 Task: Look for space in Erzurum, Turkey from 8th August, 2023 to 15th August, 2023 for 9 adults in price range Rs.10000 to Rs.14000. Place can be shared room with 5 bedrooms having 9 beds and 5 bathrooms. Property type can be house, flat, guest house. Amenities needed are: wifi, TV, free parkinig on premises, gym, breakfast. Booking option can be shelf check-in. Required host language is English.
Action: Mouse moved to (529, 132)
Screenshot: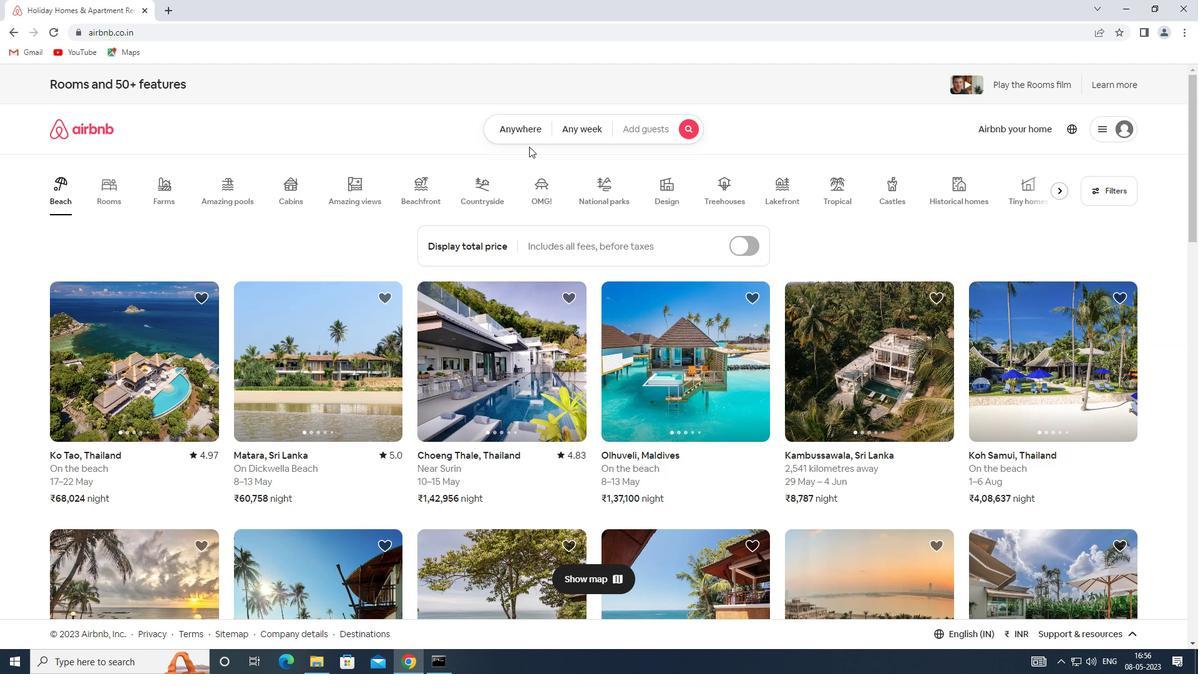 
Action: Mouse pressed left at (529, 132)
Screenshot: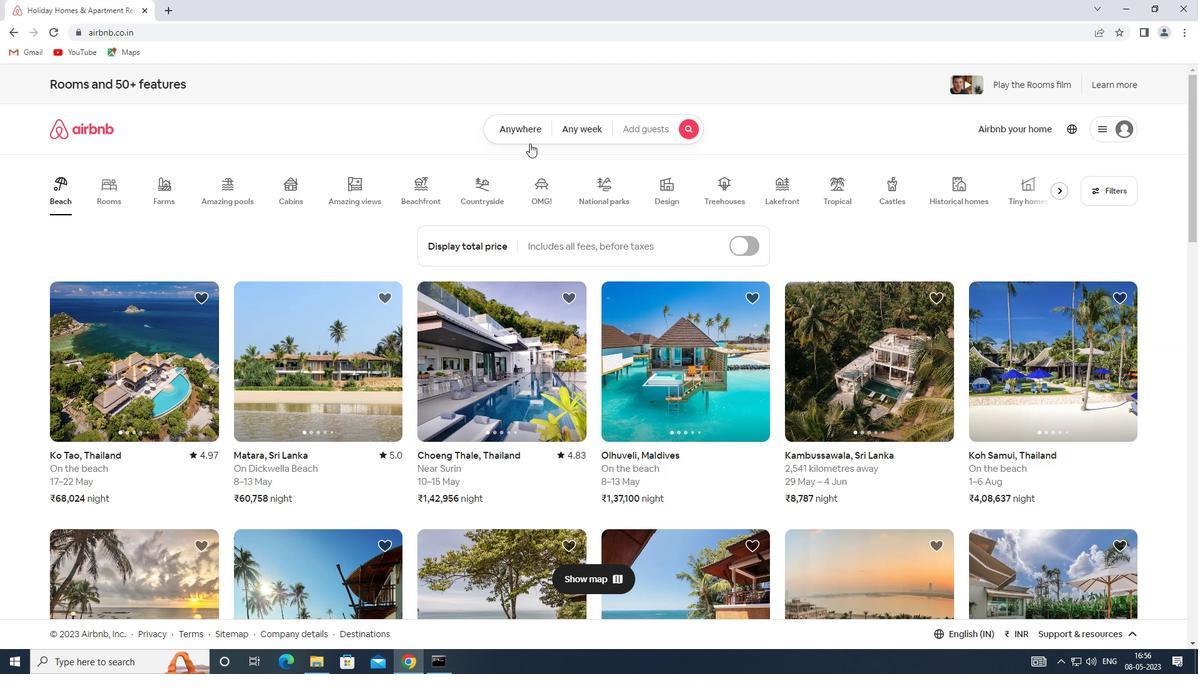 
Action: Mouse moved to (392, 185)
Screenshot: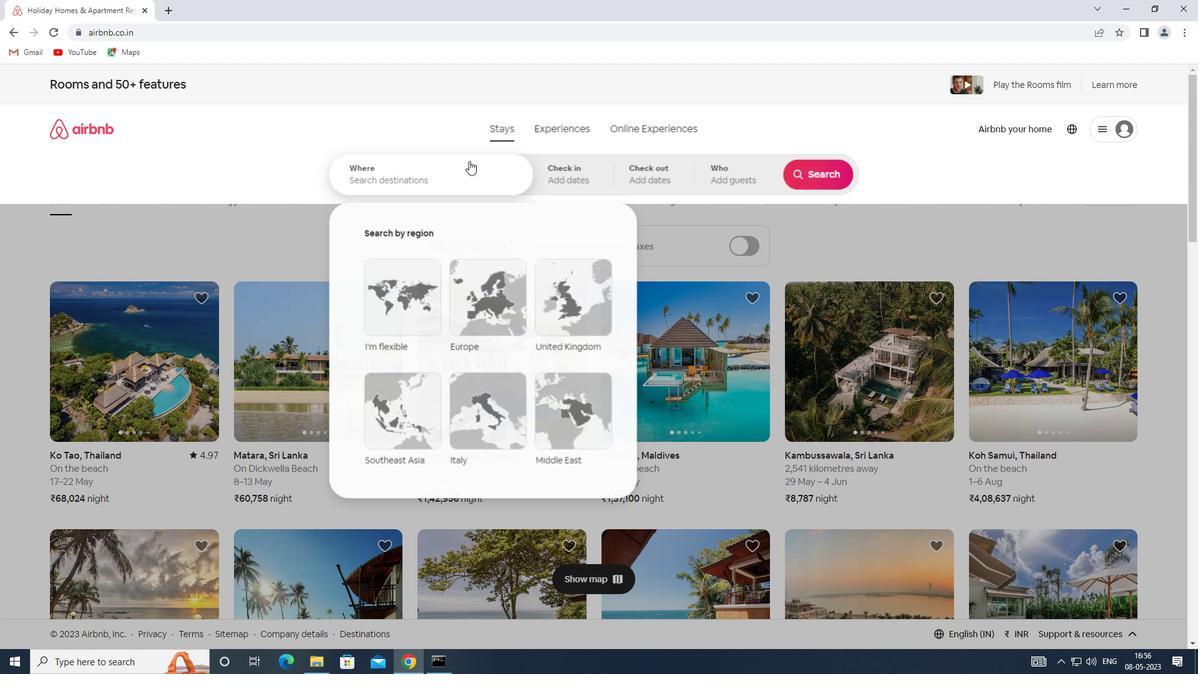 
Action: Mouse pressed left at (392, 185)
Screenshot: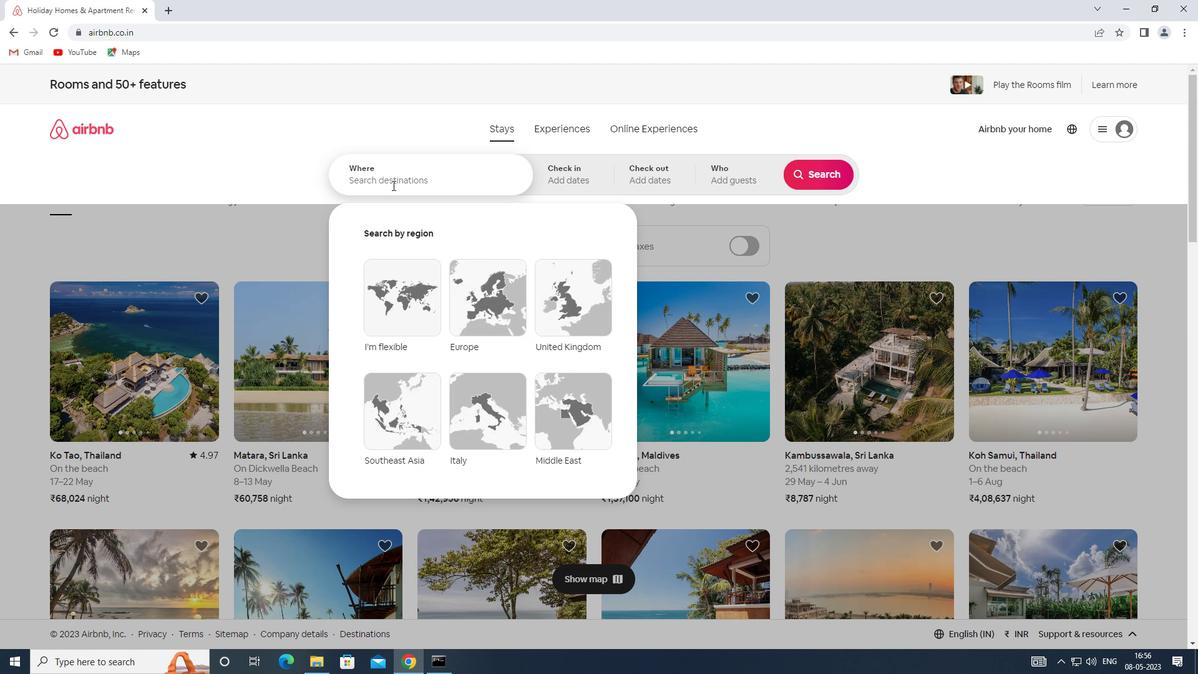 
Action: Key pressed <Key.shift>SPACE<Key.space>IN<Key.space><Key.shift><Key.shift>ERZURUM,<Key.shift>TURKEY
Screenshot: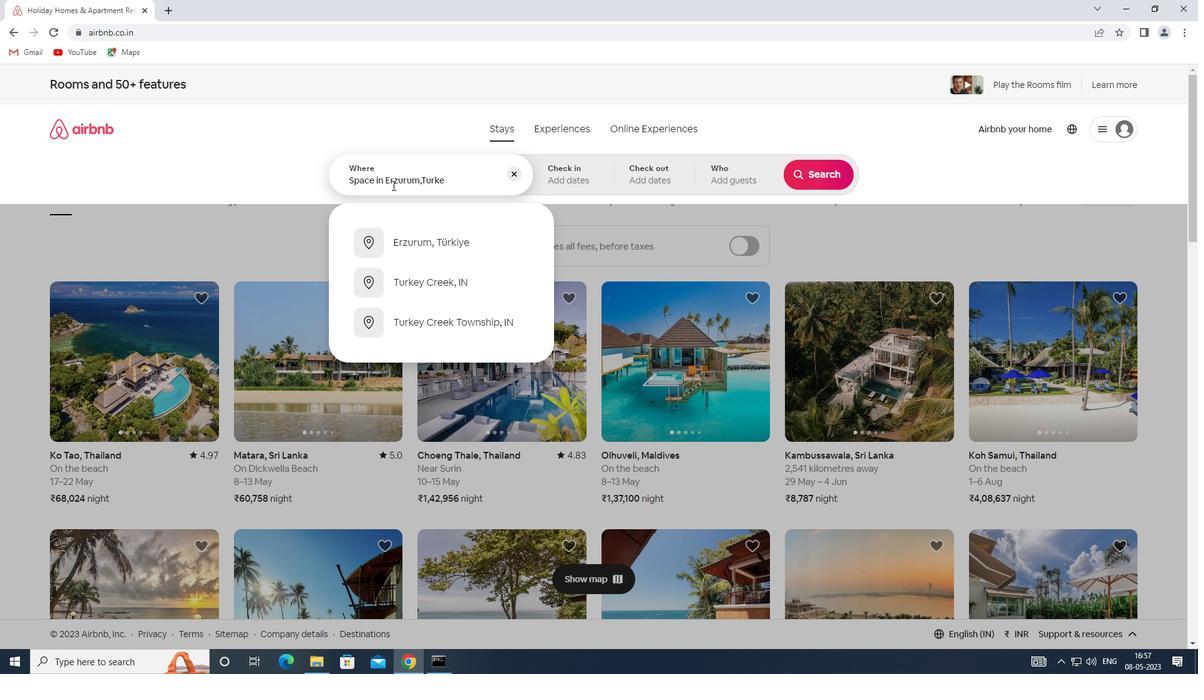 
Action: Mouse moved to (581, 174)
Screenshot: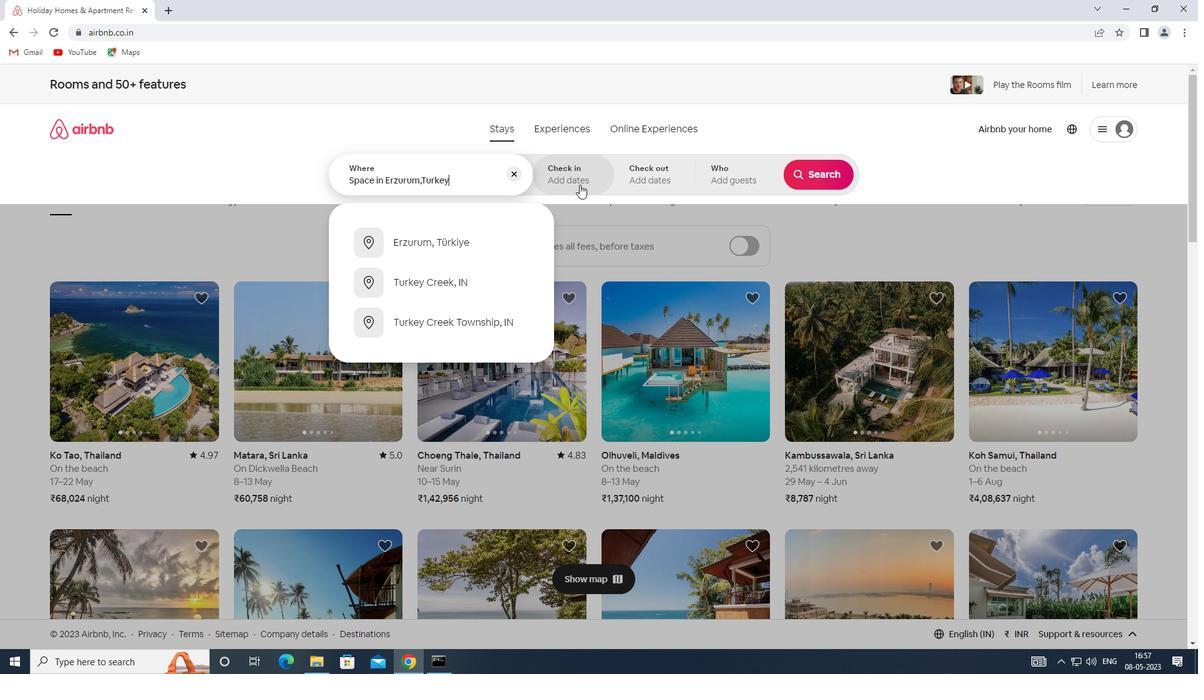
Action: Mouse pressed left at (581, 174)
Screenshot: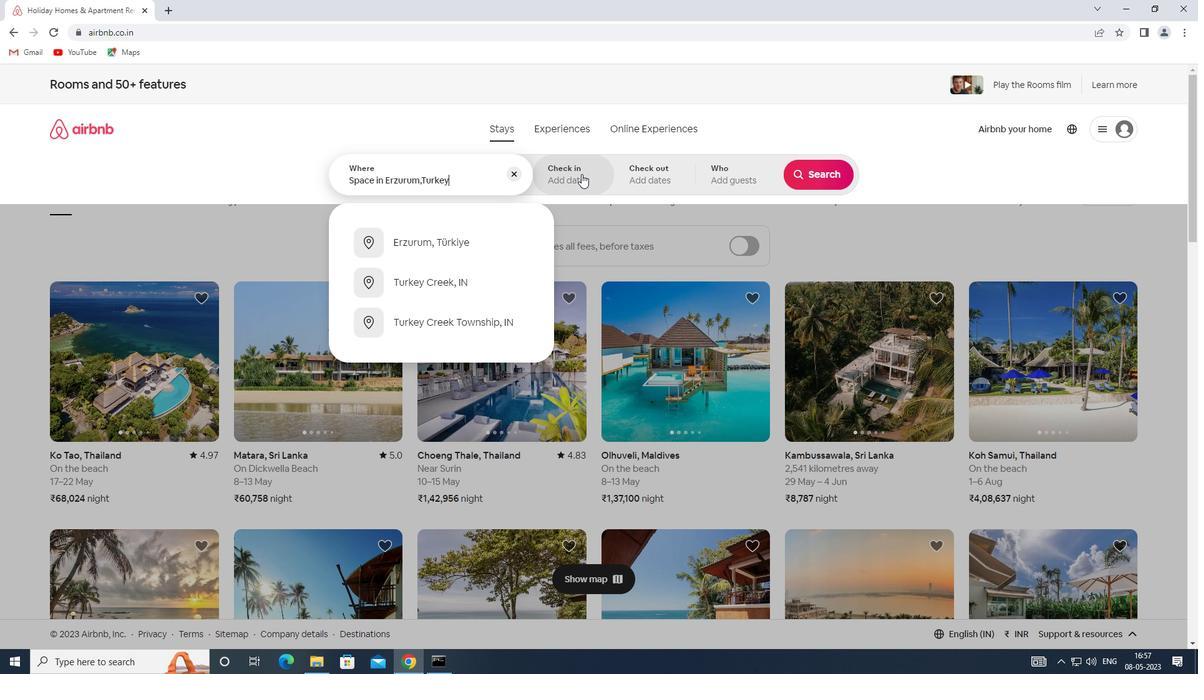 
Action: Mouse moved to (813, 268)
Screenshot: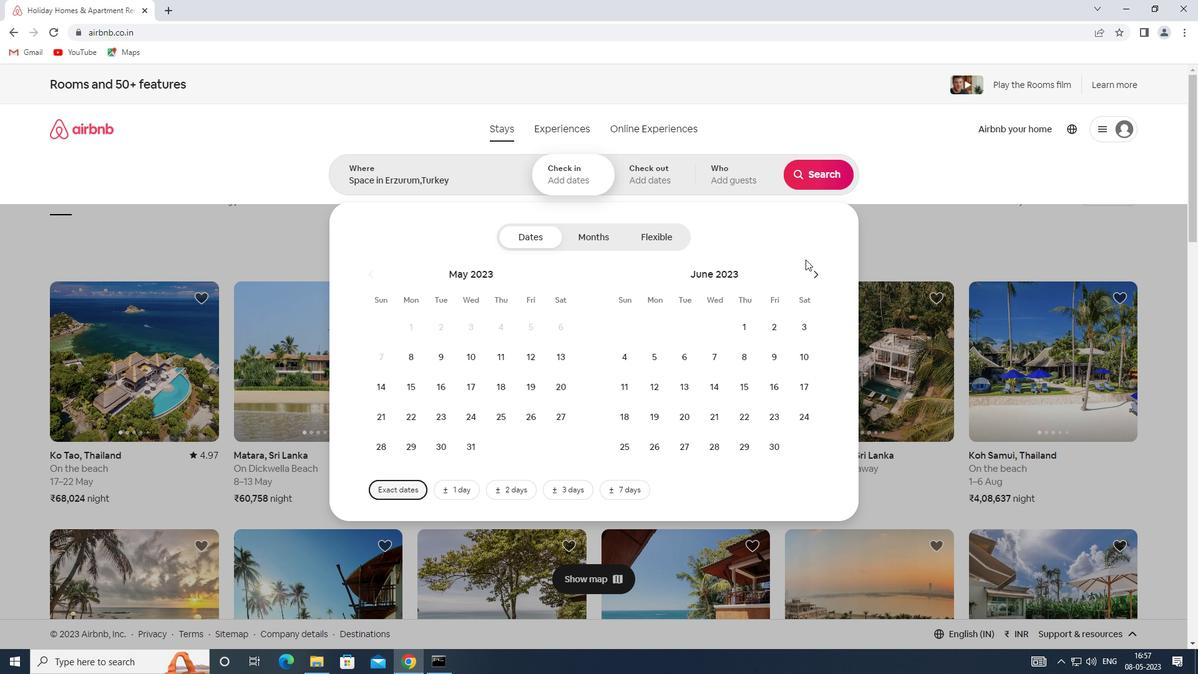 
Action: Mouse pressed left at (813, 268)
Screenshot: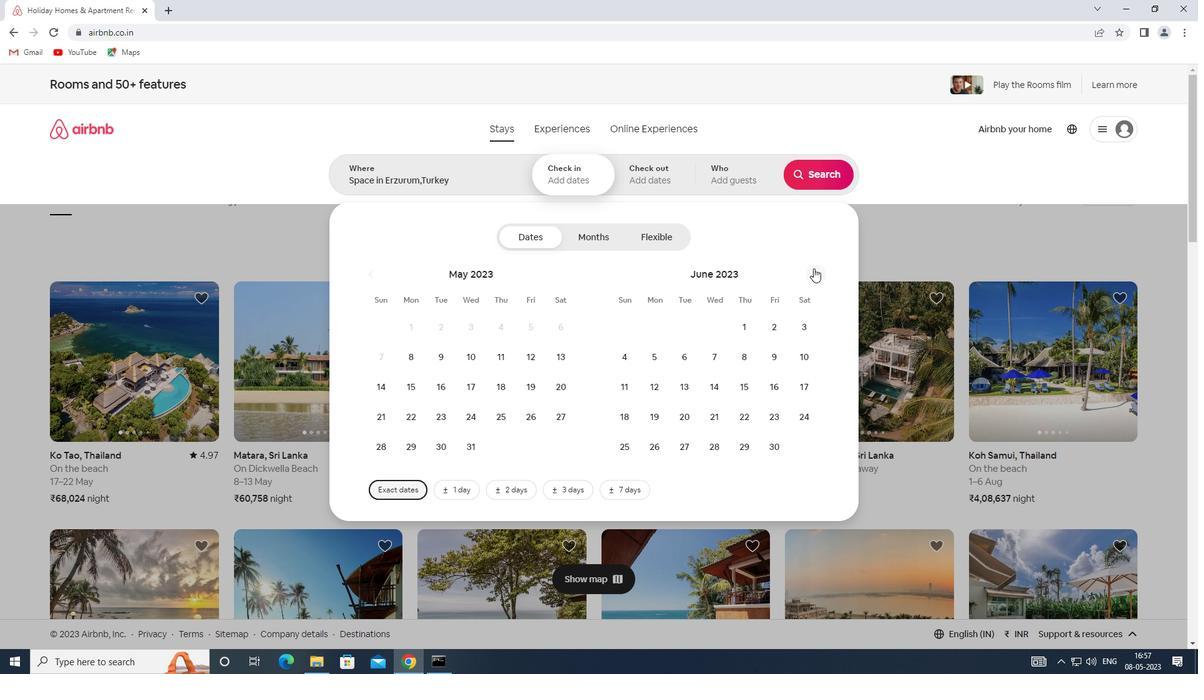 
Action: Mouse pressed left at (813, 268)
Screenshot: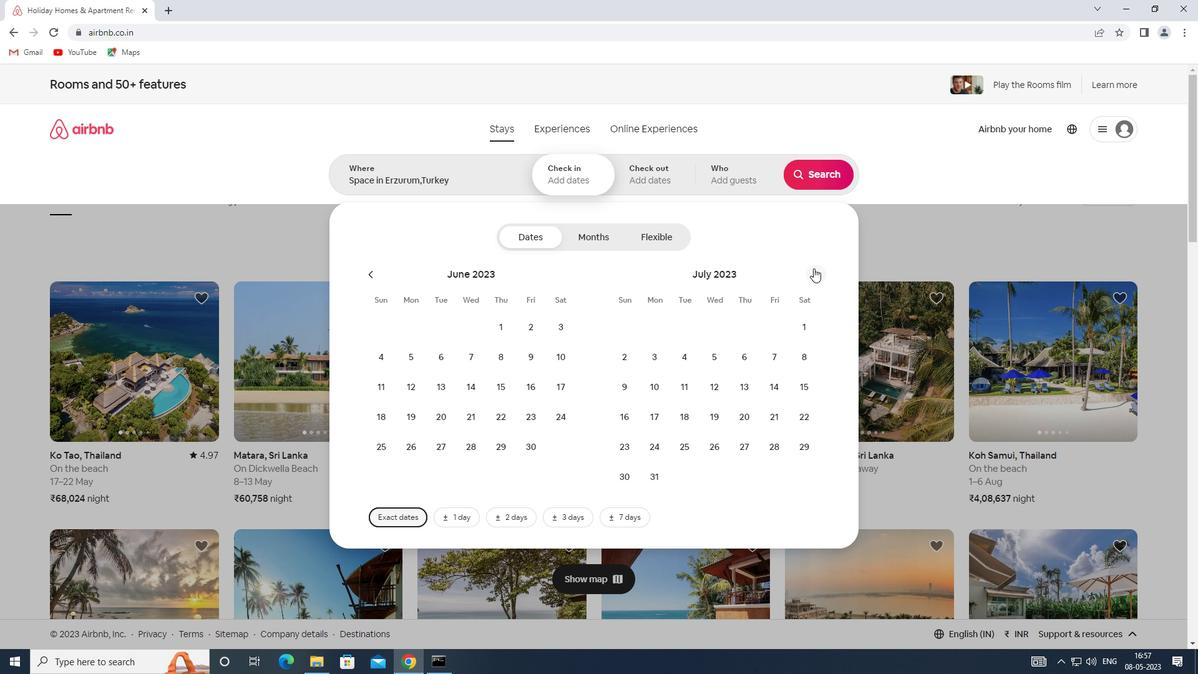 
Action: Mouse moved to (806, 274)
Screenshot: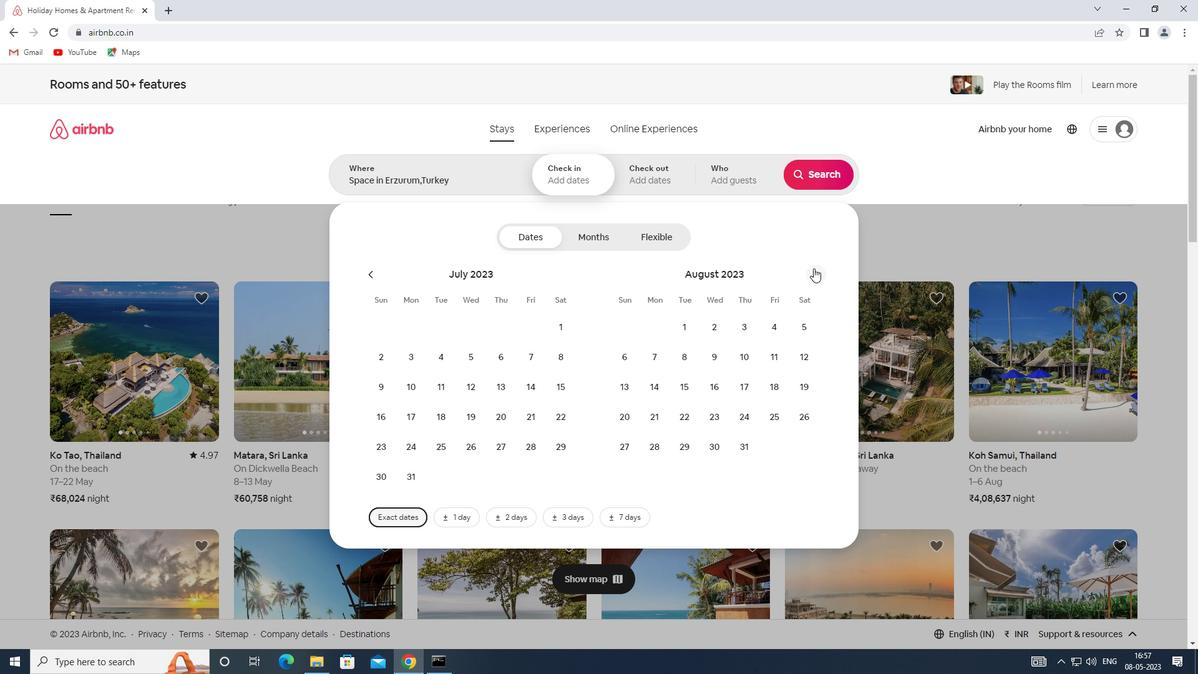 
Action: Mouse pressed left at (806, 274)
Screenshot: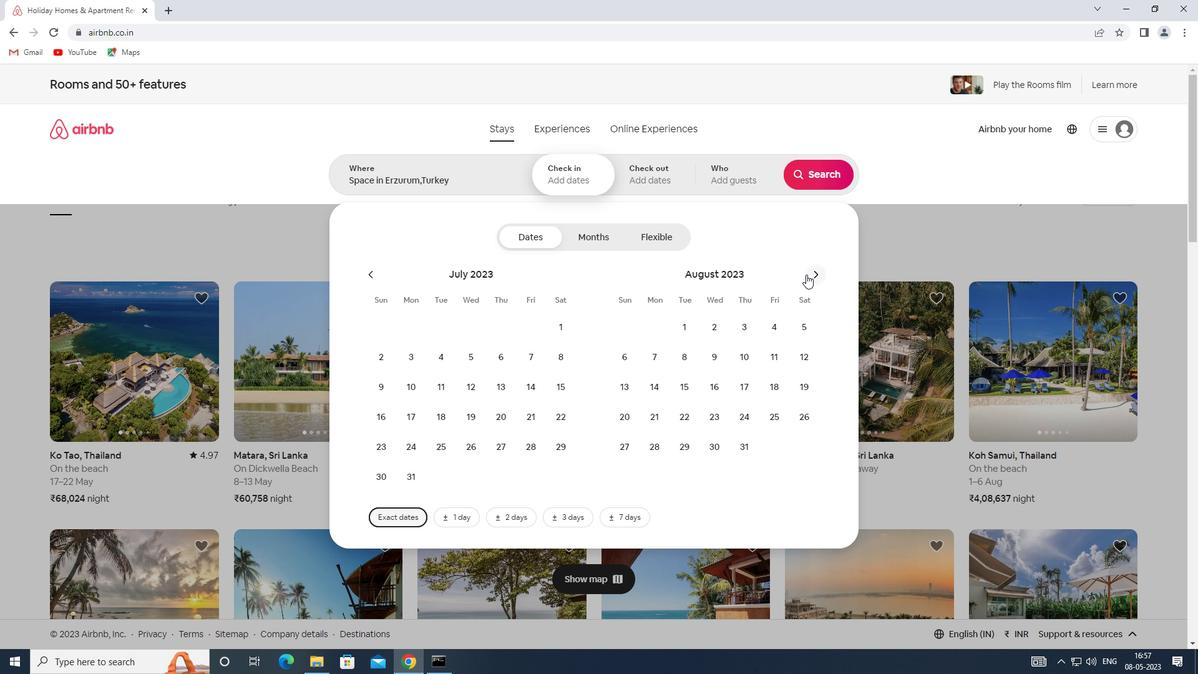 
Action: Mouse moved to (691, 362)
Screenshot: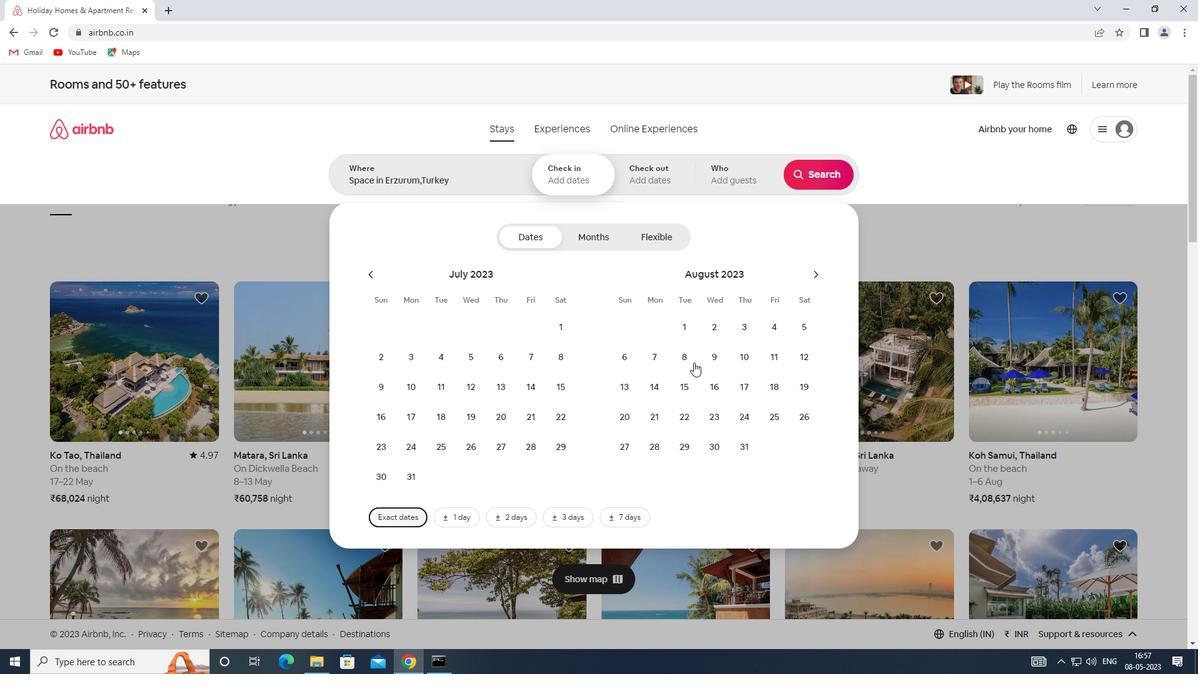 
Action: Mouse pressed left at (691, 362)
Screenshot: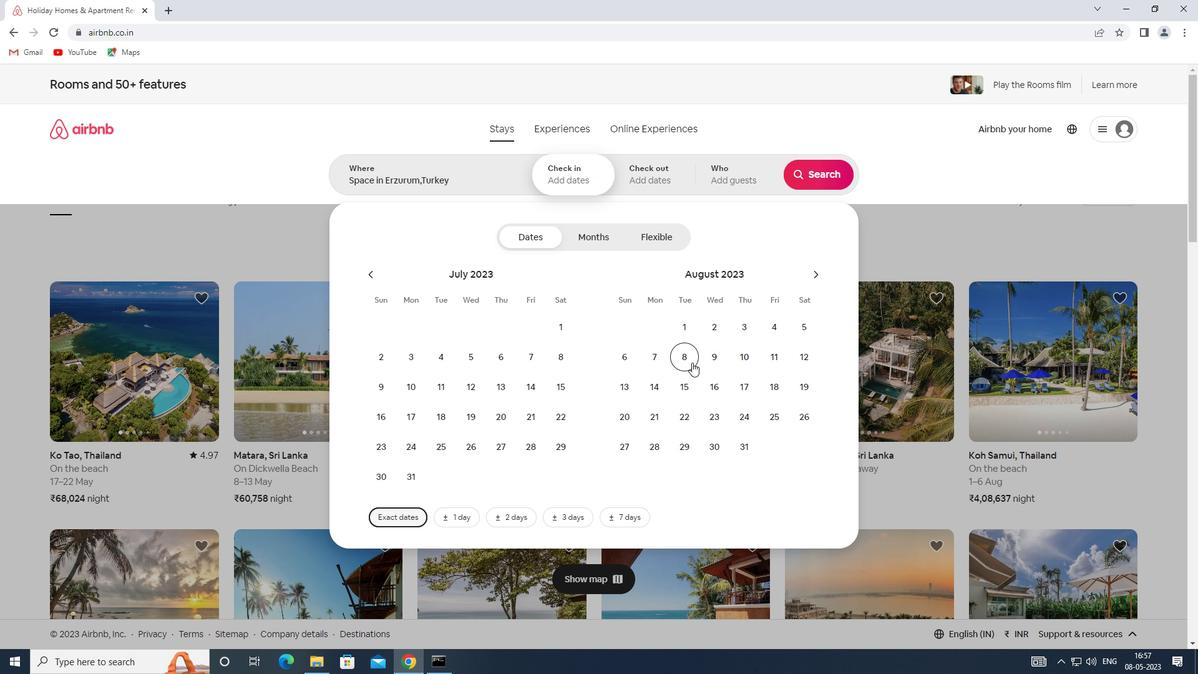 
Action: Mouse moved to (685, 383)
Screenshot: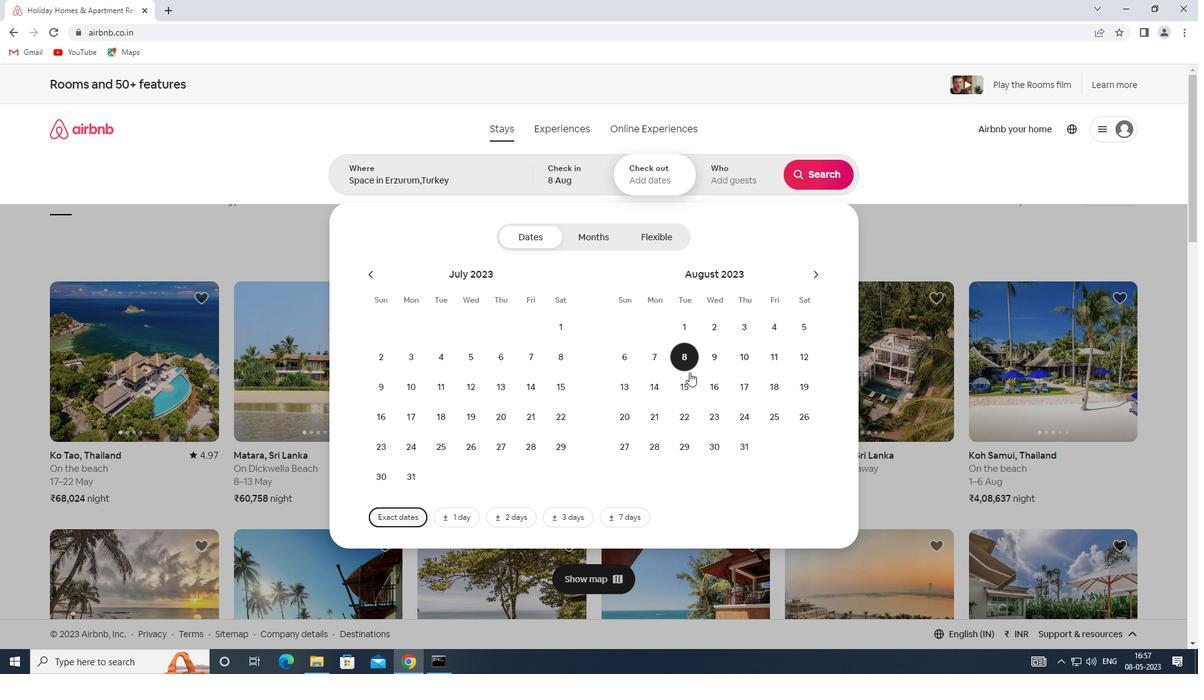 
Action: Mouse pressed left at (685, 383)
Screenshot: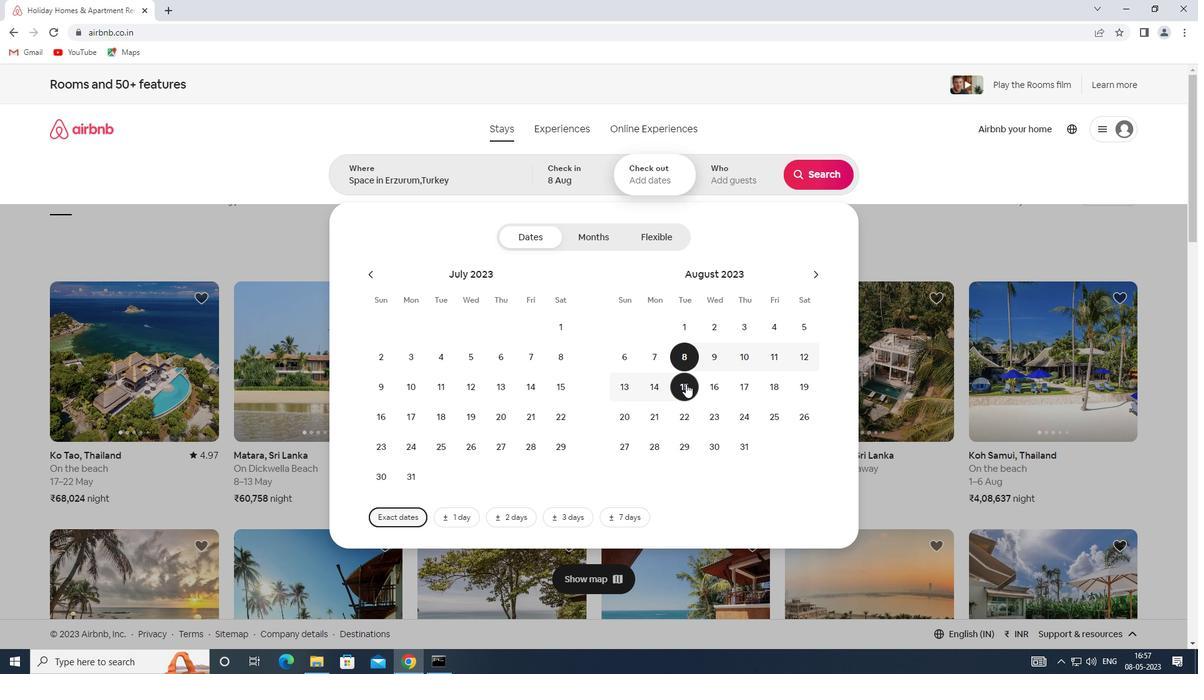 
Action: Mouse moved to (724, 167)
Screenshot: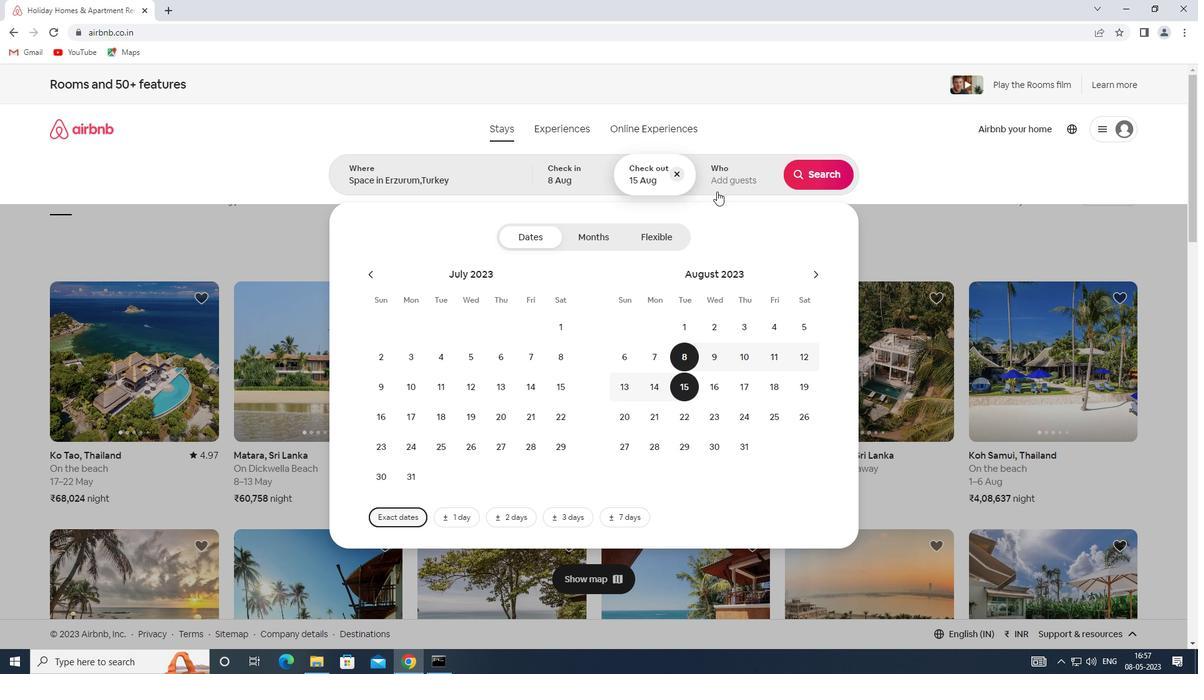 
Action: Mouse pressed left at (724, 167)
Screenshot: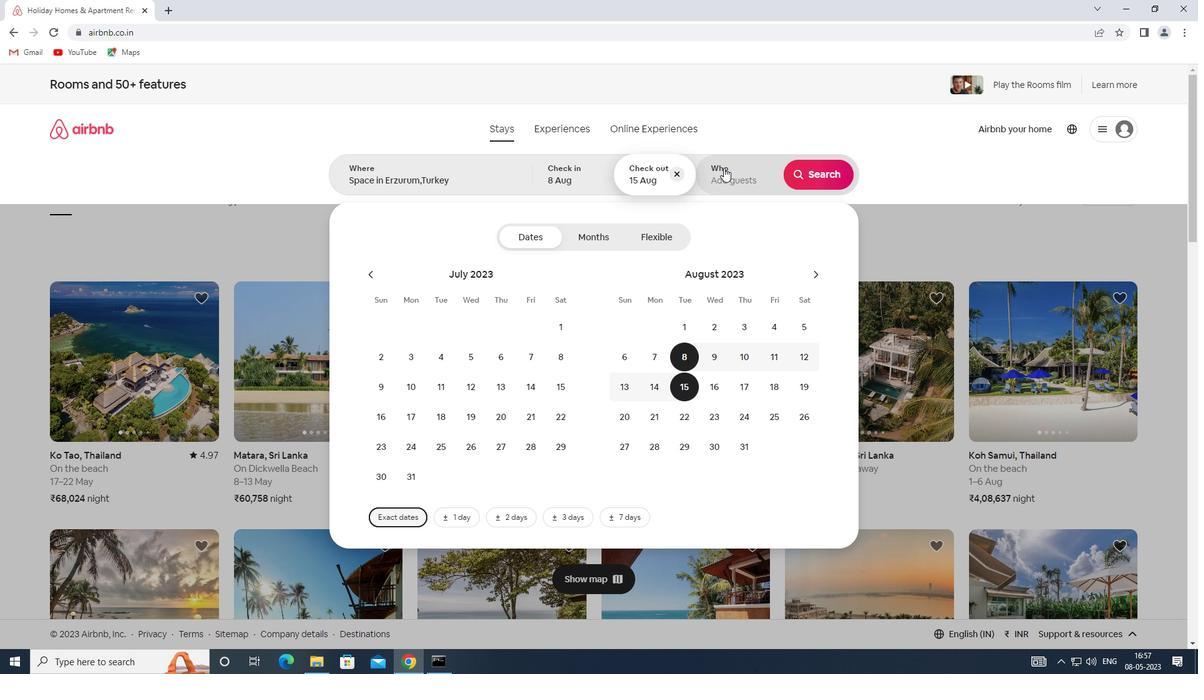 
Action: Mouse moved to (815, 242)
Screenshot: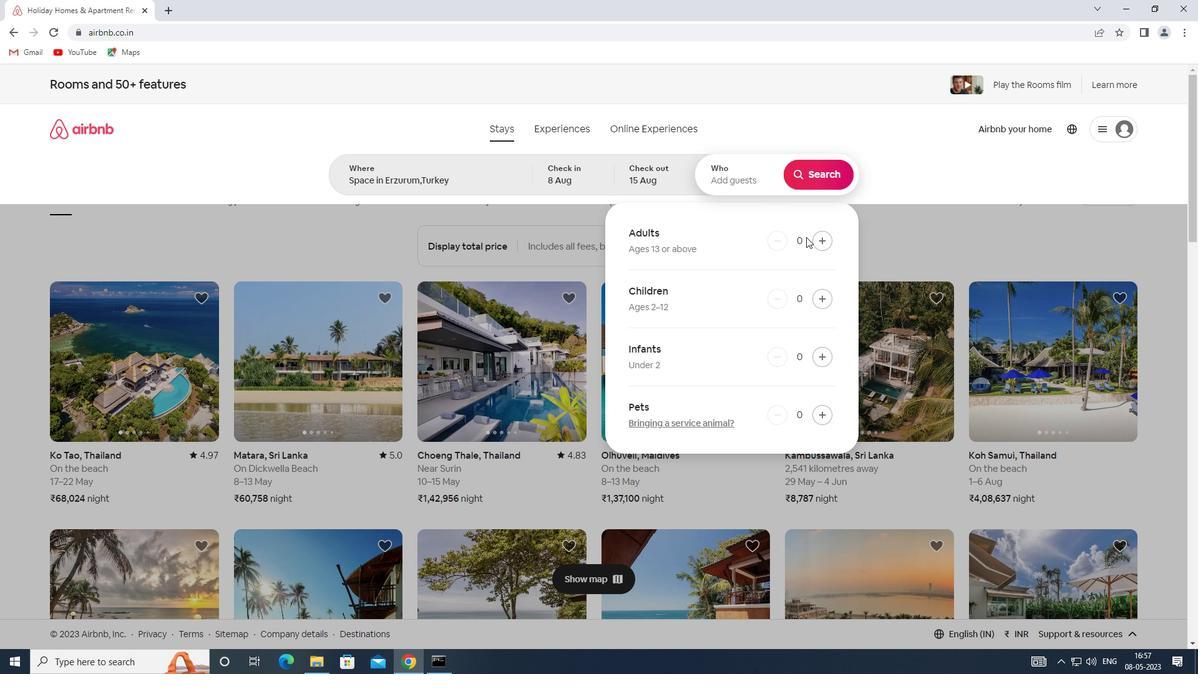 
Action: Mouse pressed left at (815, 242)
Screenshot: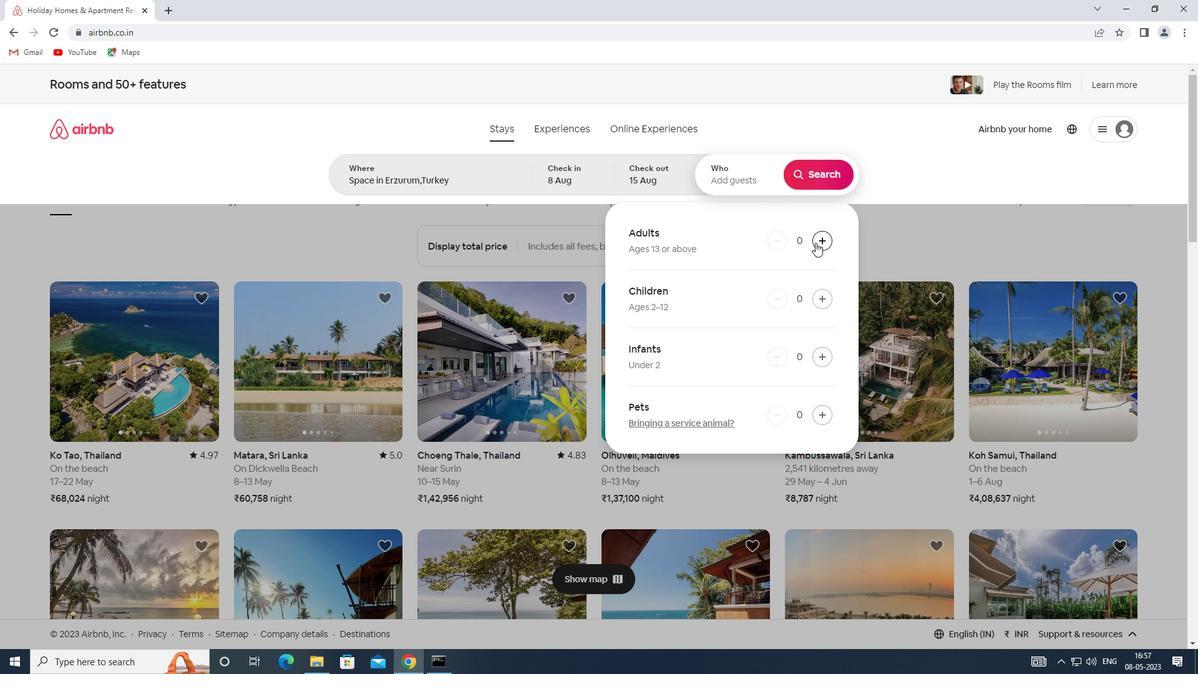 
Action: Mouse pressed left at (815, 242)
Screenshot: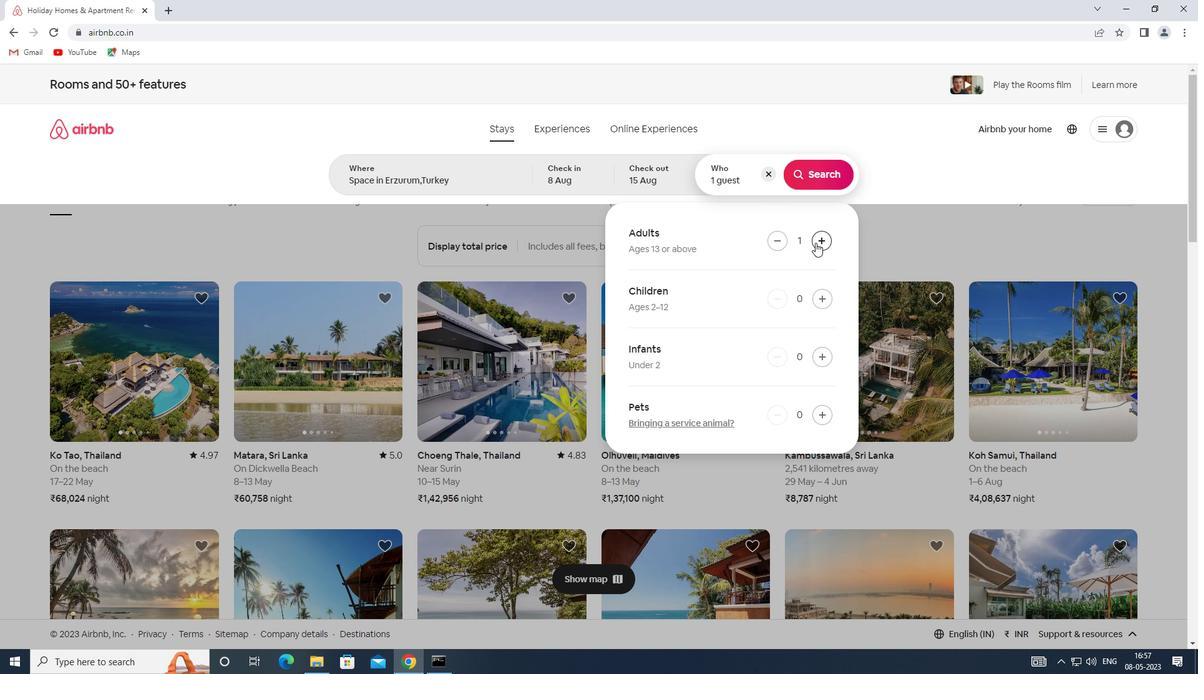 
Action: Mouse pressed left at (815, 242)
Screenshot: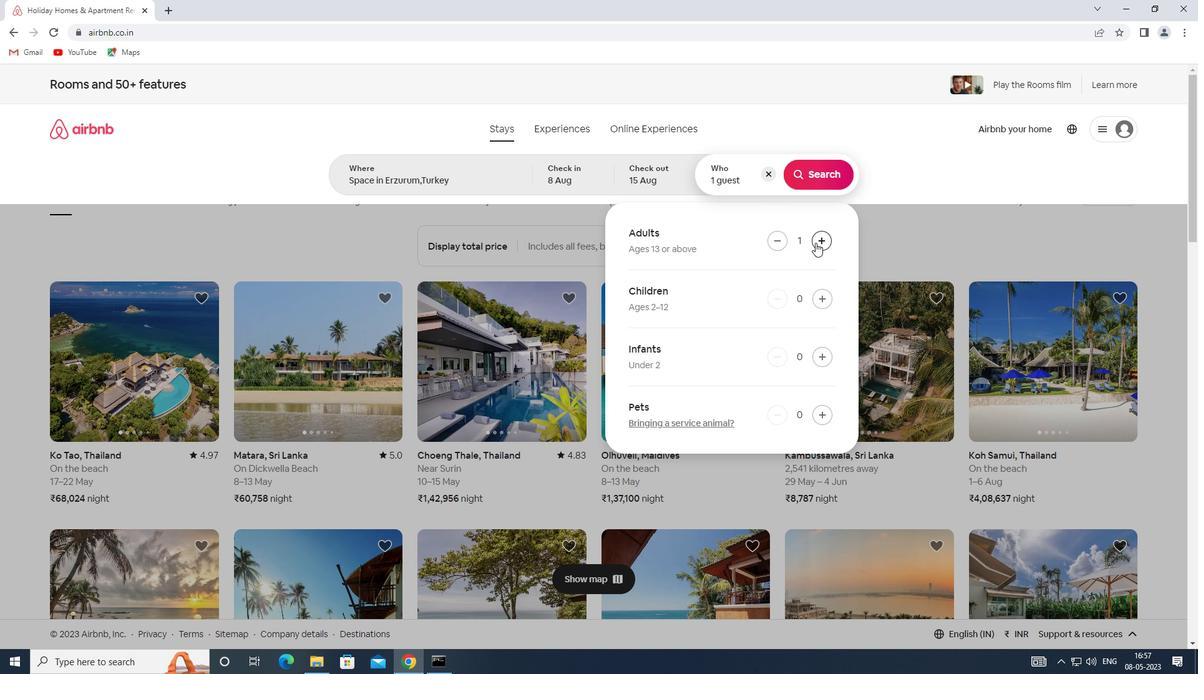 
Action: Mouse pressed left at (815, 242)
Screenshot: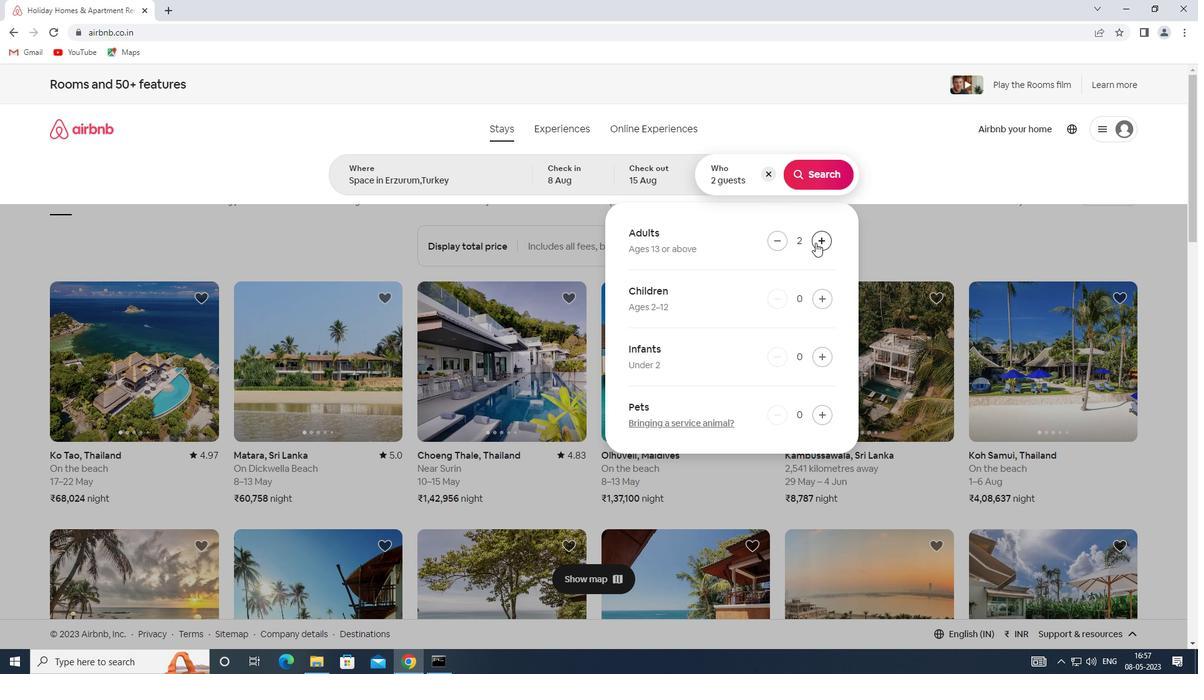 
Action: Mouse pressed left at (815, 242)
Screenshot: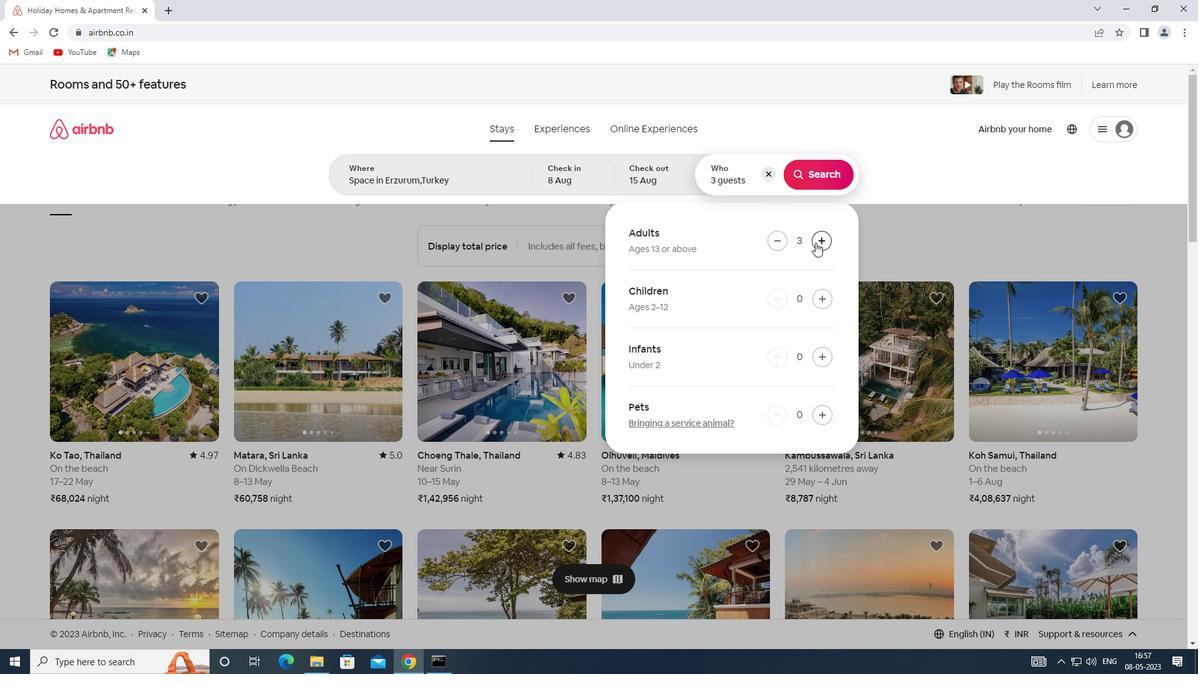 
Action: Mouse pressed left at (815, 242)
Screenshot: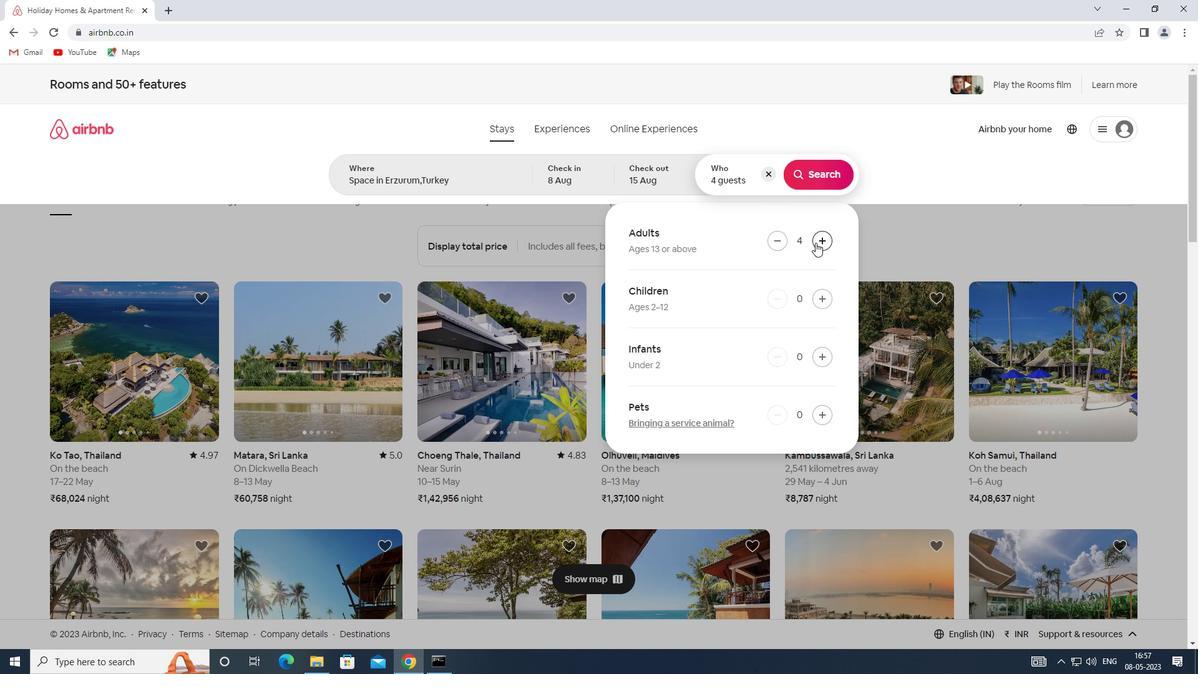 
Action: Mouse pressed left at (815, 242)
Screenshot: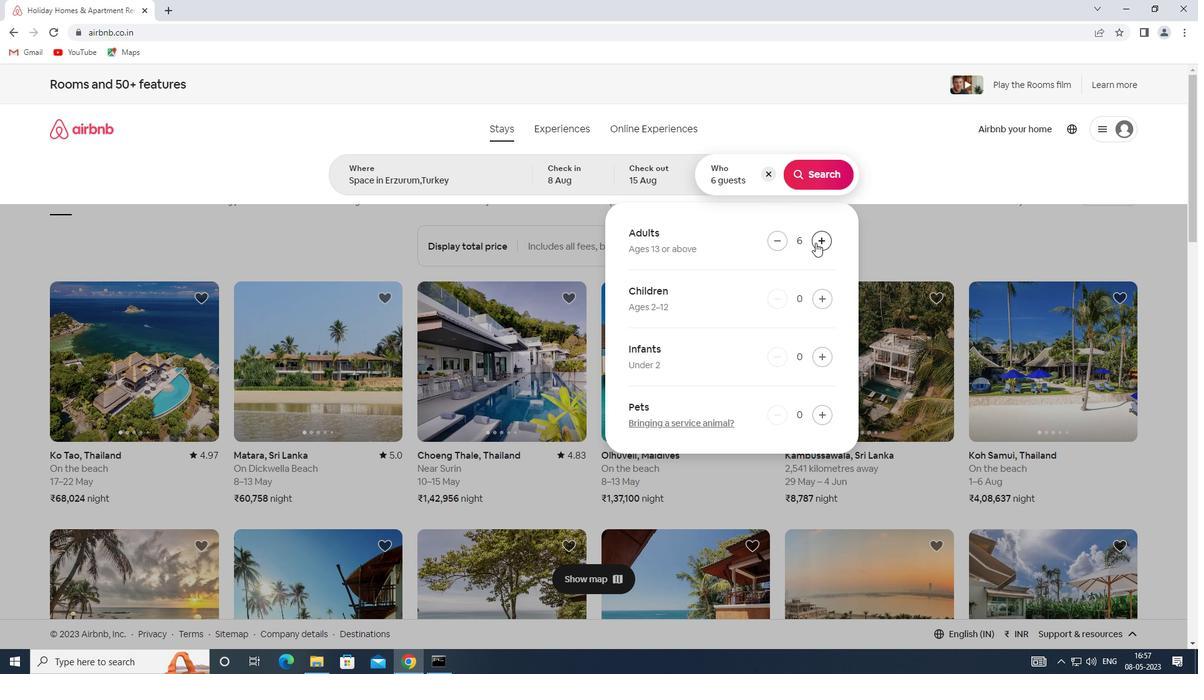 
Action: Mouse pressed left at (815, 242)
Screenshot: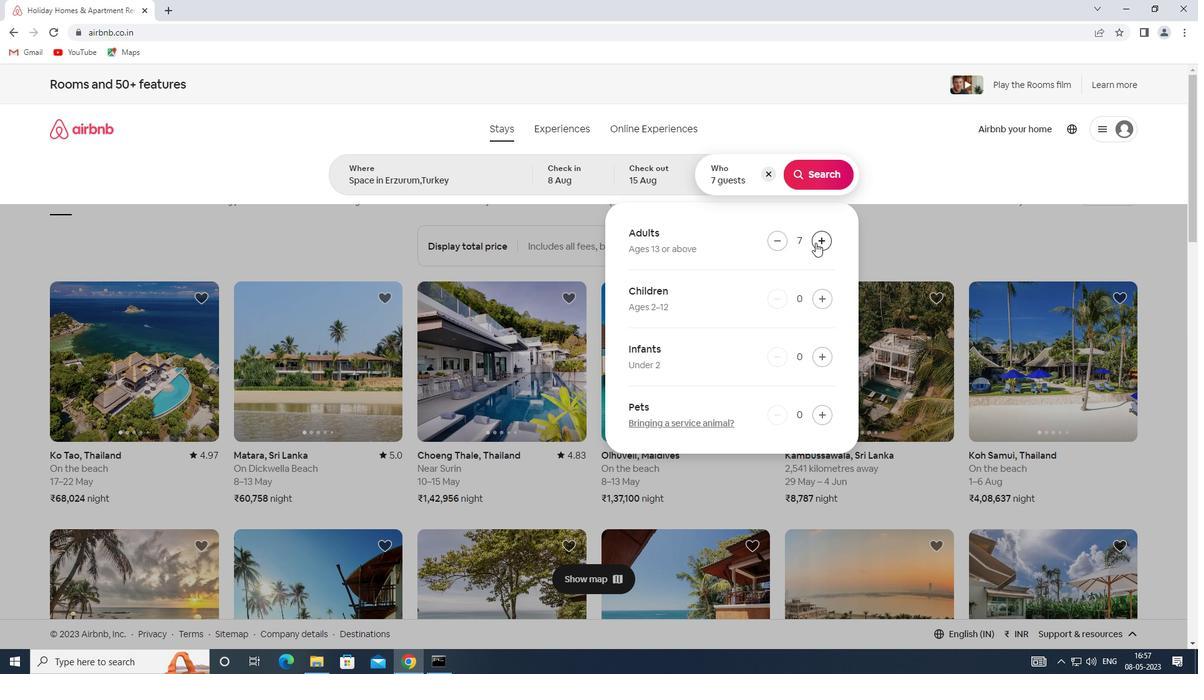 
Action: Mouse pressed left at (815, 242)
Screenshot: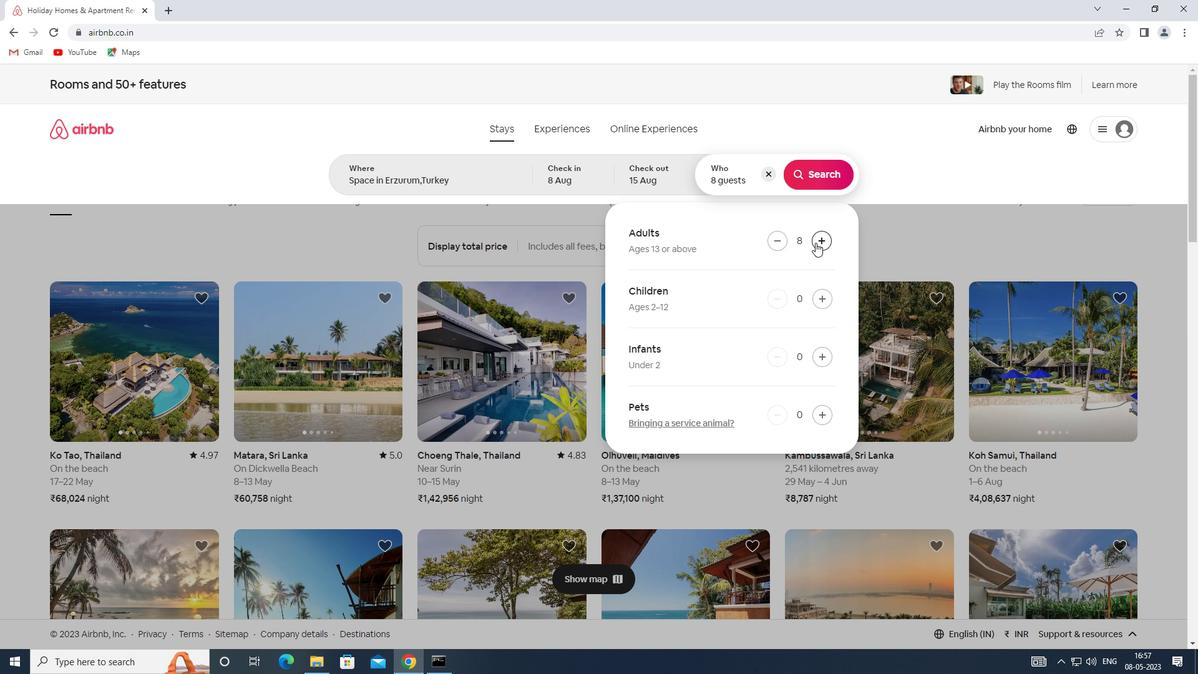 
Action: Mouse moved to (820, 168)
Screenshot: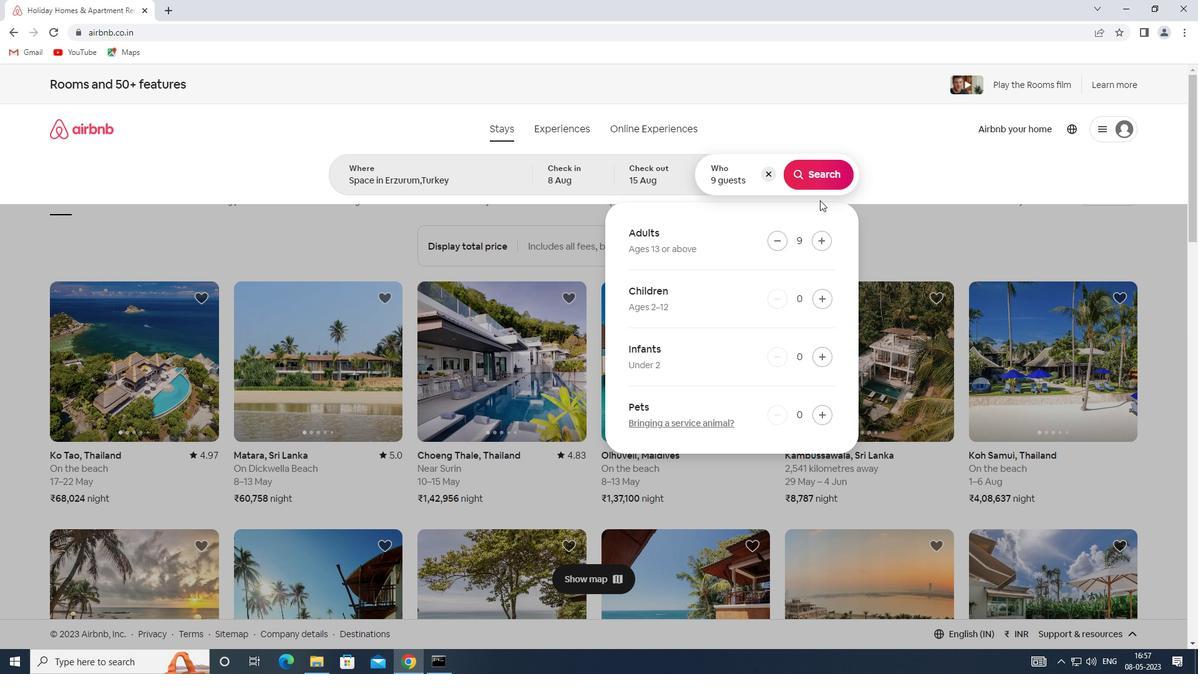 
Action: Mouse pressed left at (820, 168)
Screenshot: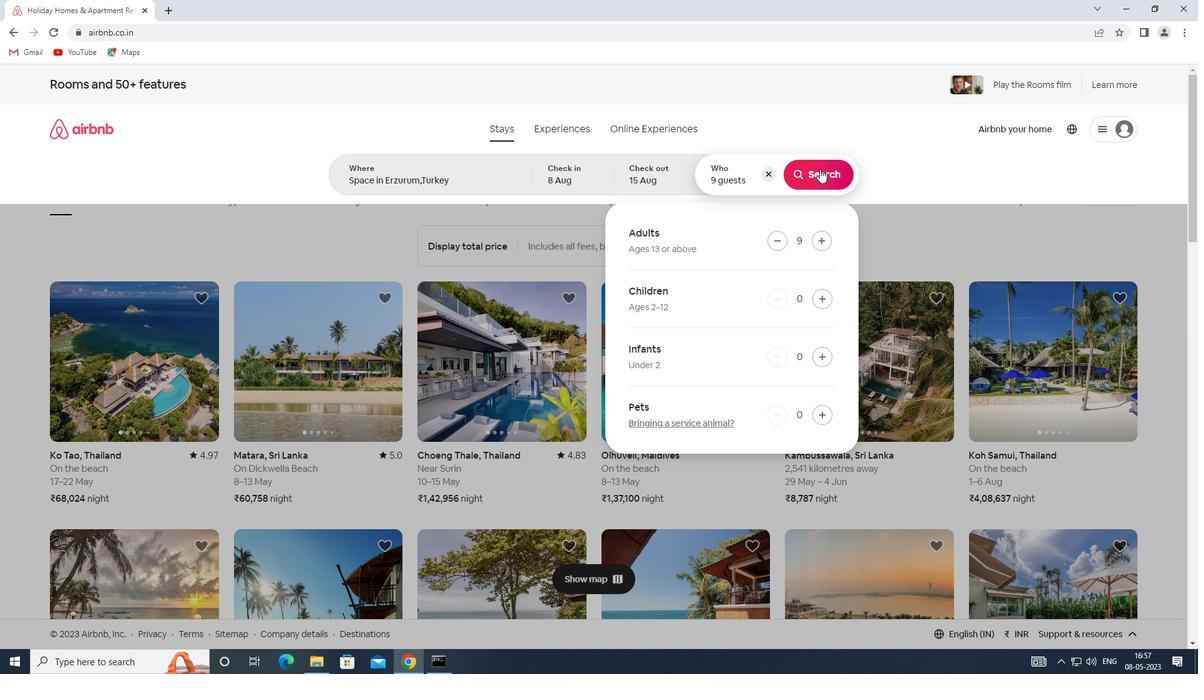 
Action: Mouse moved to (1130, 136)
Screenshot: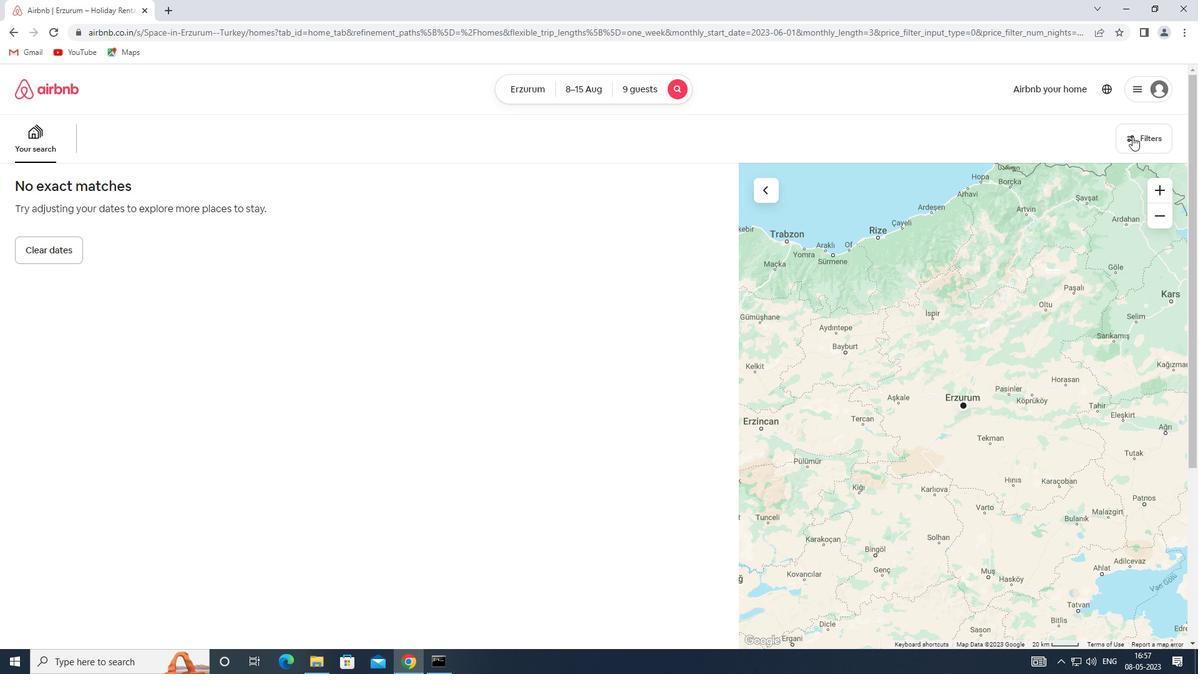
Action: Mouse pressed left at (1130, 136)
Screenshot: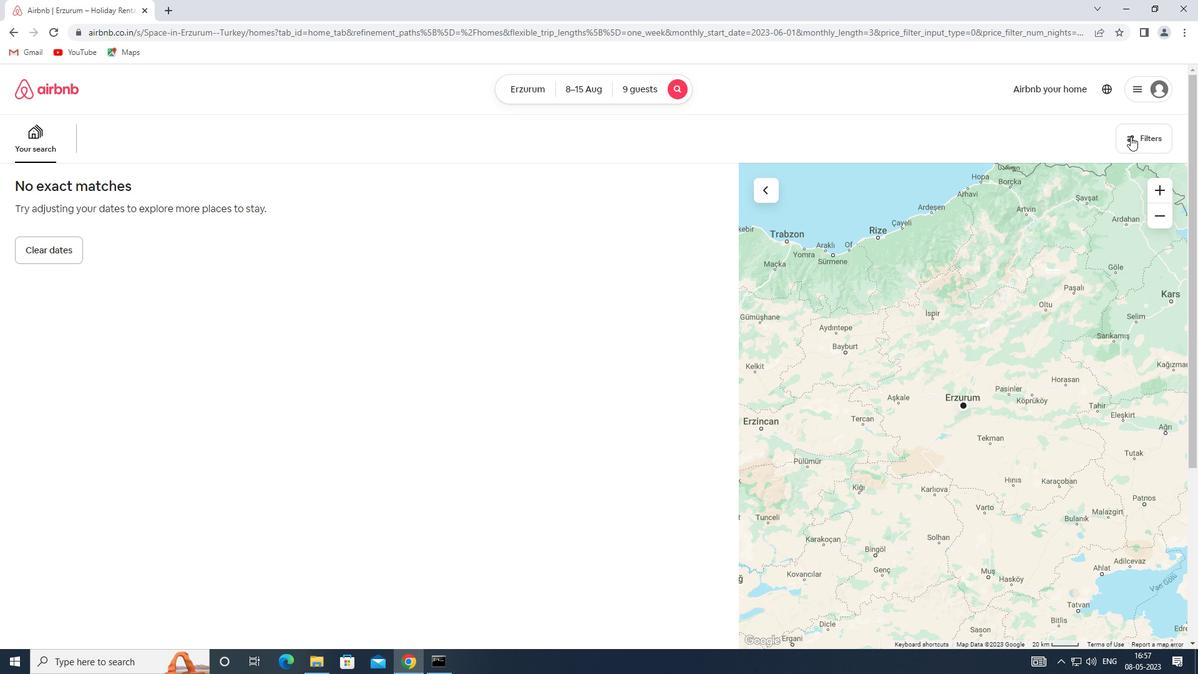
Action: Mouse moved to (429, 443)
Screenshot: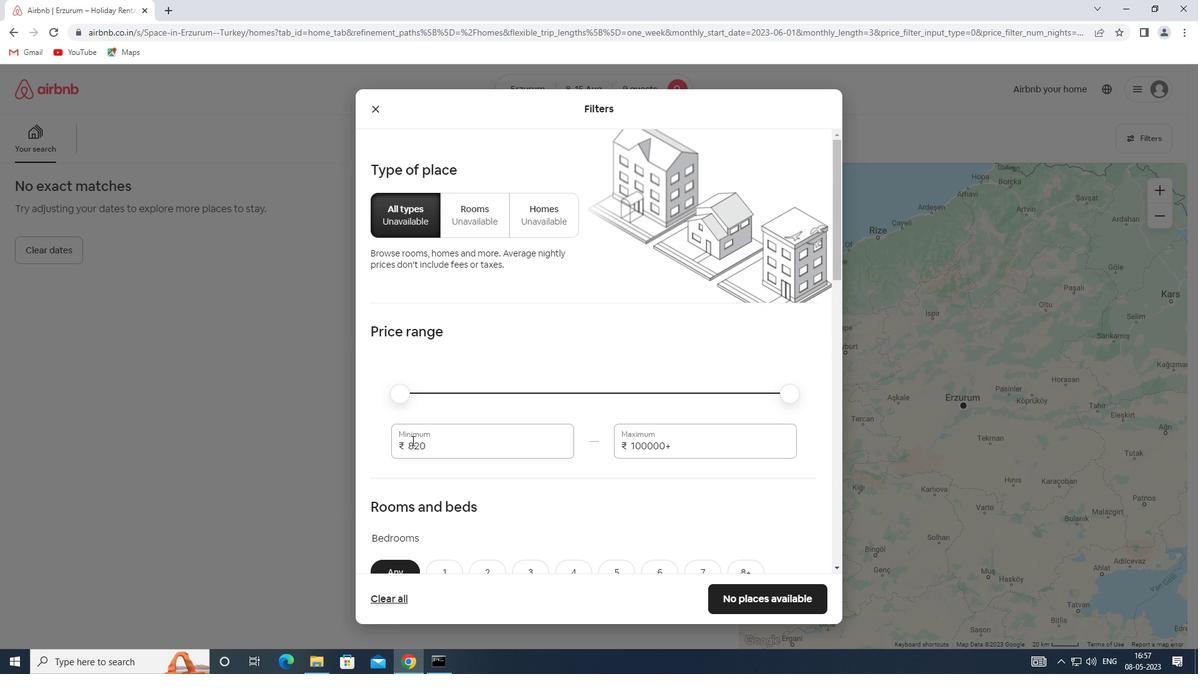 
Action: Mouse pressed left at (429, 443)
Screenshot: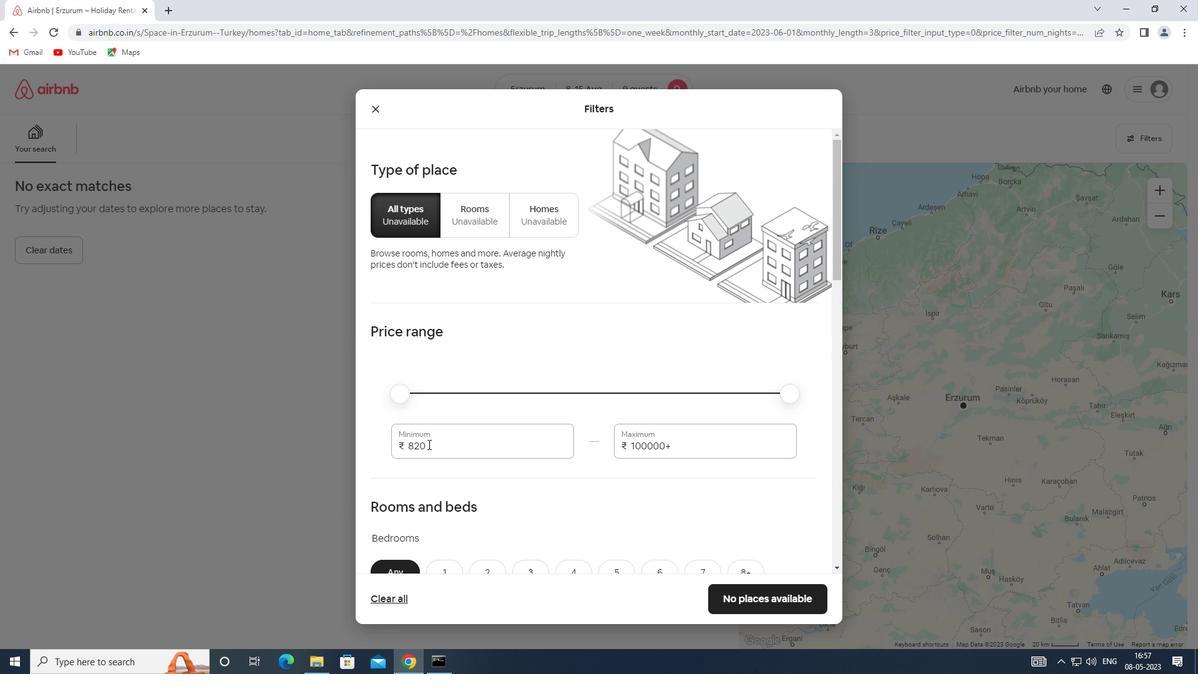 
Action: Mouse moved to (394, 434)
Screenshot: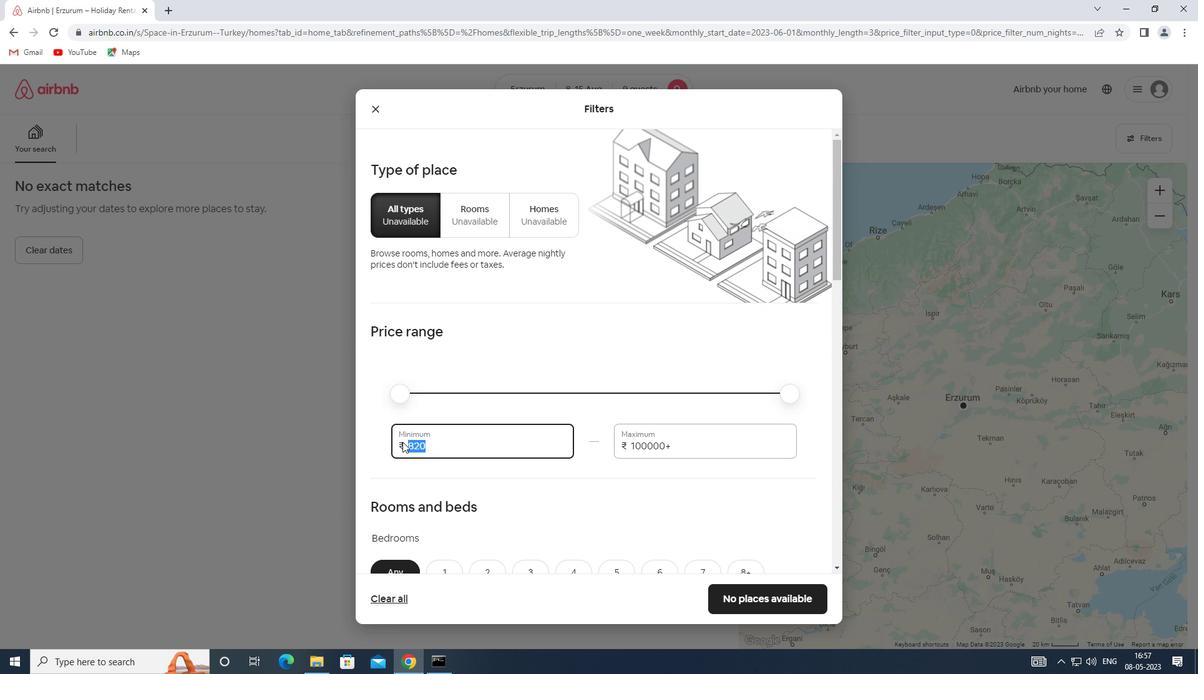
Action: Key pressed 10000
Screenshot: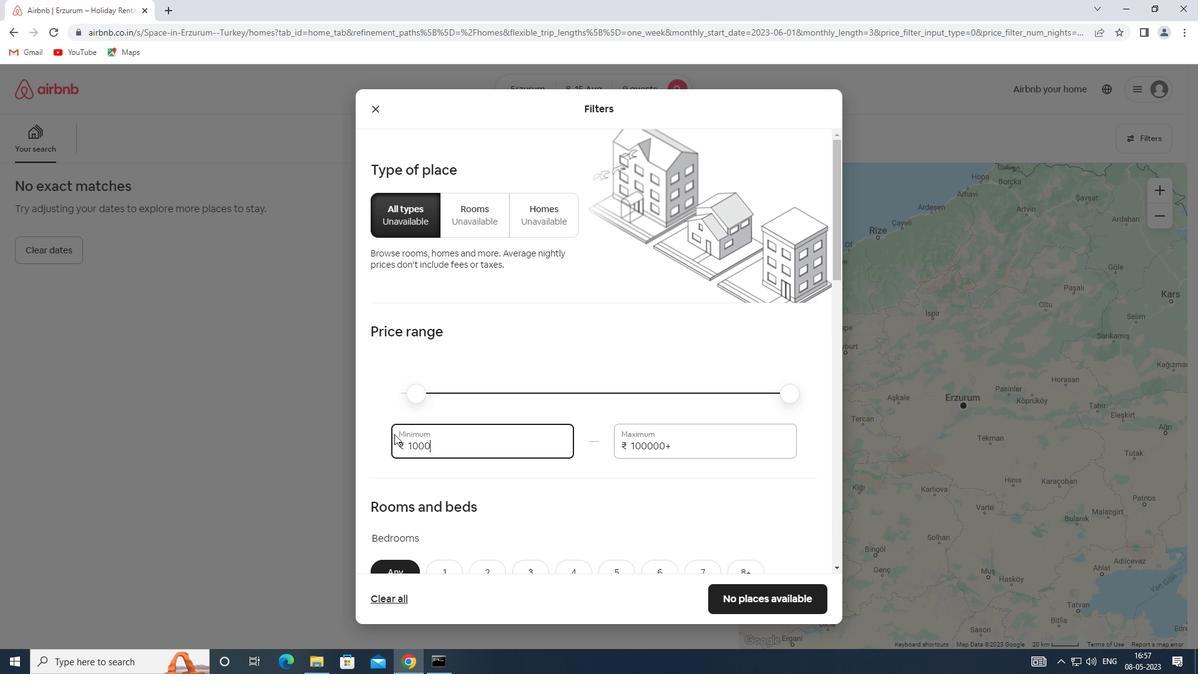 
Action: Mouse moved to (682, 448)
Screenshot: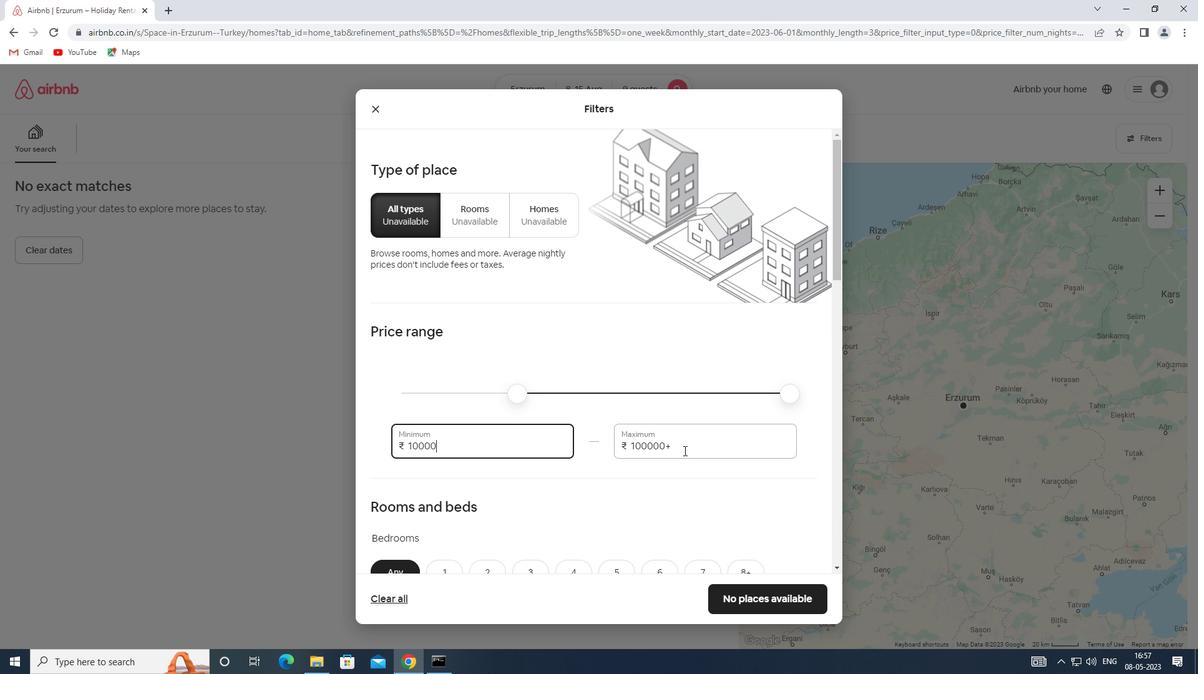 
Action: Mouse pressed left at (682, 448)
Screenshot: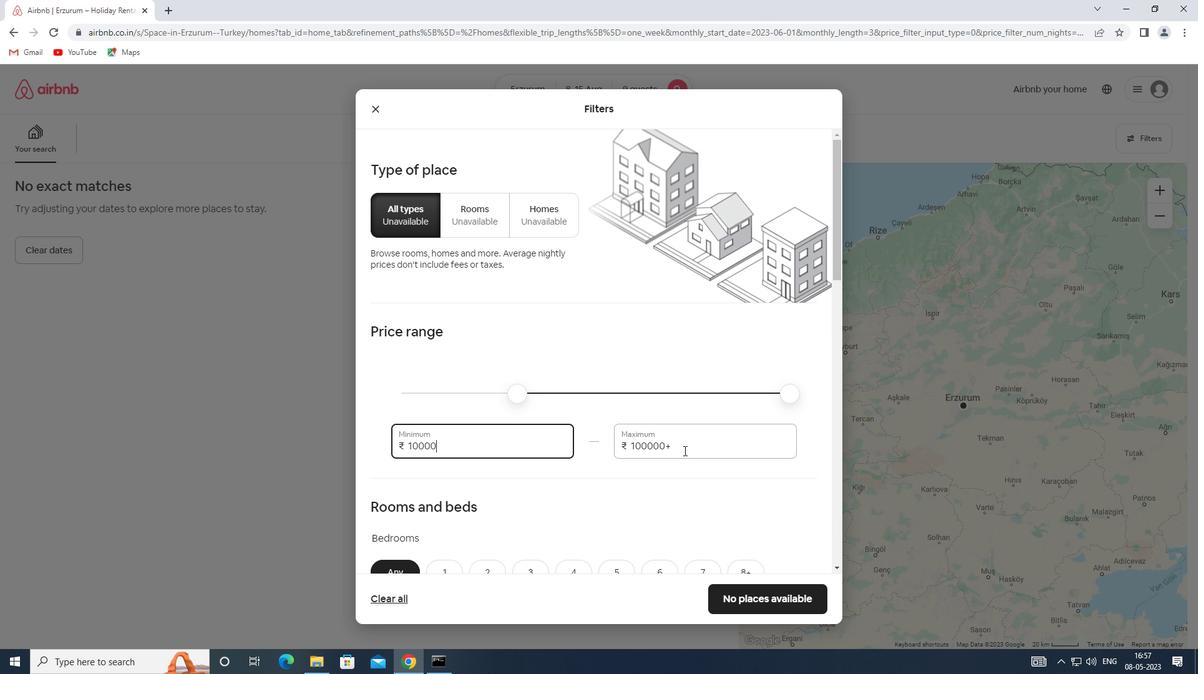 
Action: Mouse moved to (603, 443)
Screenshot: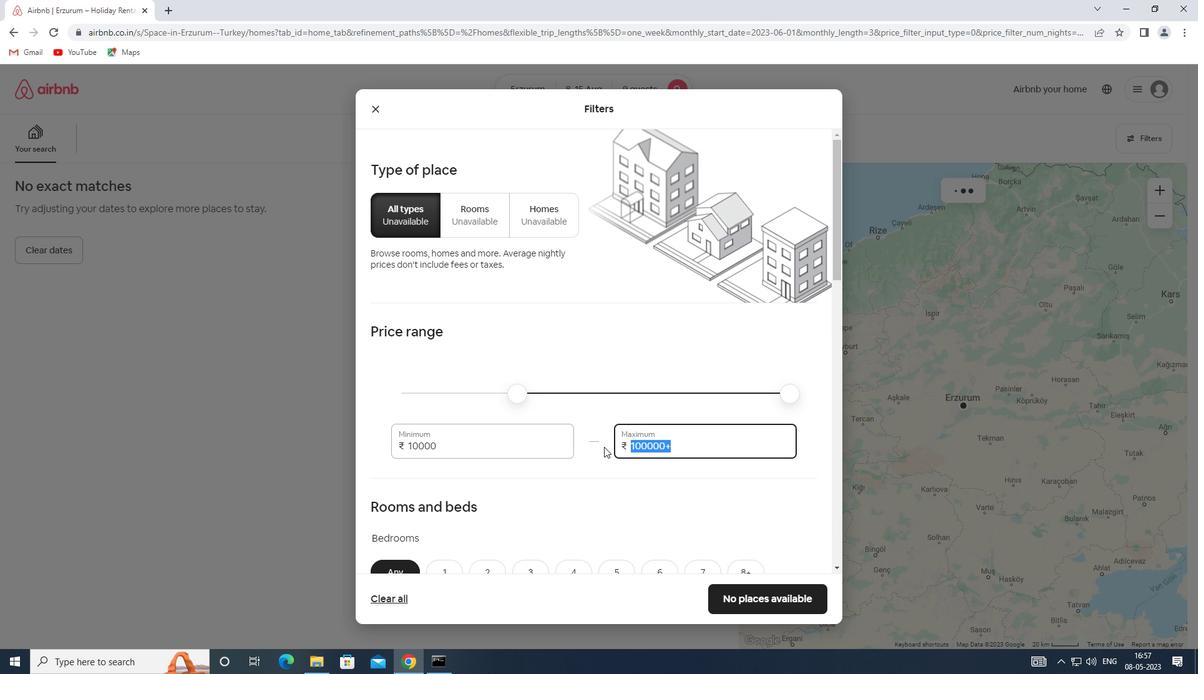 
Action: Key pressed 140000<Key.backspace>
Screenshot: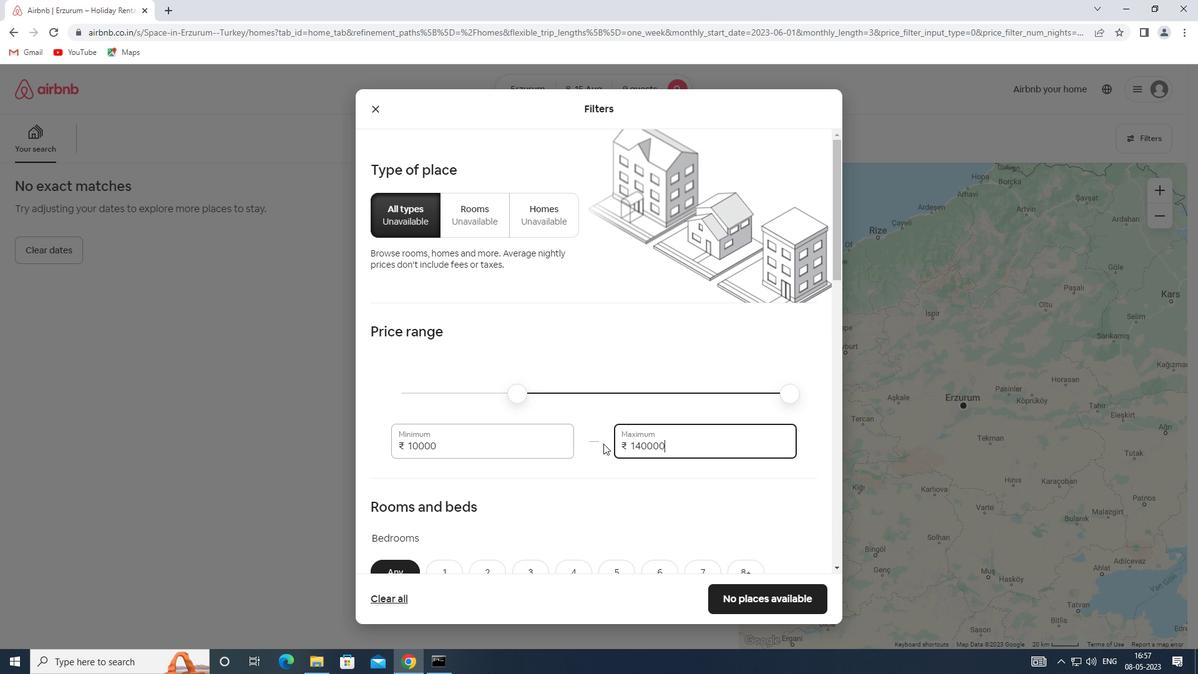 
Action: Mouse moved to (11, 157)
Screenshot: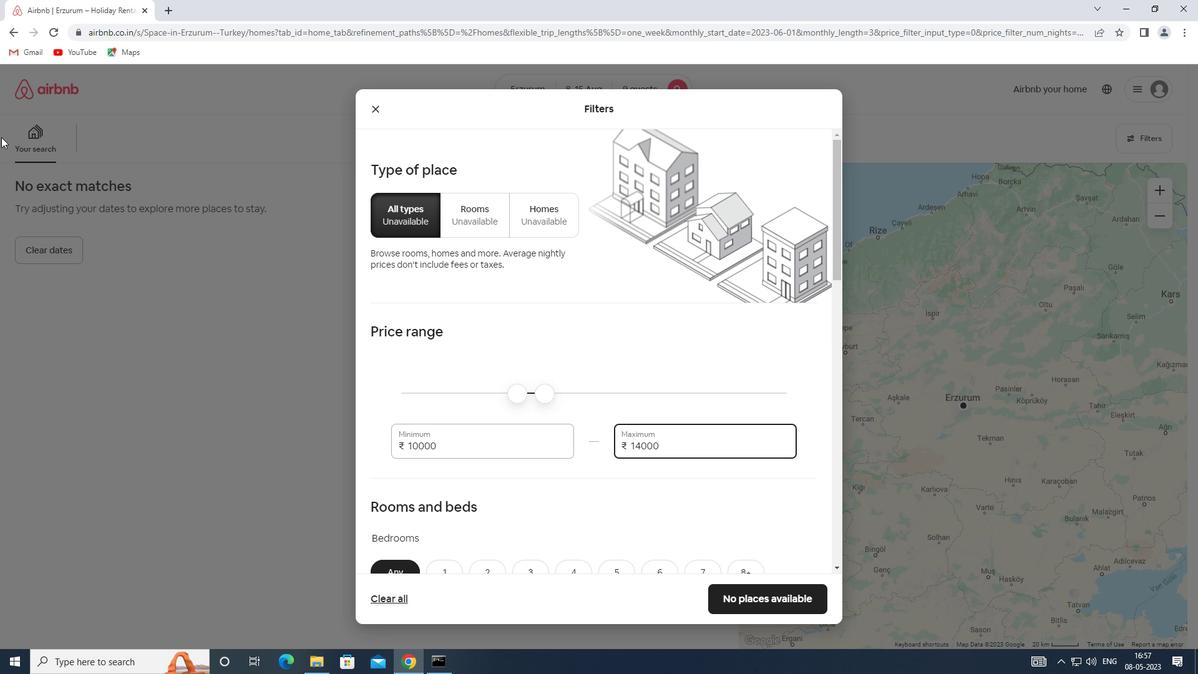 
Action: Mouse scrolled (11, 156) with delta (0, 0)
Screenshot: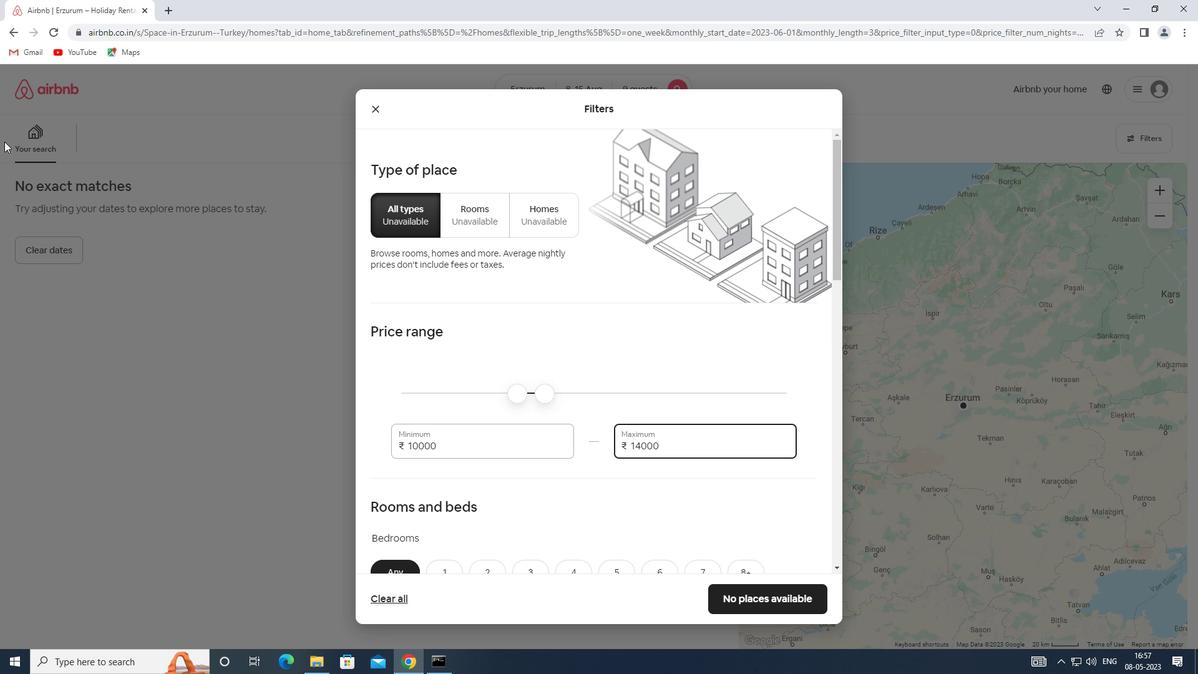 
Action: Mouse moved to (11, 157)
Screenshot: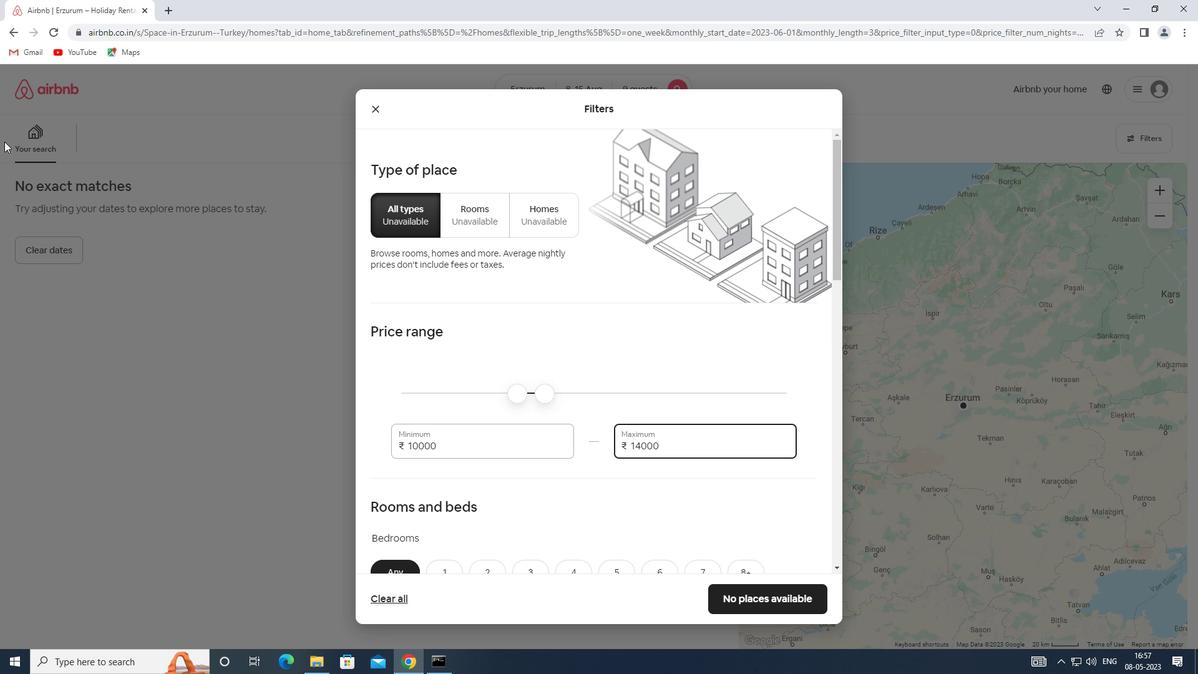 
Action: Mouse scrolled (11, 157) with delta (0, 0)
Screenshot: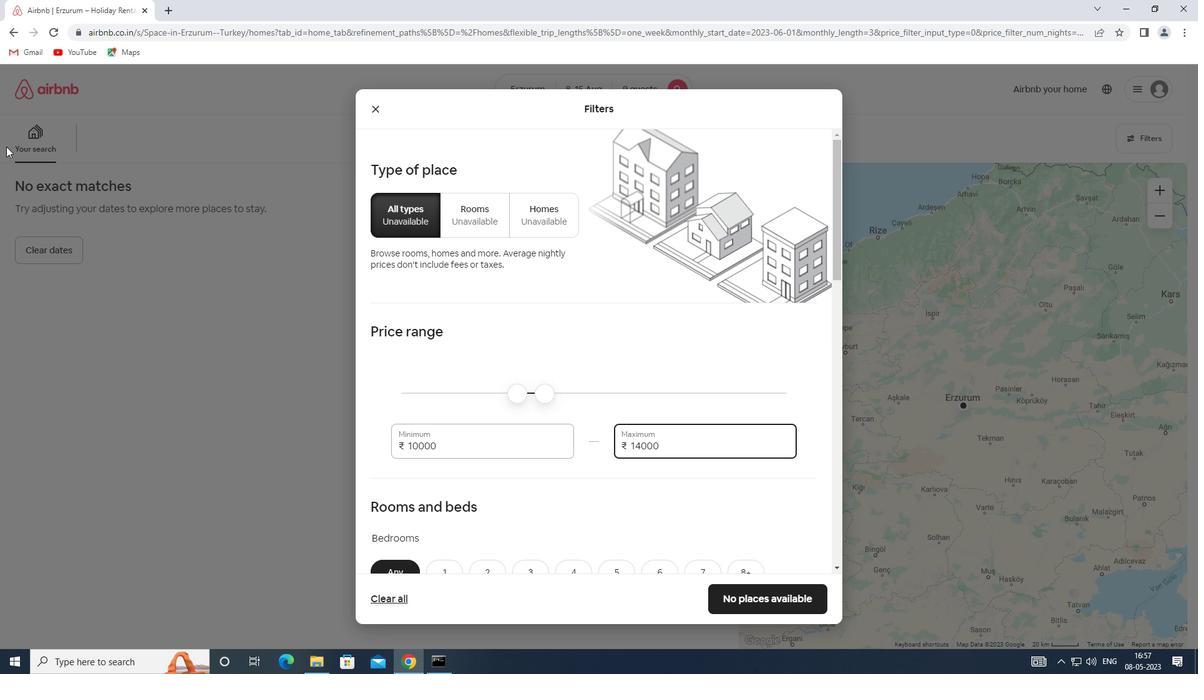 
Action: Mouse moved to (22, 132)
Screenshot: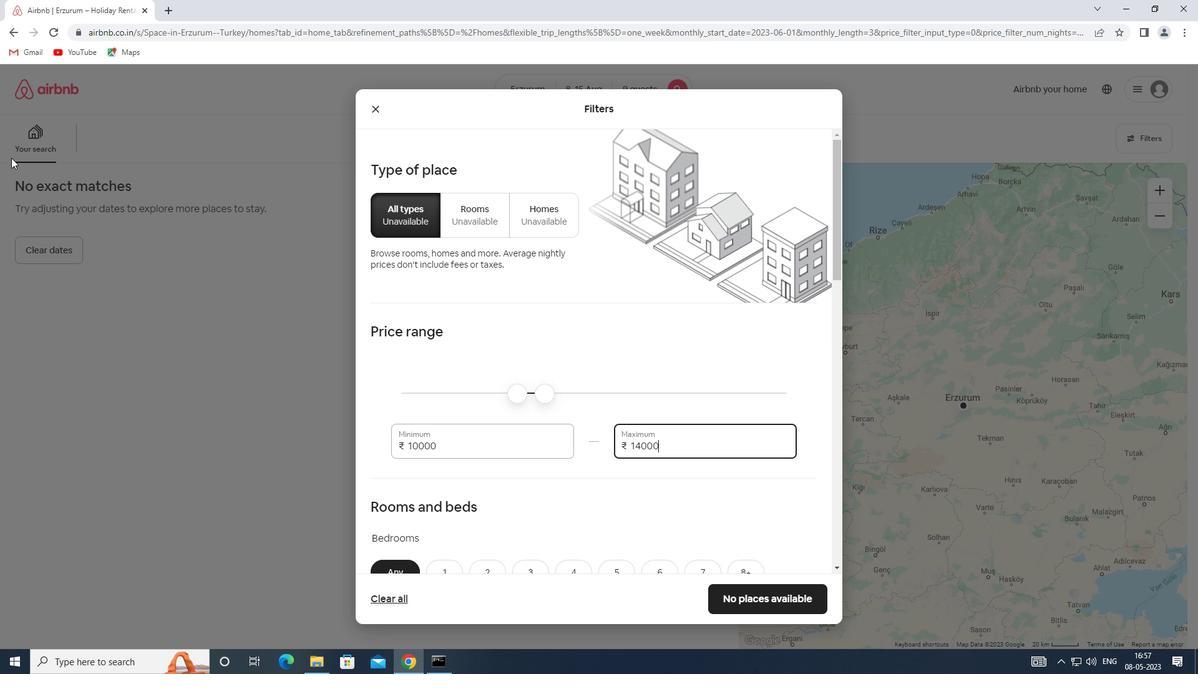 
Action: Mouse scrolled (22, 131) with delta (0, 0)
Screenshot: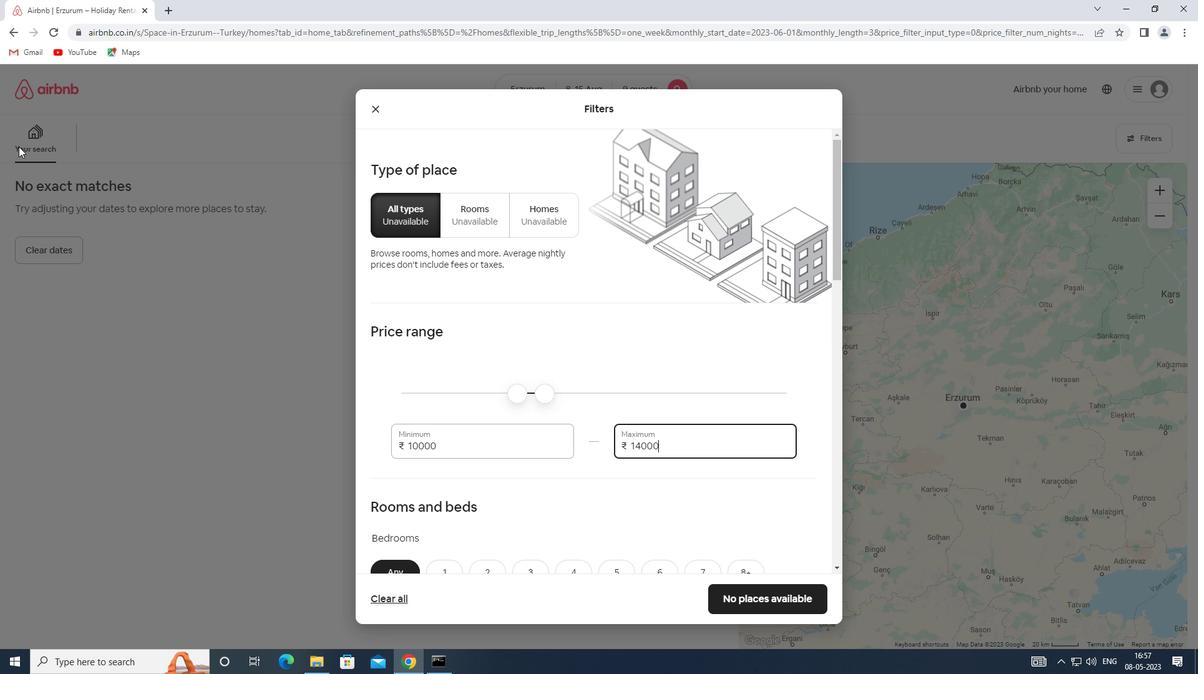 
Action: Mouse moved to (23, 132)
Screenshot: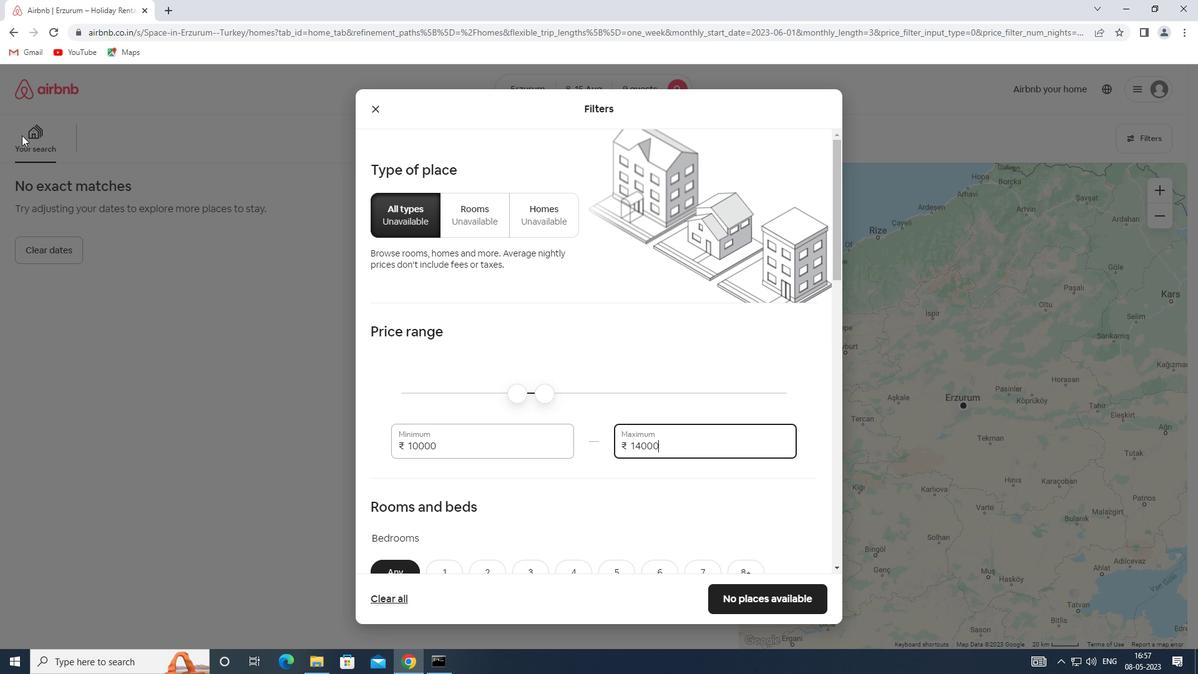 
Action: Mouse scrolled (23, 131) with delta (0, 0)
Screenshot: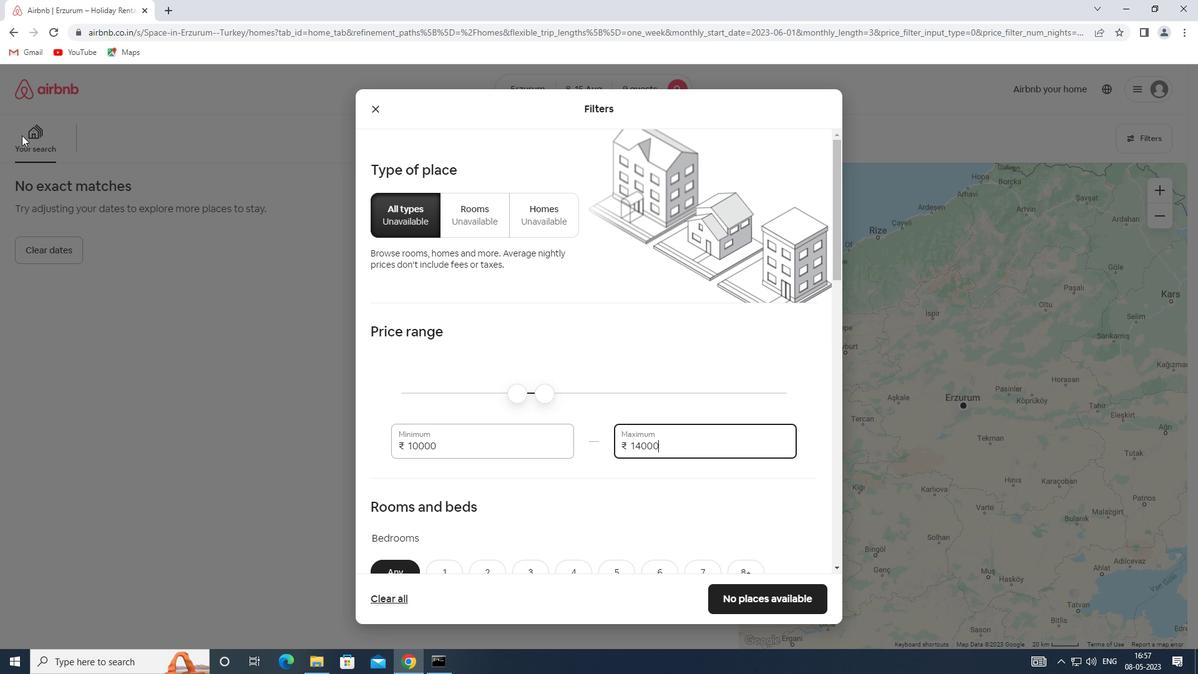 
Action: Mouse moved to (443, 283)
Screenshot: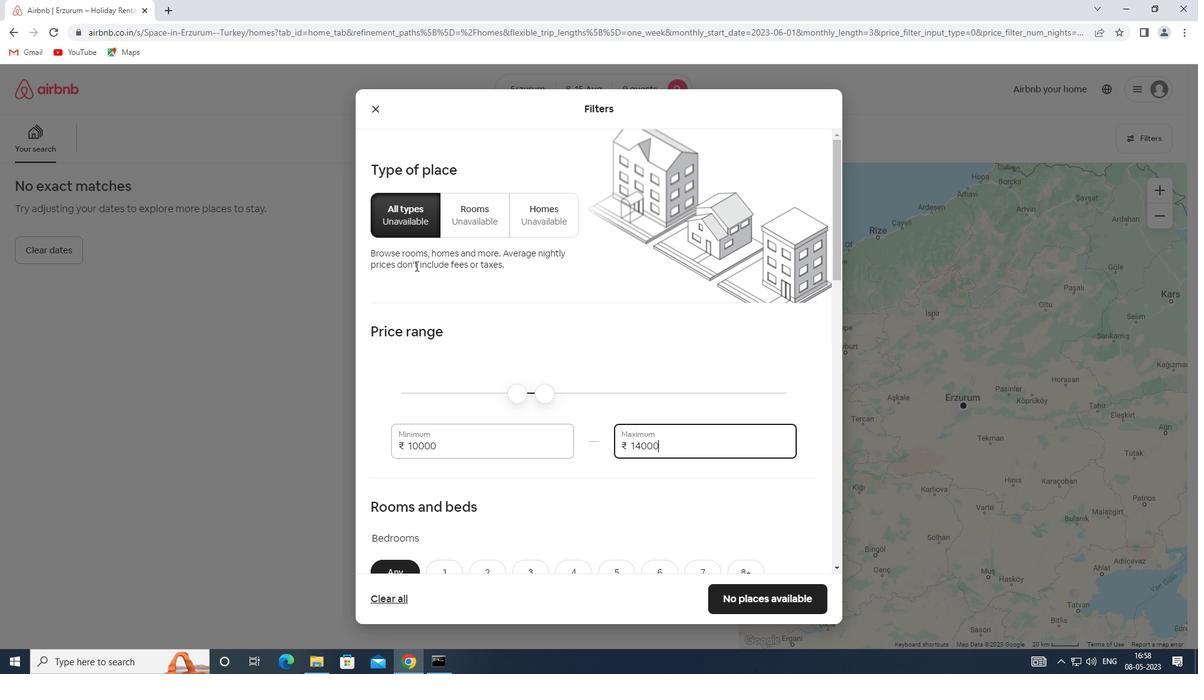 
Action: Mouse scrolled (443, 283) with delta (0, 0)
Screenshot: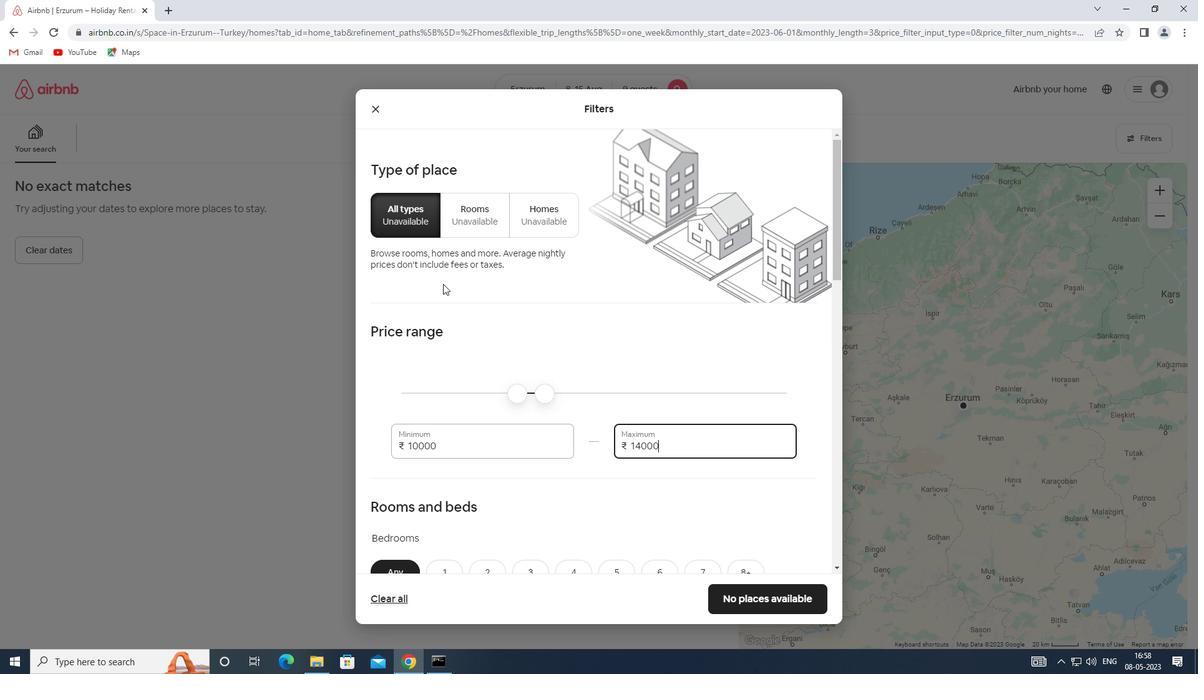 
Action: Mouse scrolled (443, 283) with delta (0, 0)
Screenshot: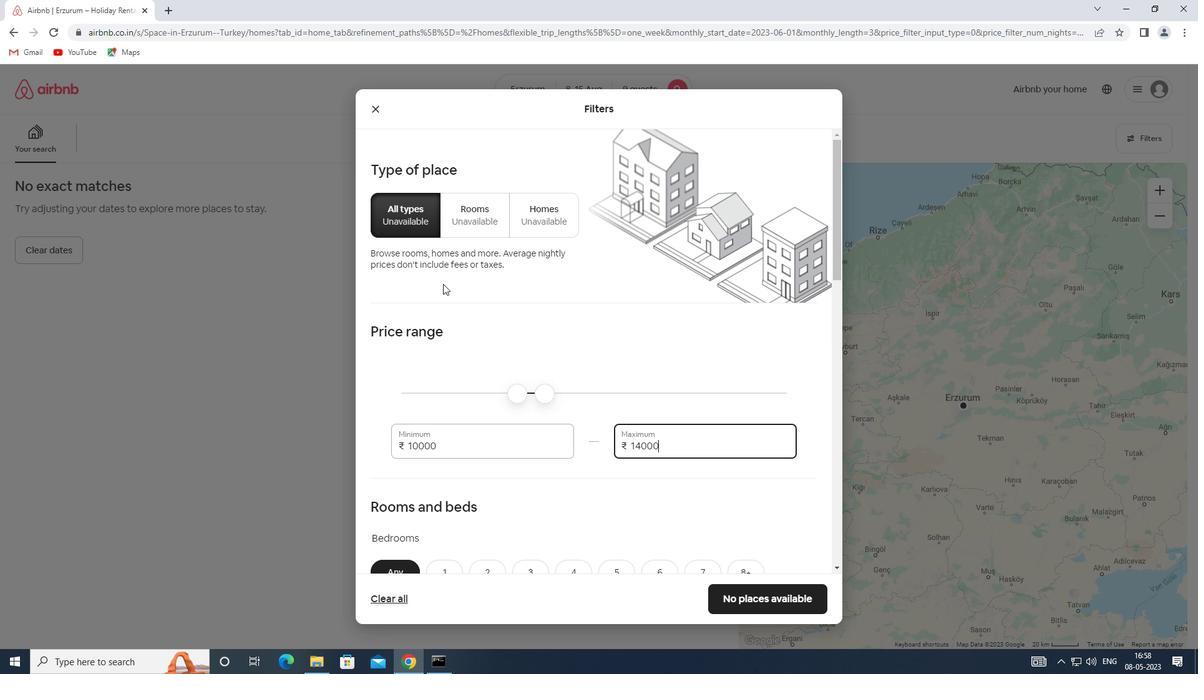 
Action: Mouse moved to (444, 282)
Screenshot: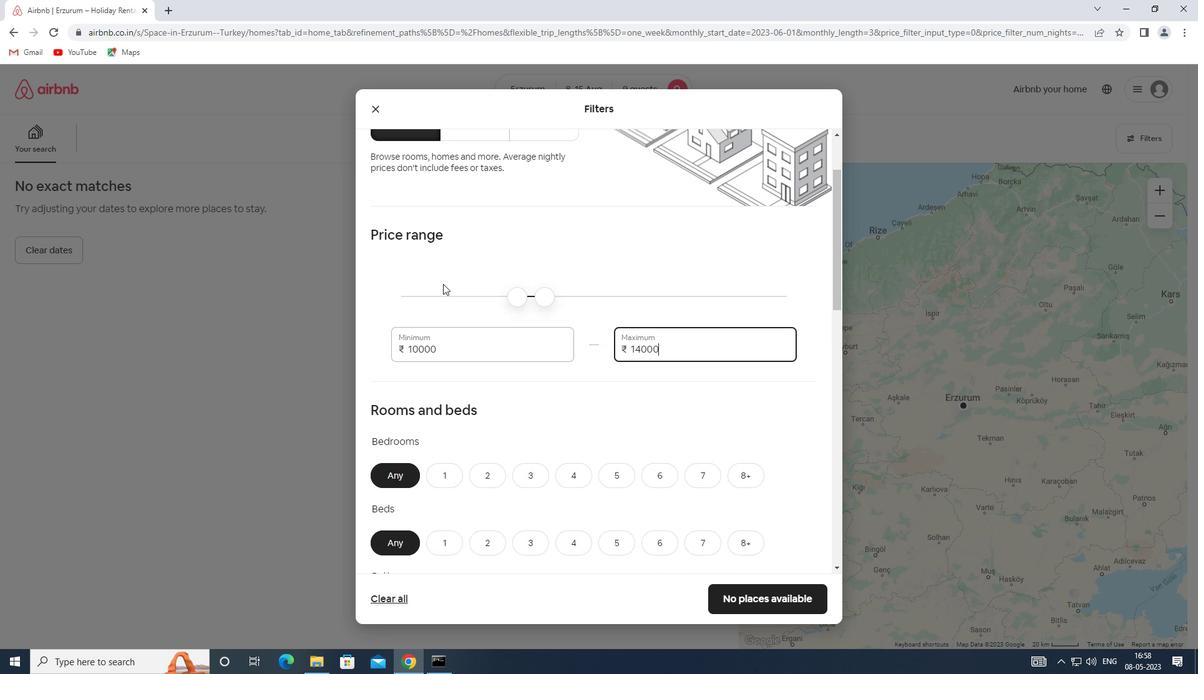 
Action: Mouse scrolled (444, 281) with delta (0, 0)
Screenshot: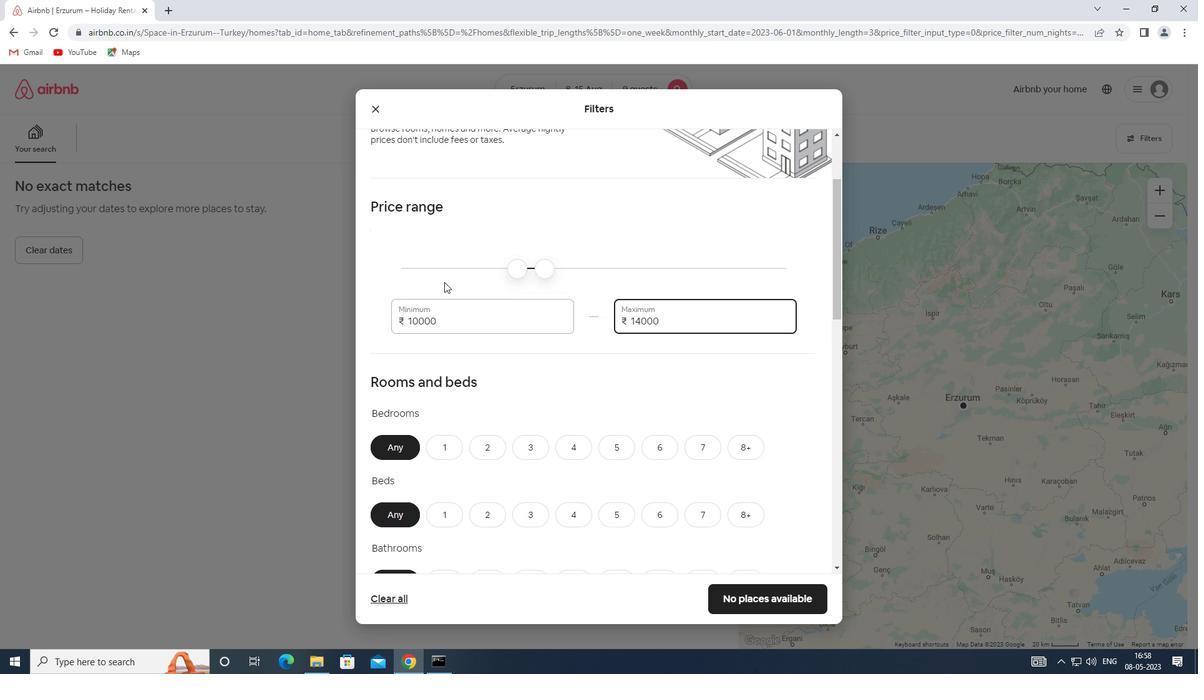 
Action: Mouse scrolled (444, 281) with delta (0, 0)
Screenshot: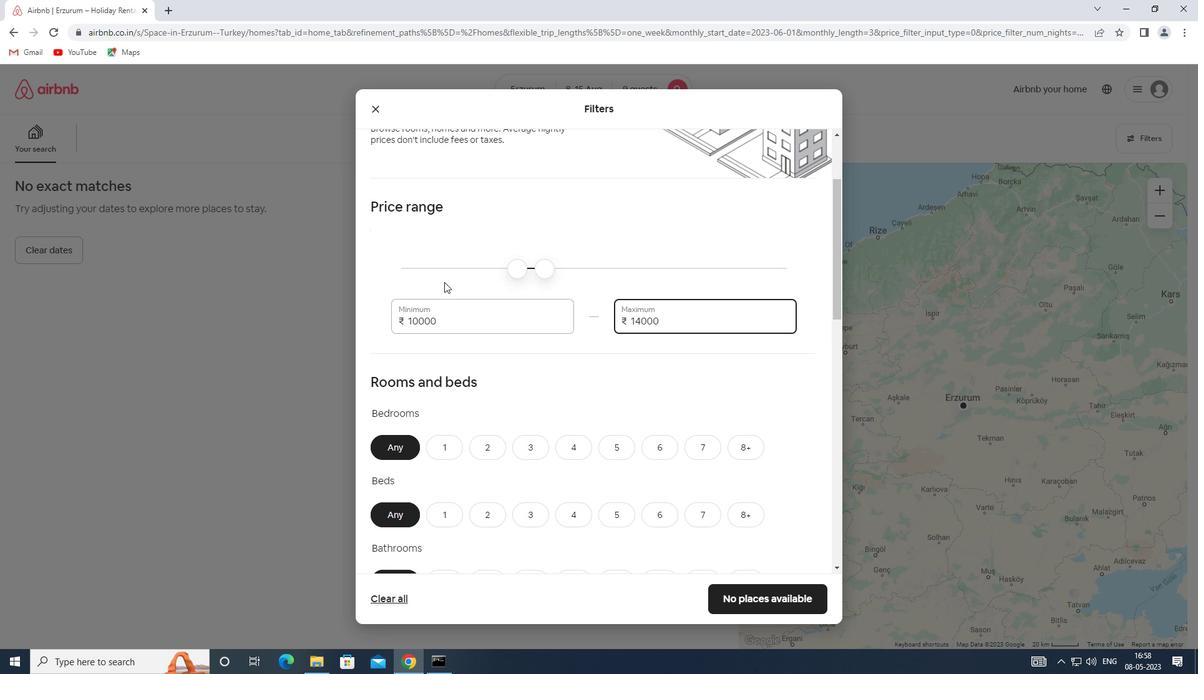 
Action: Mouse moved to (611, 315)
Screenshot: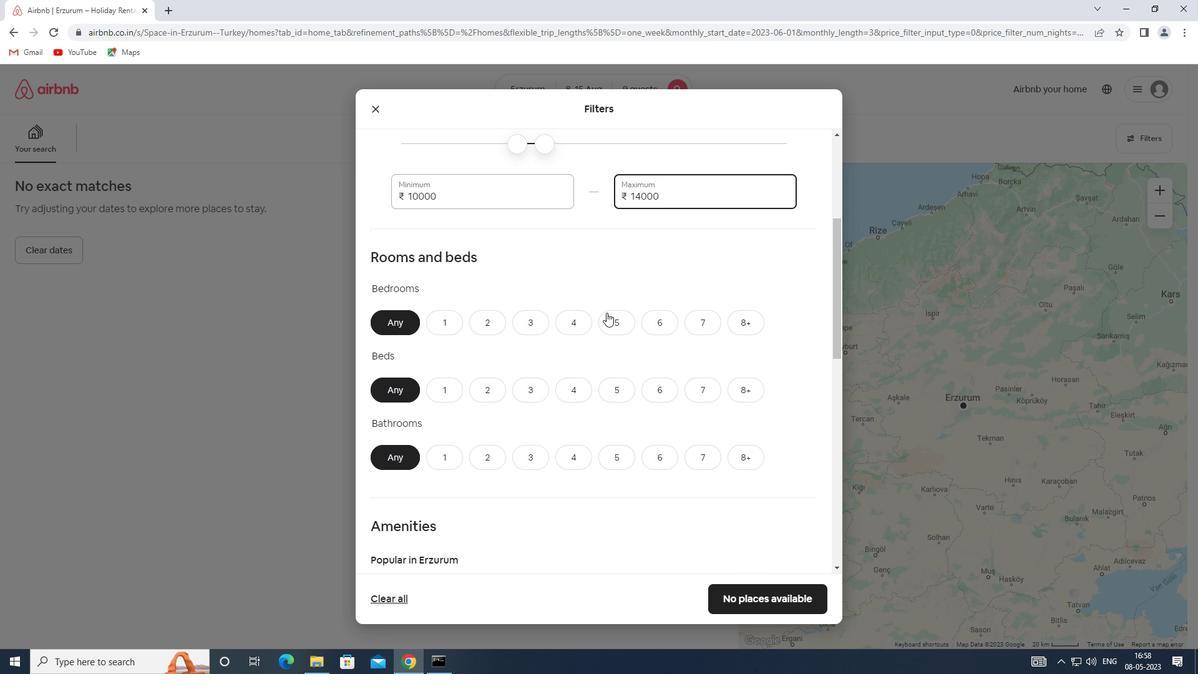 
Action: Mouse pressed left at (611, 315)
Screenshot: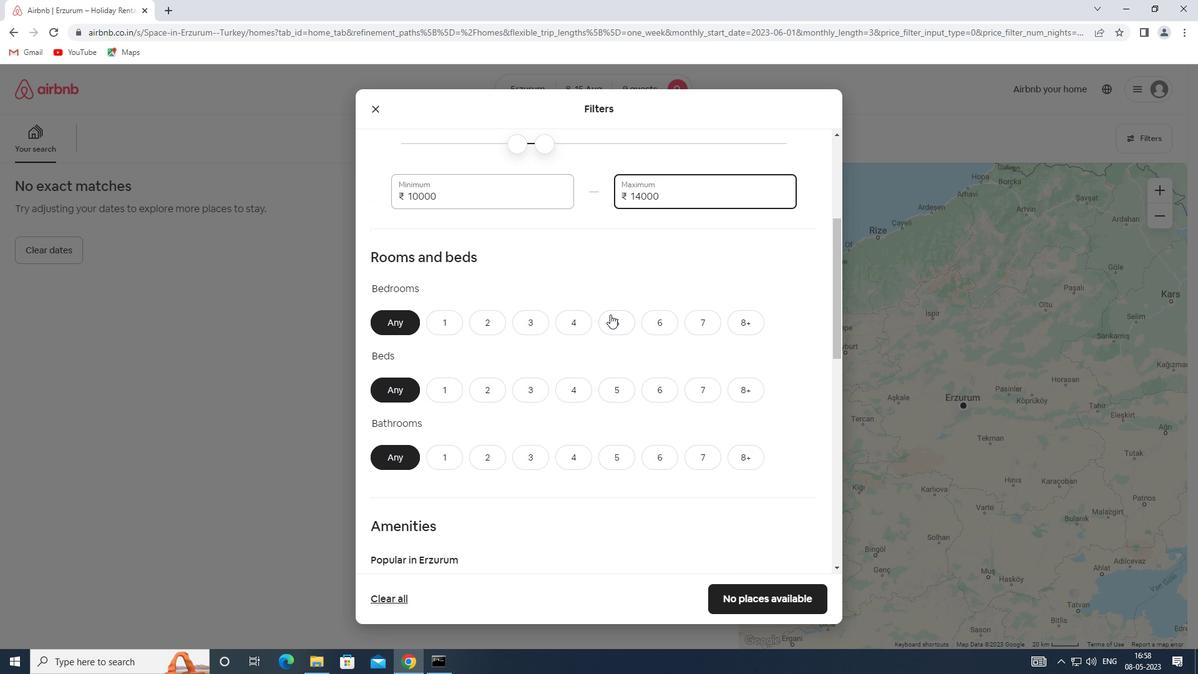 
Action: Mouse moved to (751, 386)
Screenshot: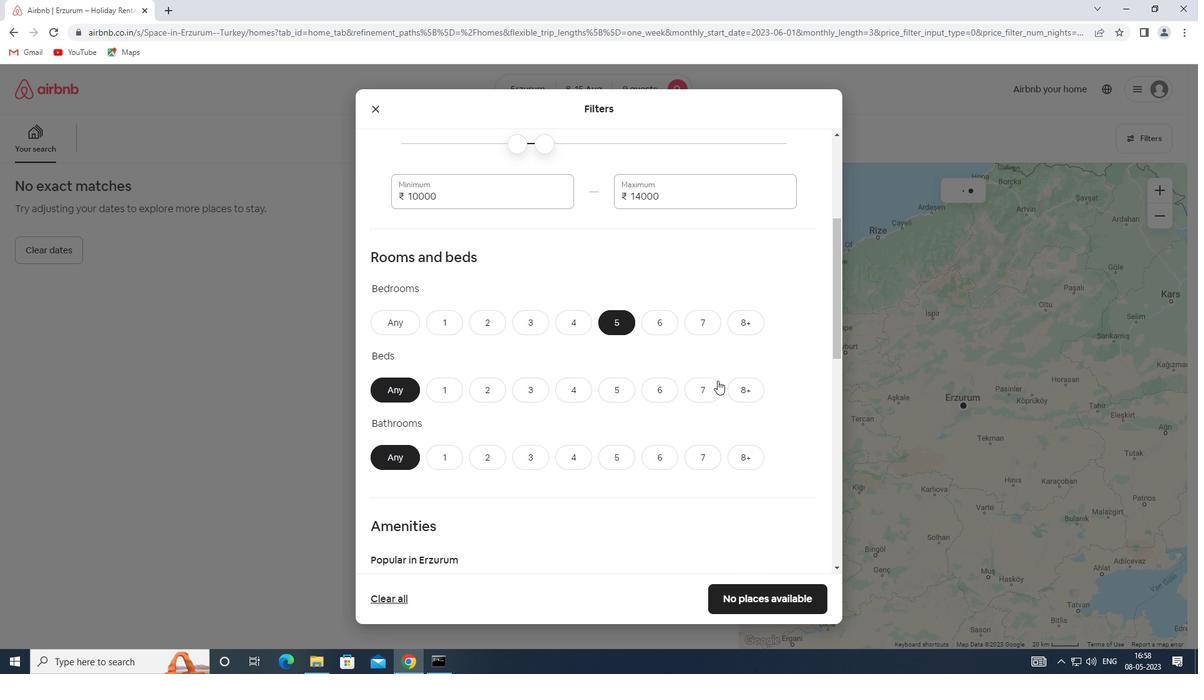 
Action: Mouse pressed left at (751, 386)
Screenshot: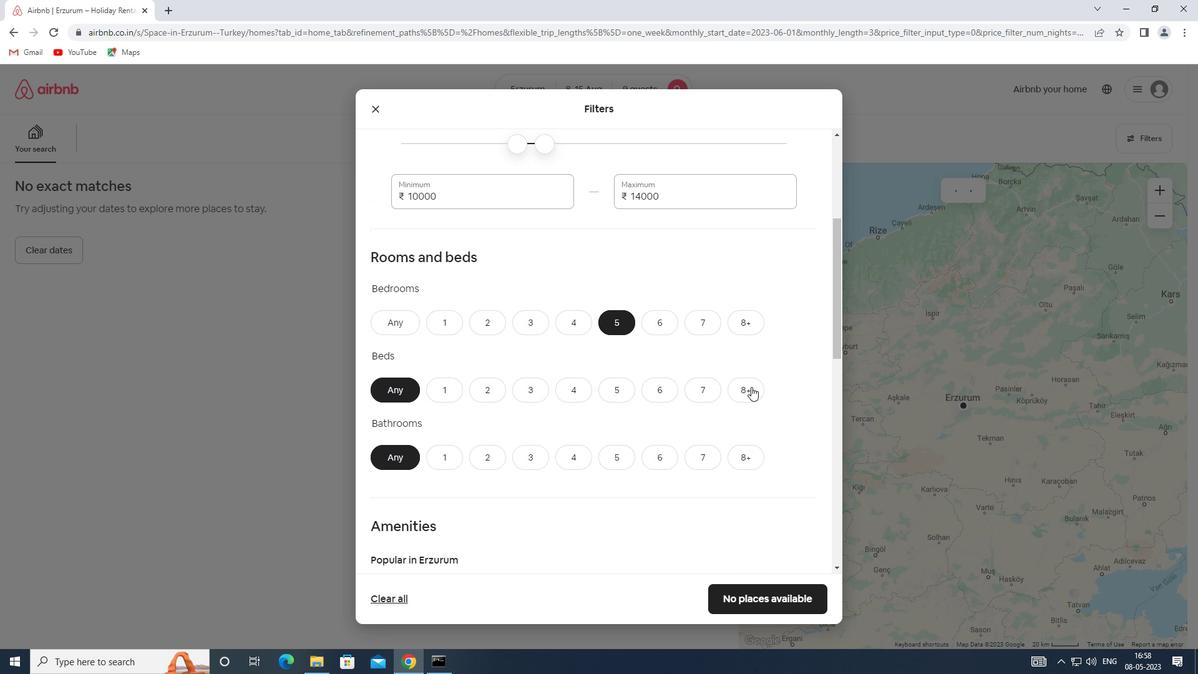 
Action: Mouse moved to (626, 453)
Screenshot: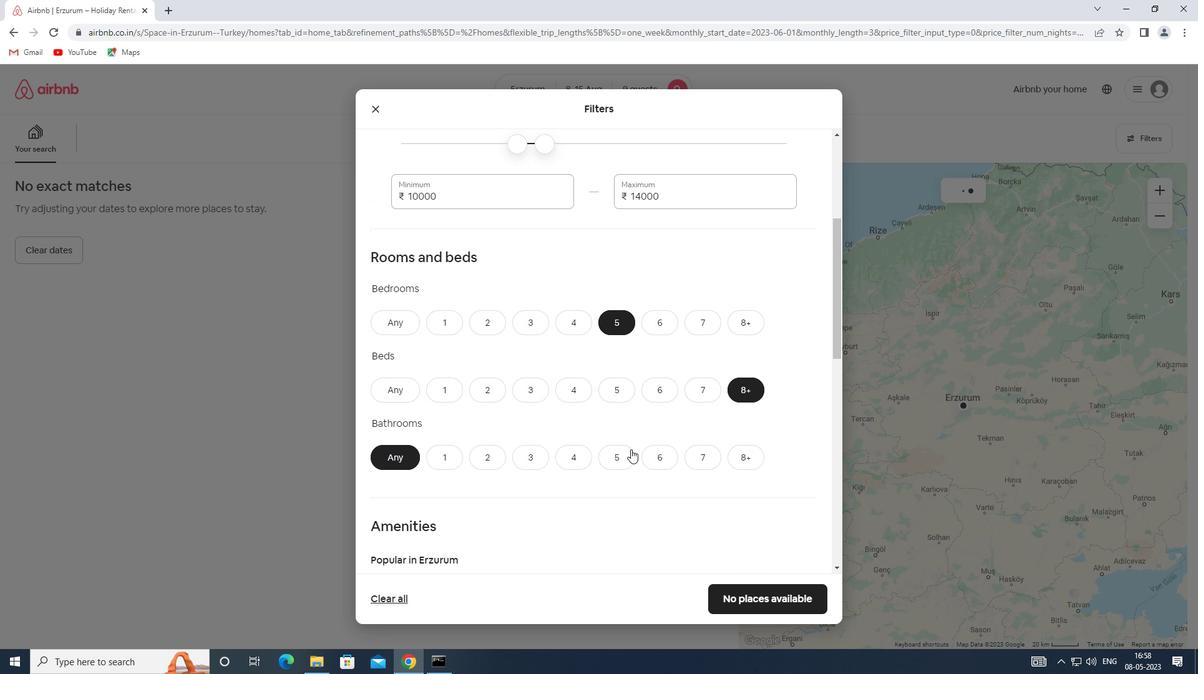 
Action: Mouse pressed left at (626, 453)
Screenshot: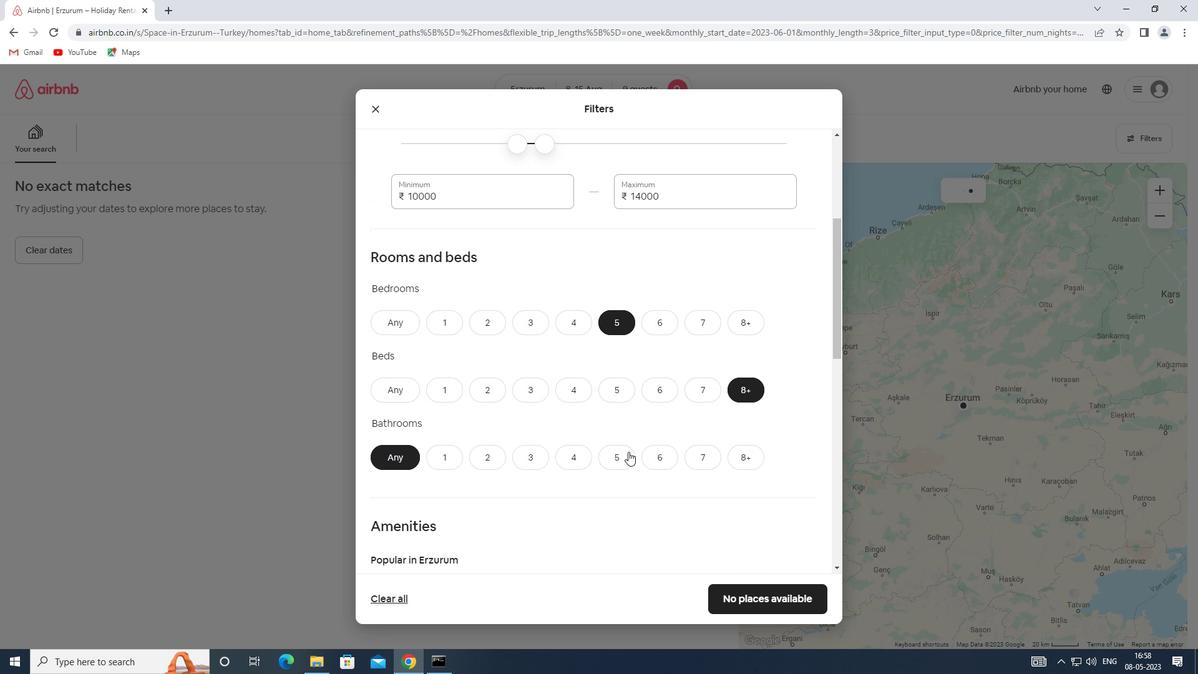 
Action: Mouse moved to (609, 404)
Screenshot: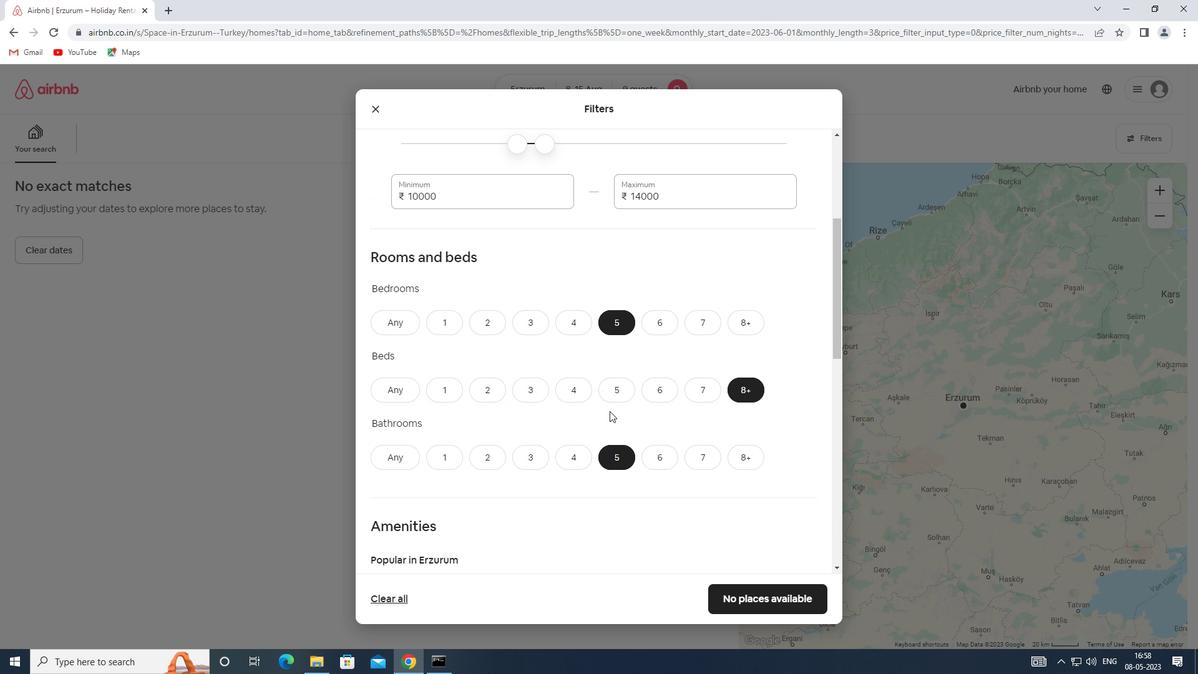 
Action: Mouse scrolled (609, 403) with delta (0, 0)
Screenshot: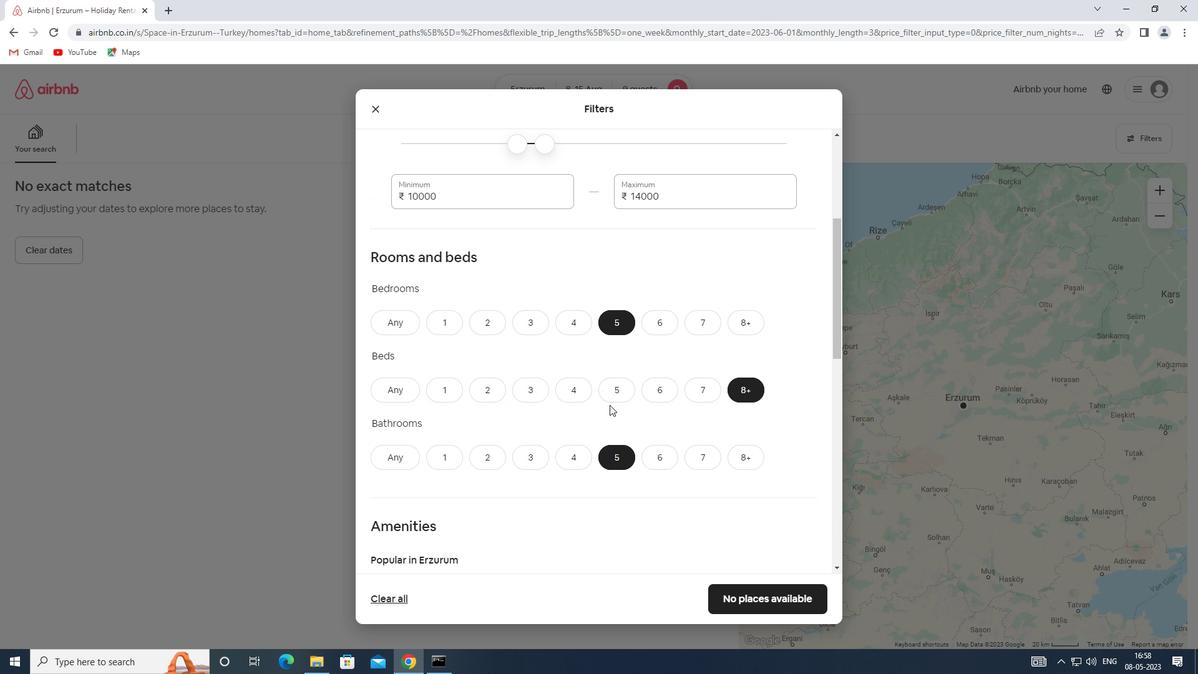 
Action: Mouse scrolled (609, 403) with delta (0, 0)
Screenshot: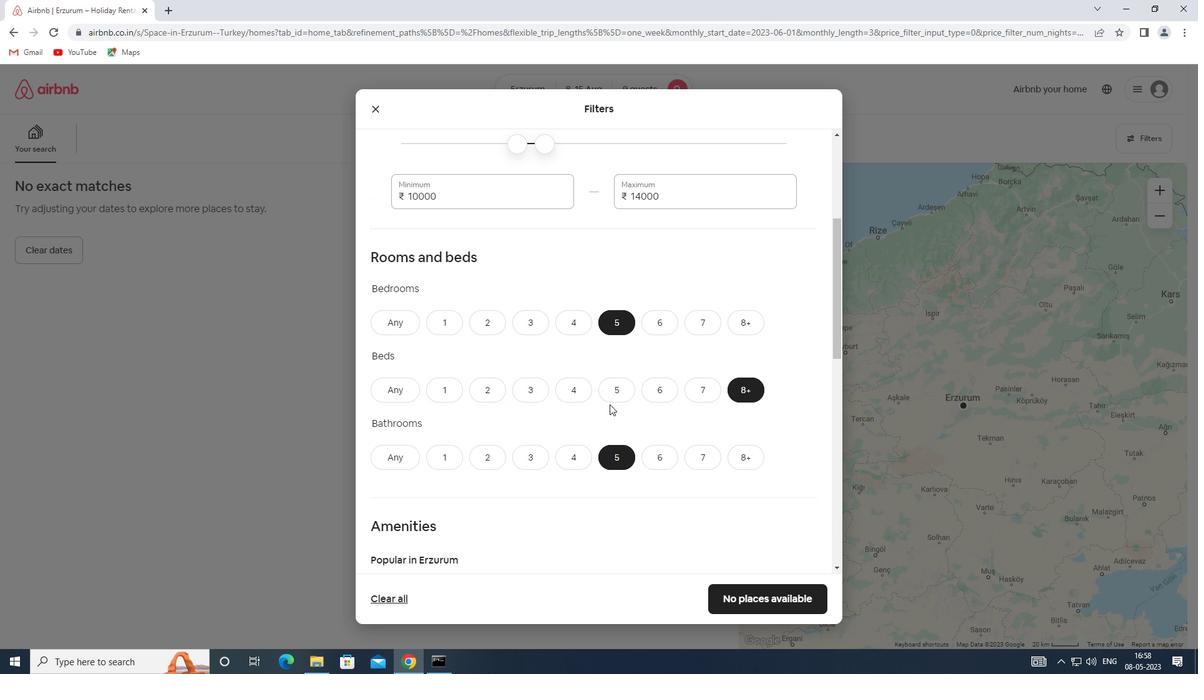 
Action: Mouse scrolled (609, 403) with delta (0, 0)
Screenshot: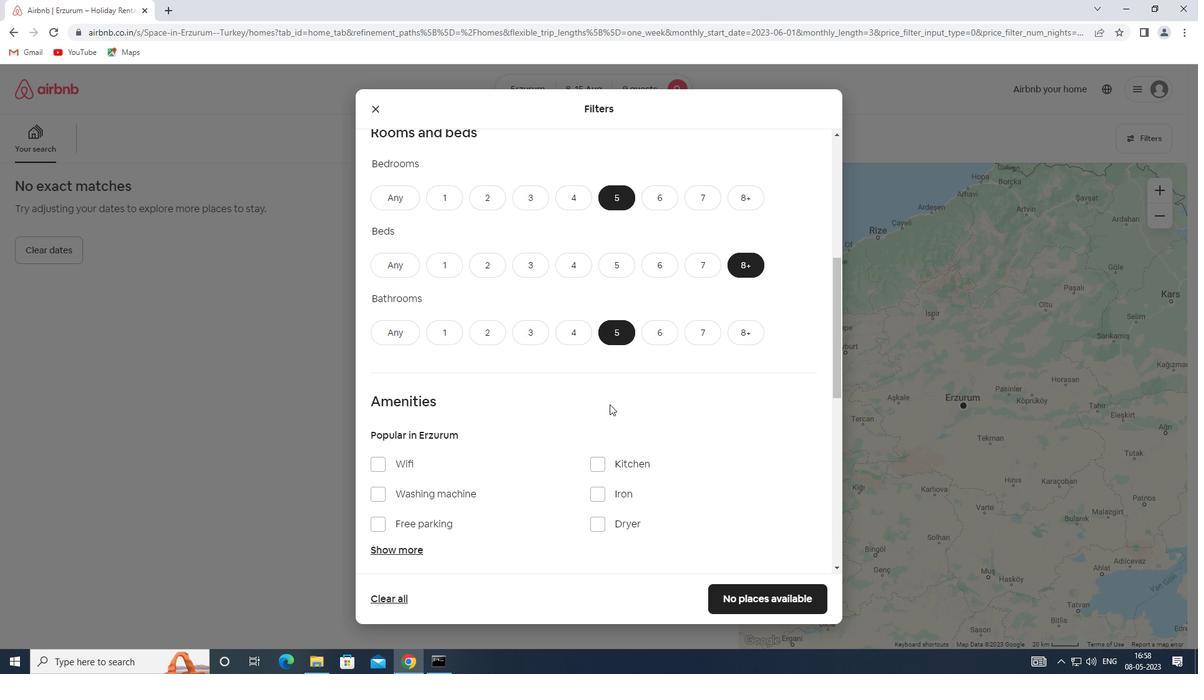 
Action: Mouse scrolled (609, 403) with delta (0, 0)
Screenshot: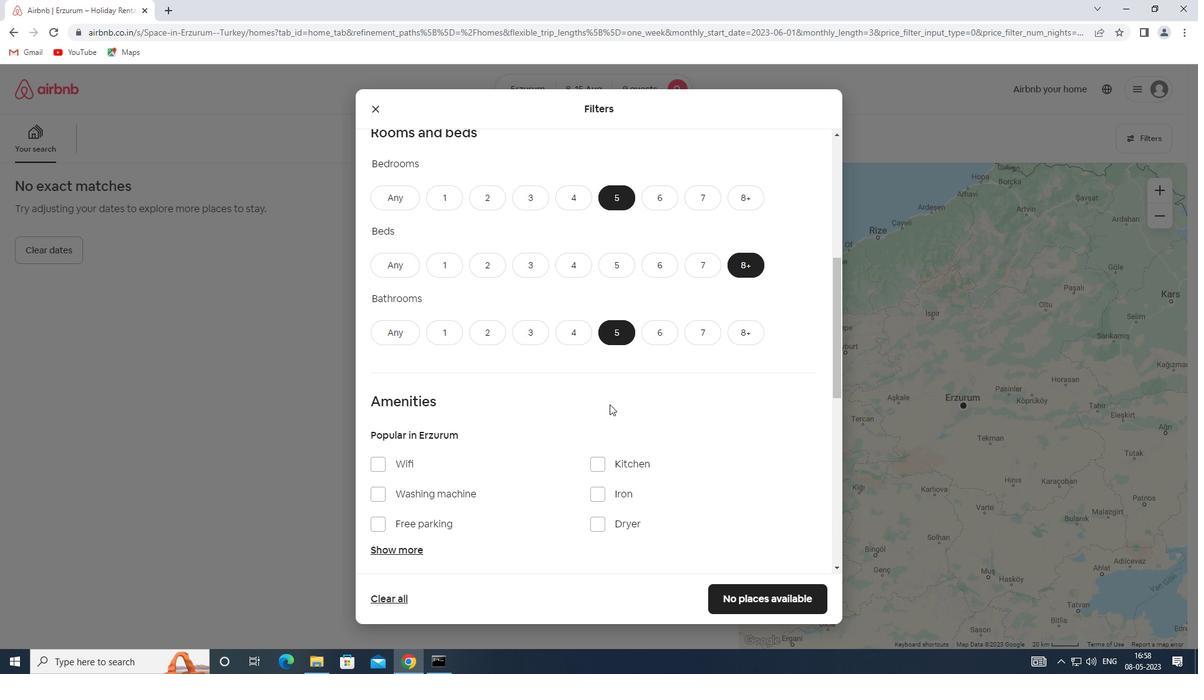 
Action: Mouse scrolled (609, 403) with delta (0, 0)
Screenshot: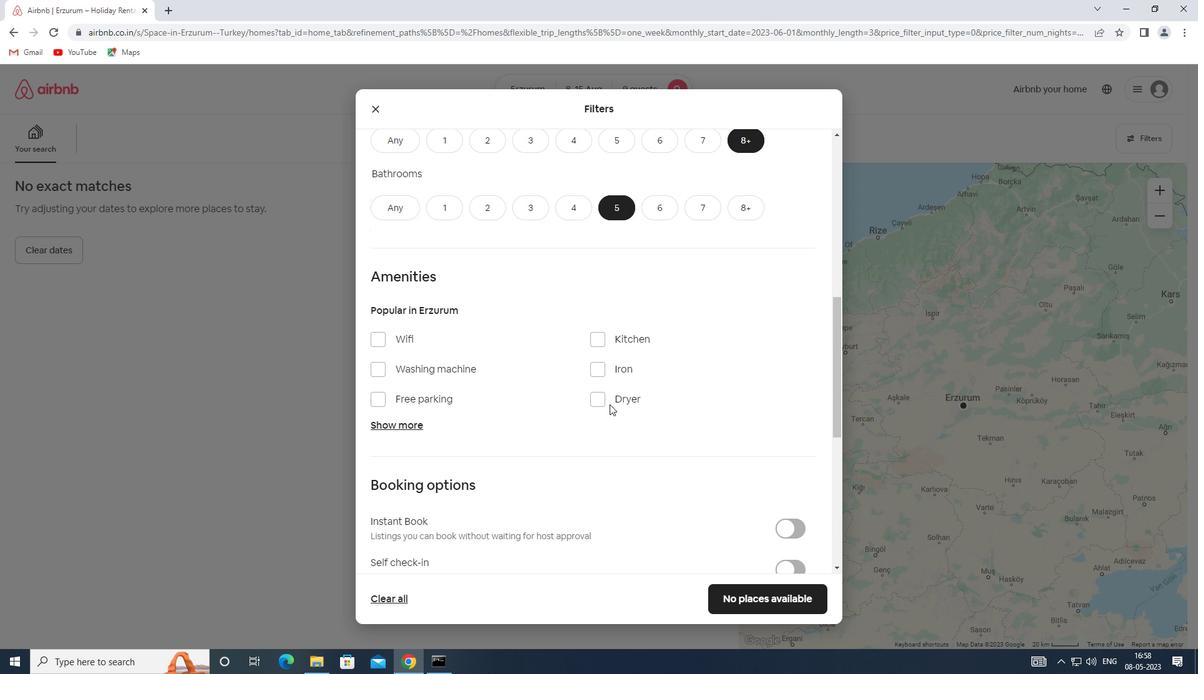 
Action: Mouse moved to (609, 401)
Screenshot: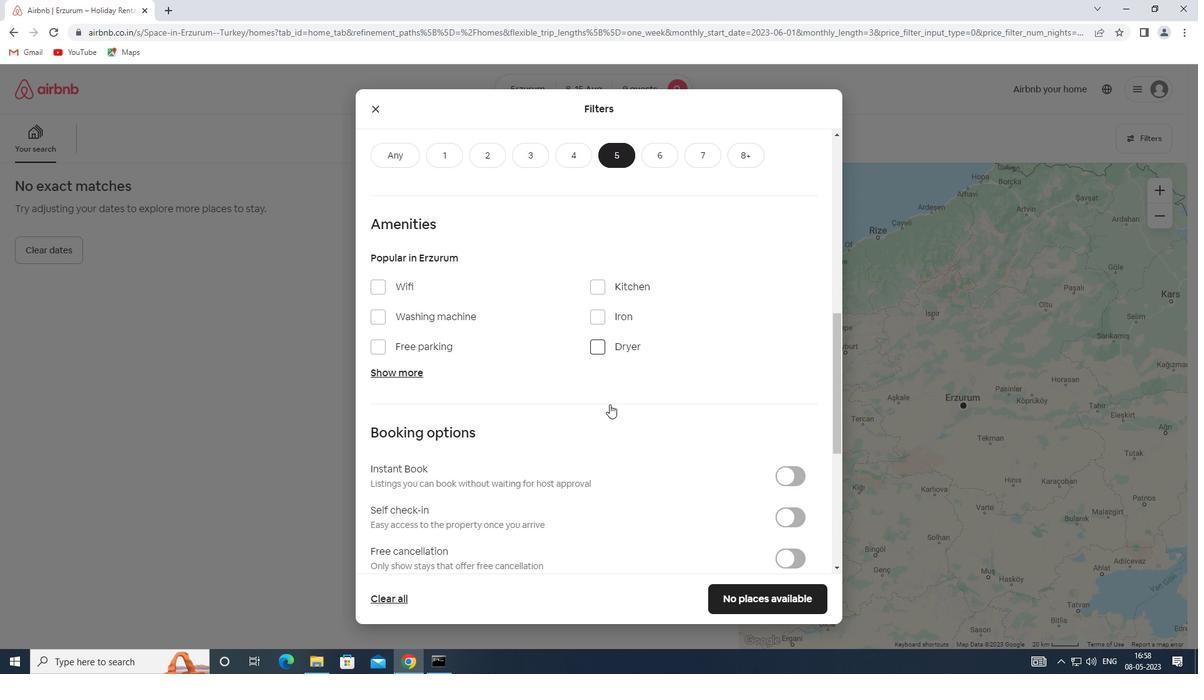 
Action: Mouse scrolled (609, 400) with delta (0, 0)
Screenshot: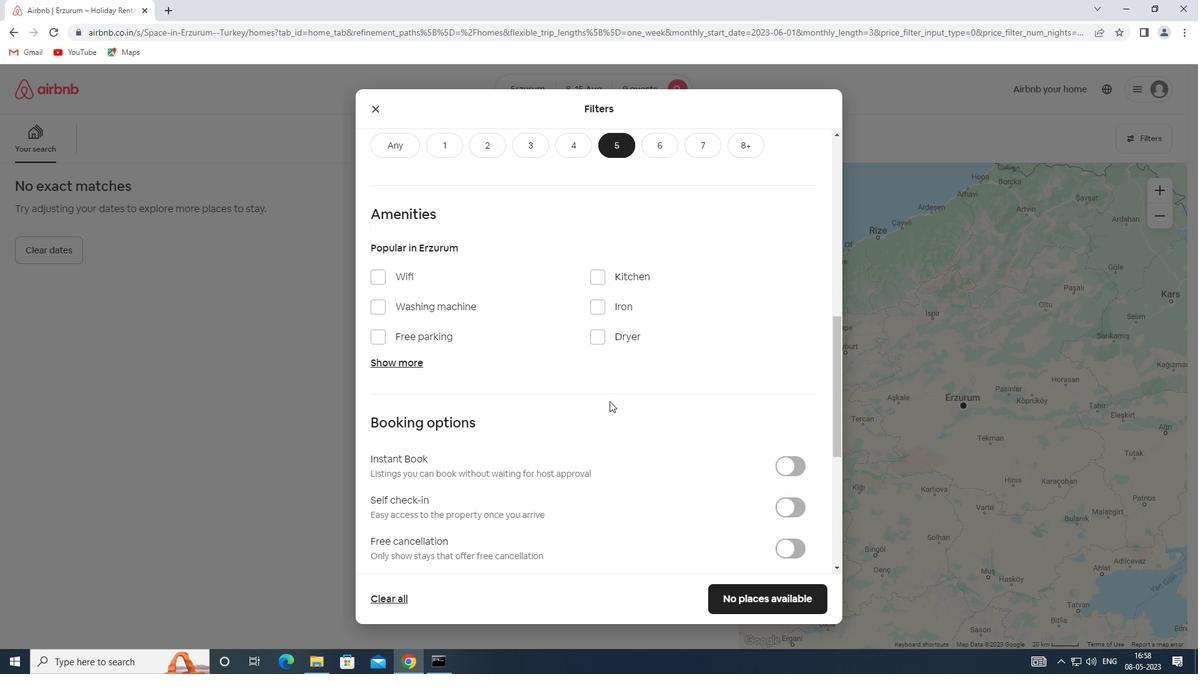 
Action: Mouse scrolled (609, 400) with delta (0, 0)
Screenshot: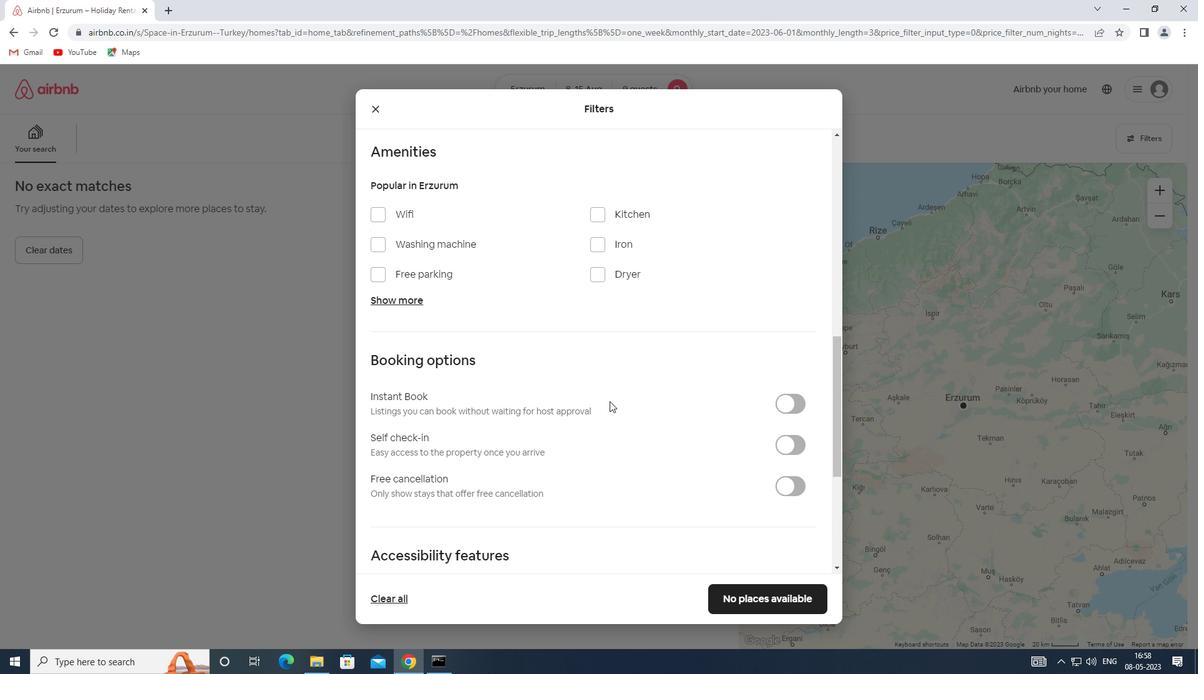 
Action: Mouse moved to (659, 366)
Screenshot: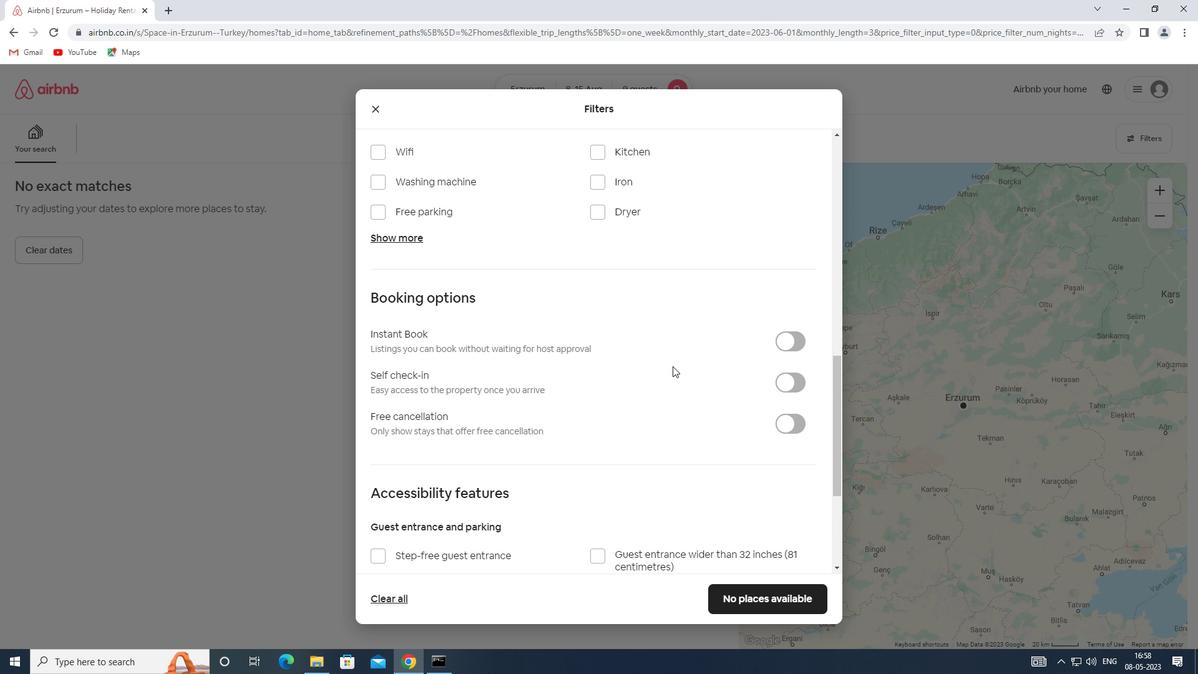 
Action: Mouse scrolled (659, 367) with delta (0, 0)
Screenshot: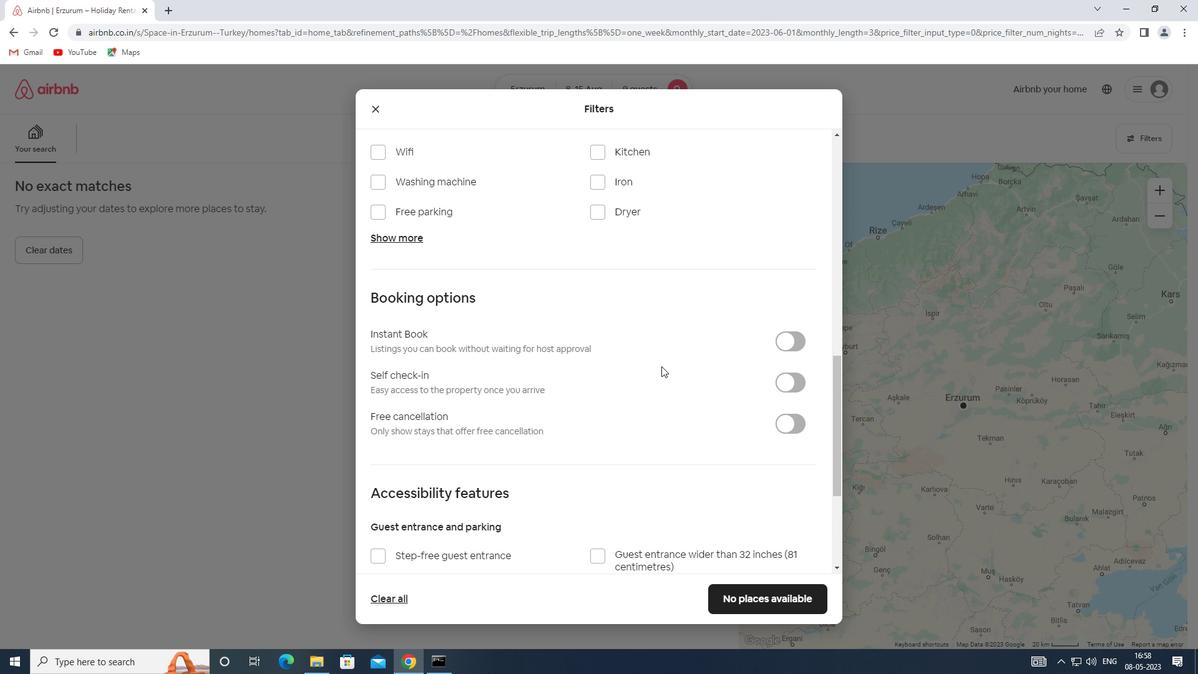 
Action: Mouse scrolled (659, 367) with delta (0, 0)
Screenshot: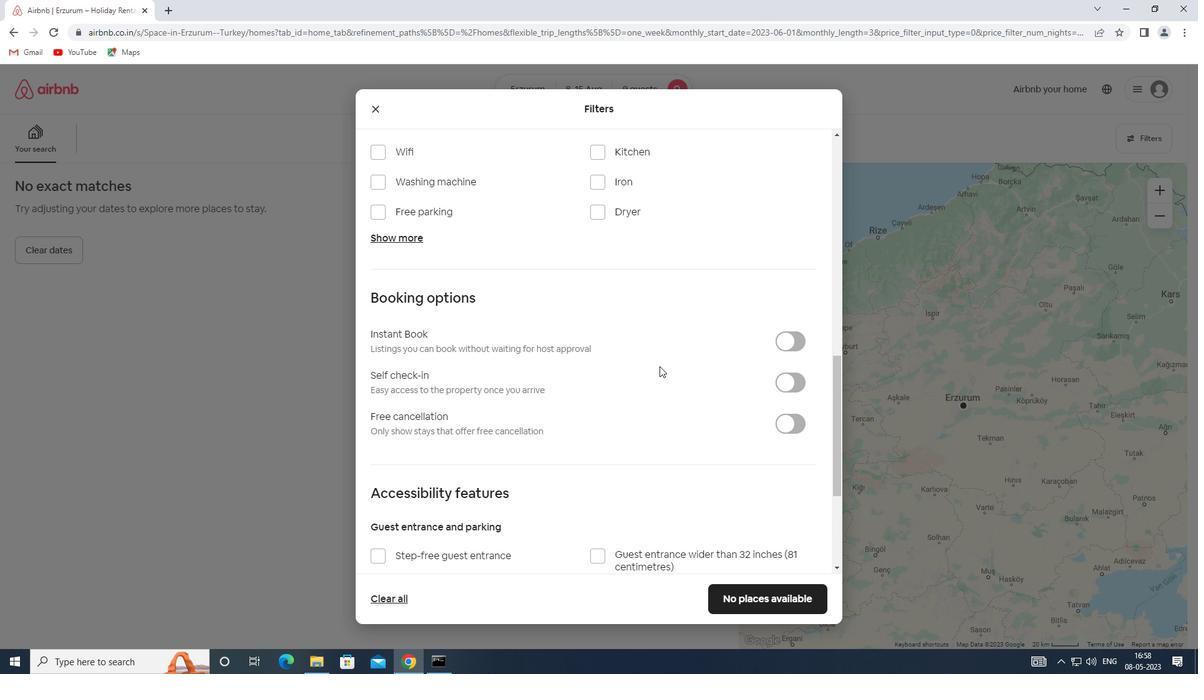 
Action: Mouse moved to (410, 365)
Screenshot: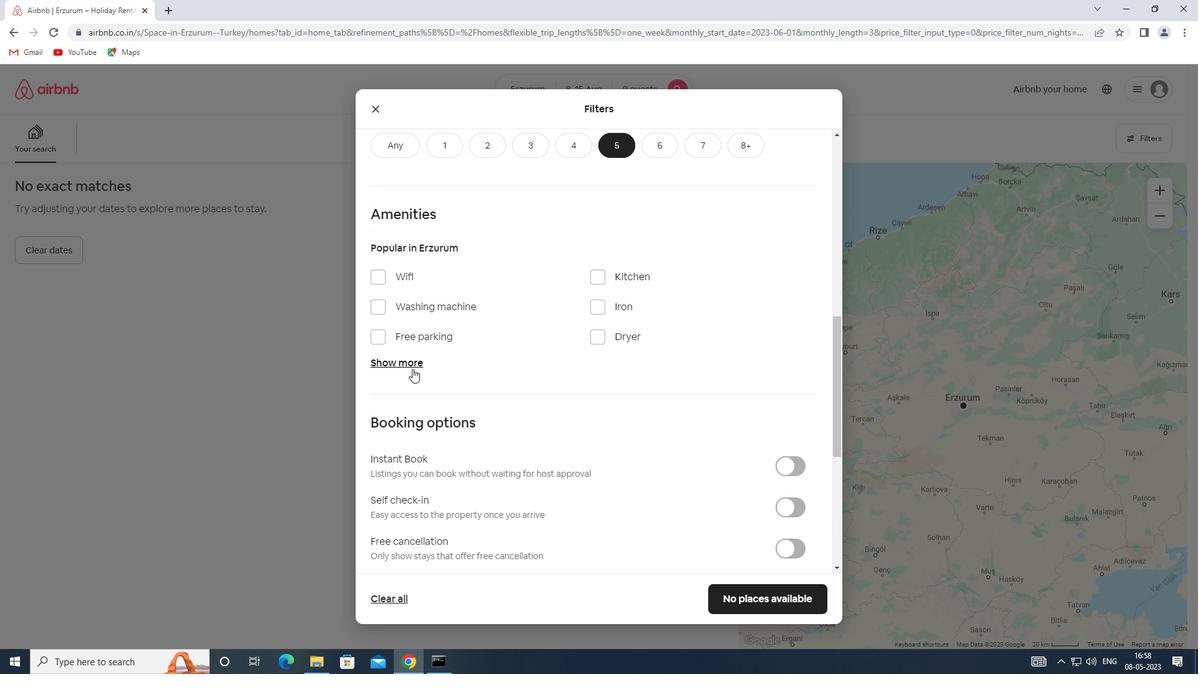 
Action: Mouse pressed left at (410, 365)
Screenshot: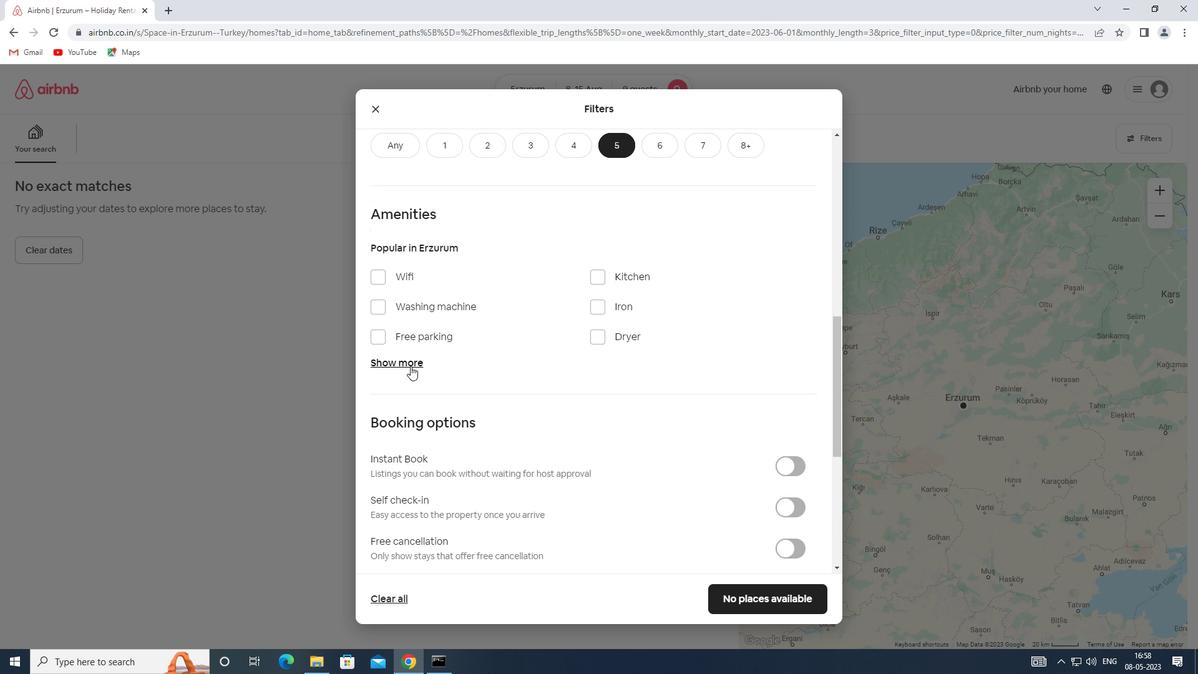 
Action: Mouse moved to (380, 278)
Screenshot: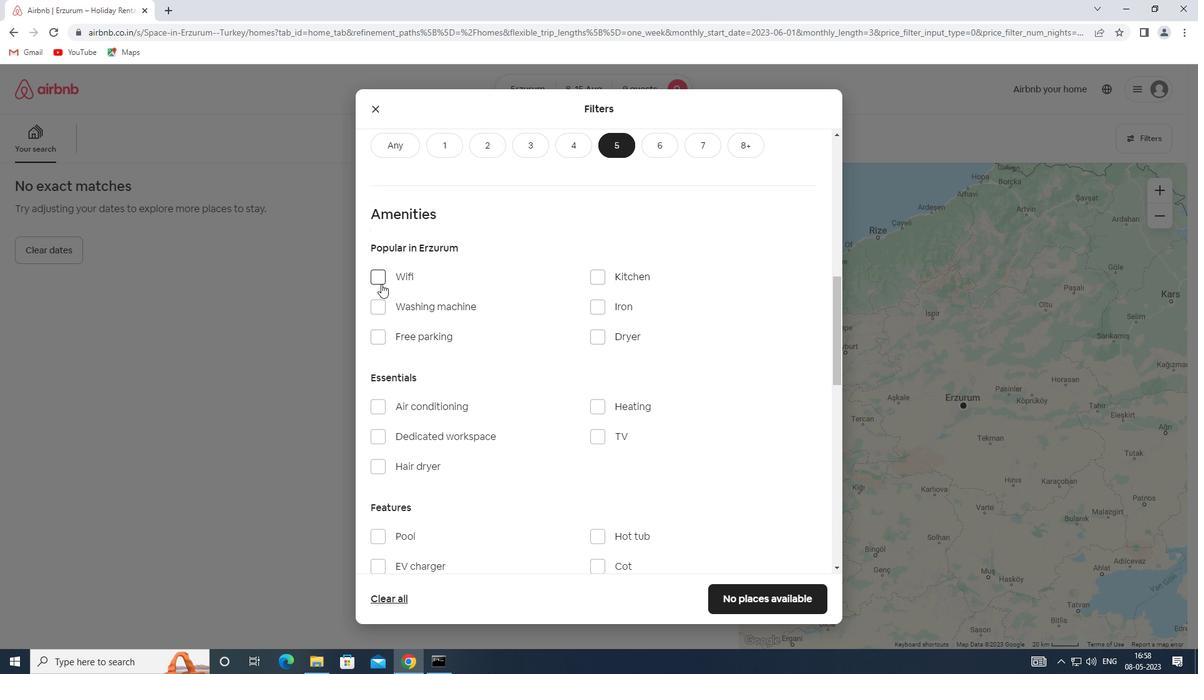 
Action: Mouse pressed left at (380, 278)
Screenshot: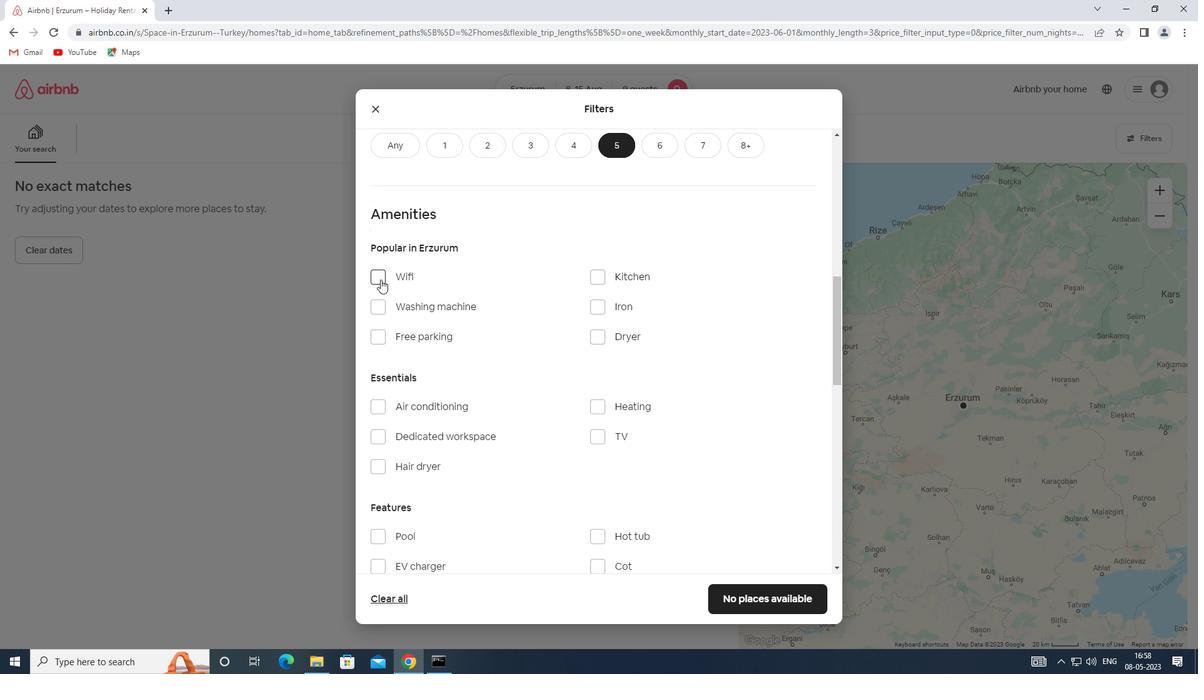 
Action: Mouse moved to (598, 443)
Screenshot: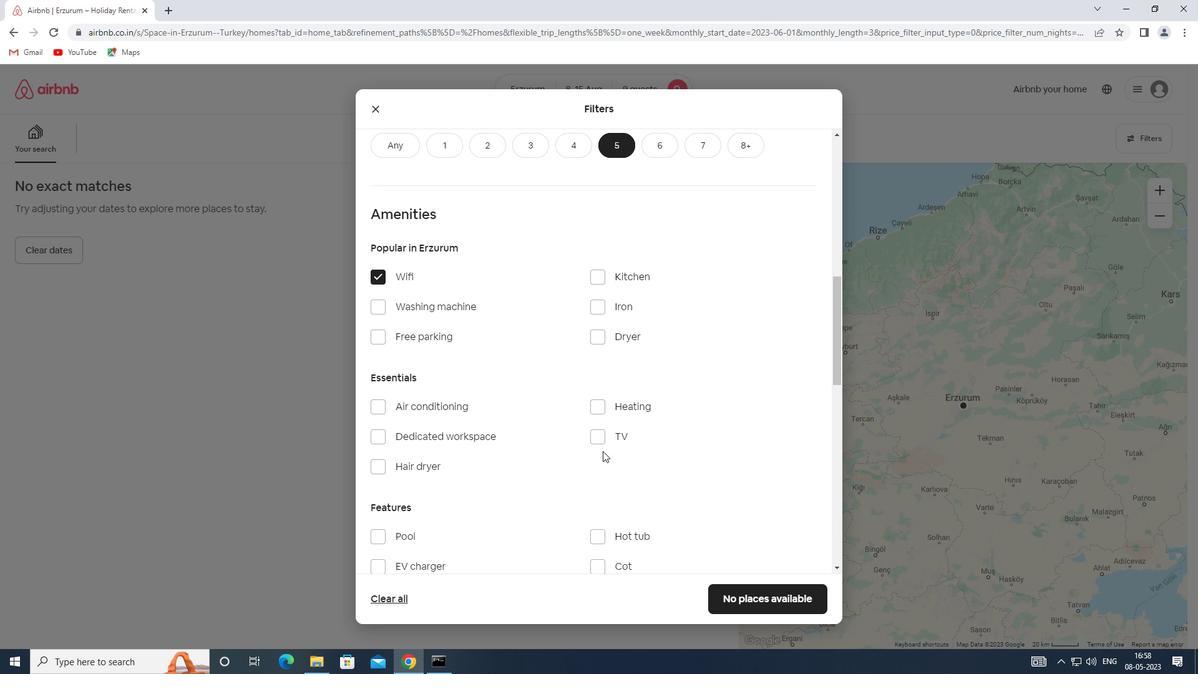 
Action: Mouse pressed left at (598, 443)
Screenshot: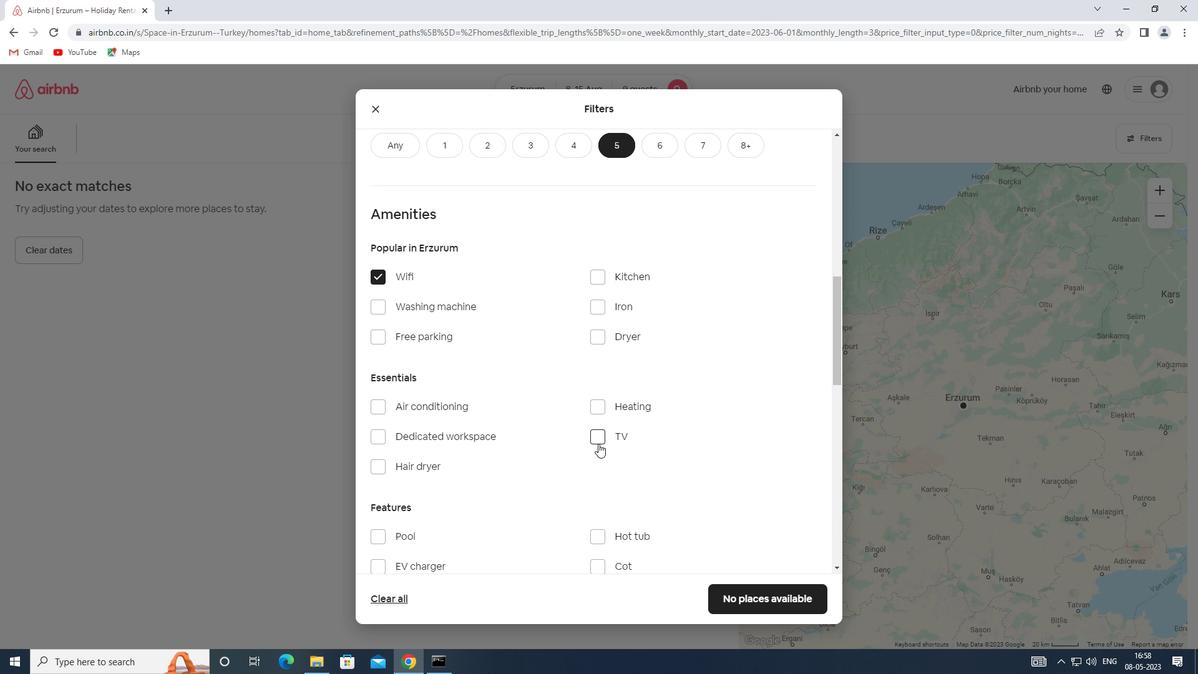 
Action: Mouse moved to (432, 333)
Screenshot: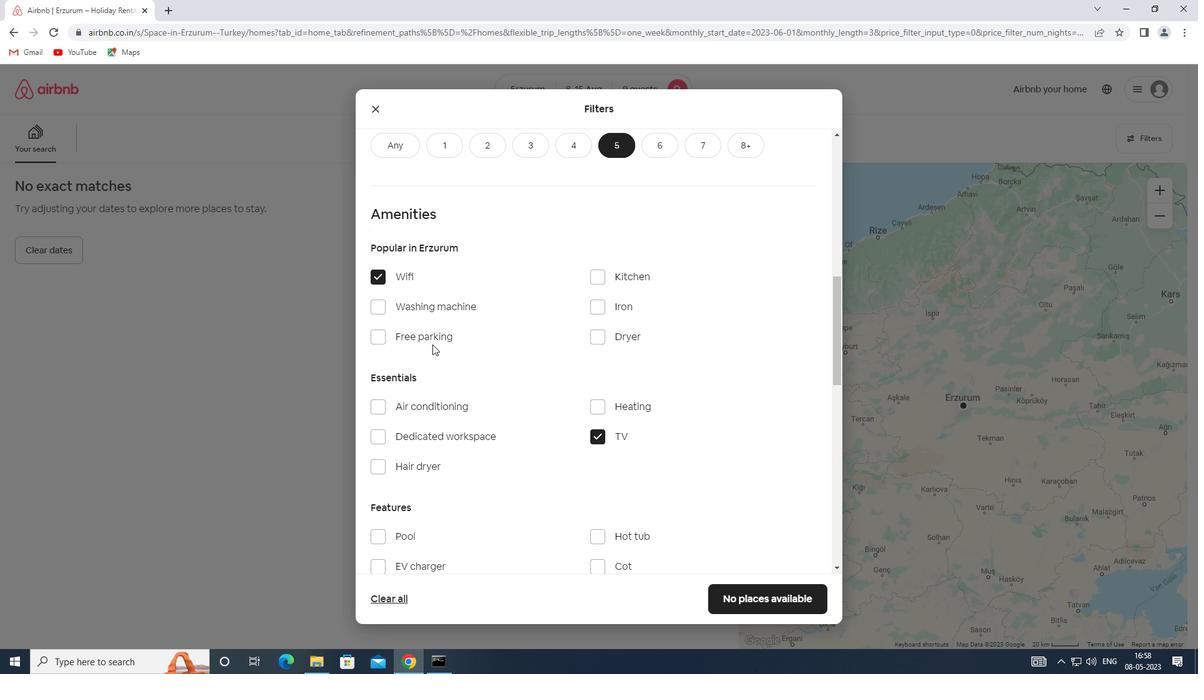 
Action: Mouse pressed left at (432, 333)
Screenshot: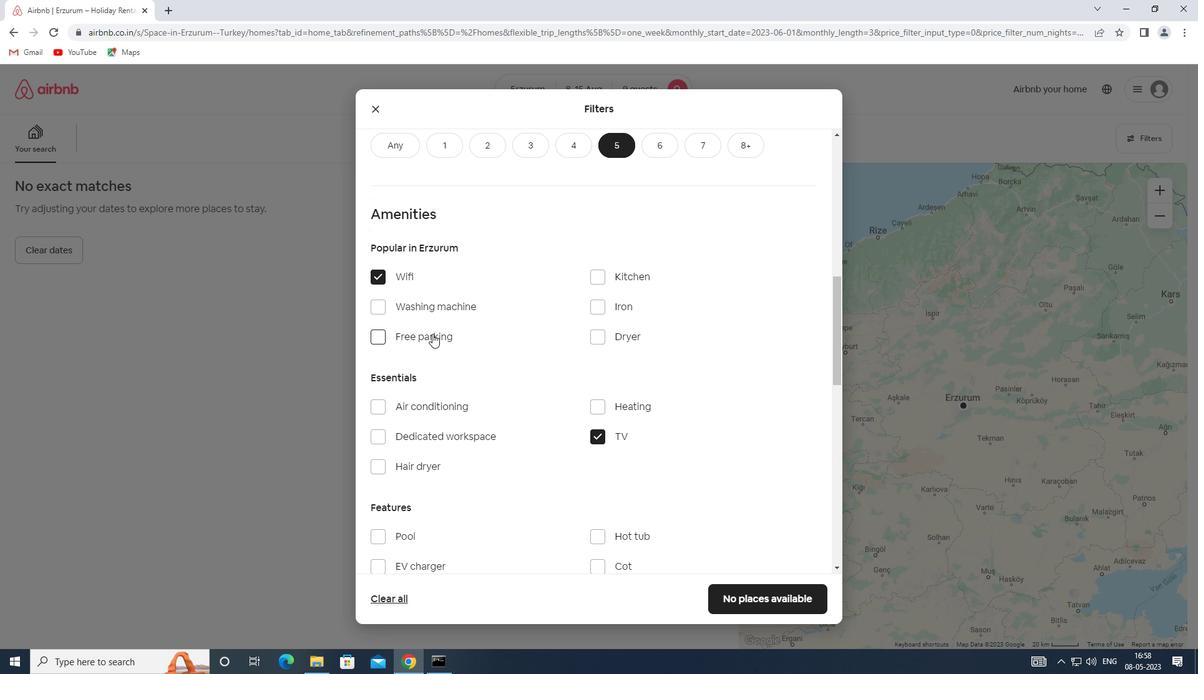
Action: Mouse scrolled (432, 333) with delta (0, 0)
Screenshot: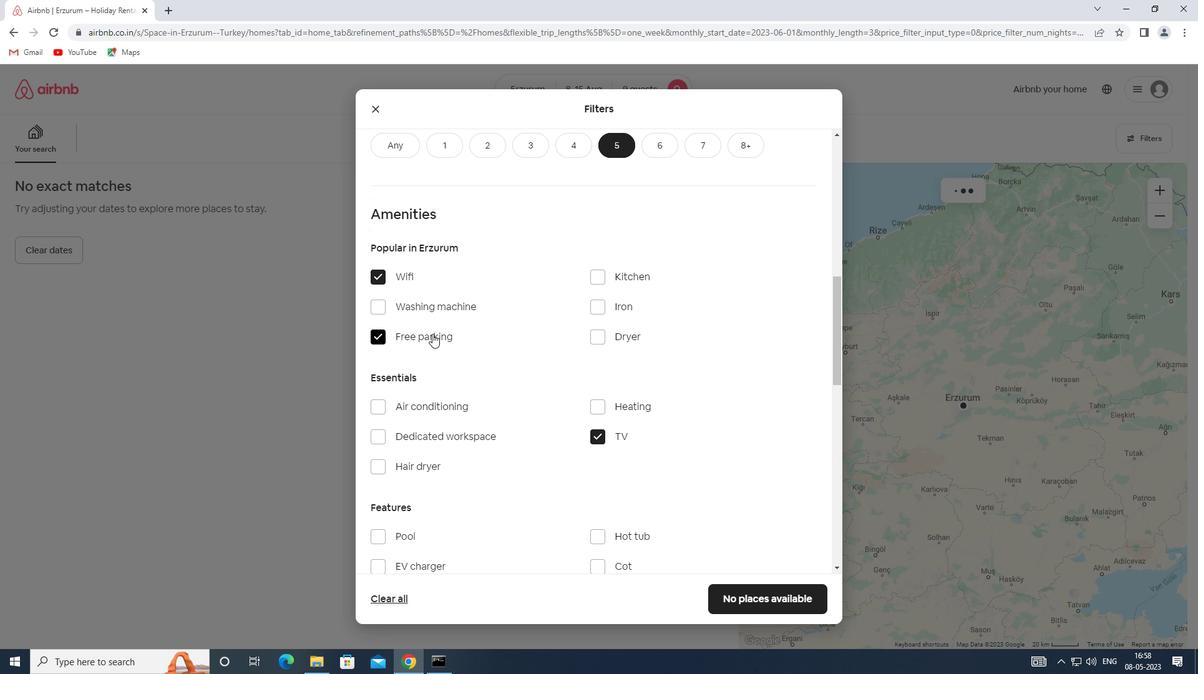 
Action: Mouse scrolled (432, 333) with delta (0, 0)
Screenshot: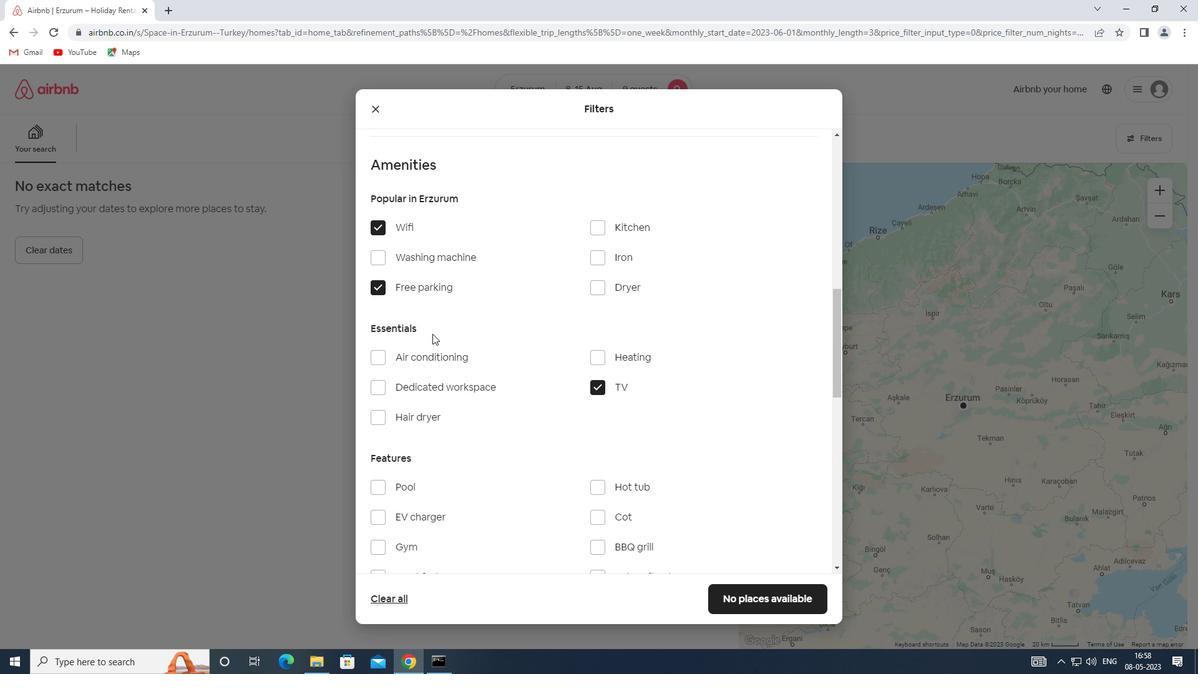 
Action: Mouse scrolled (432, 333) with delta (0, 0)
Screenshot: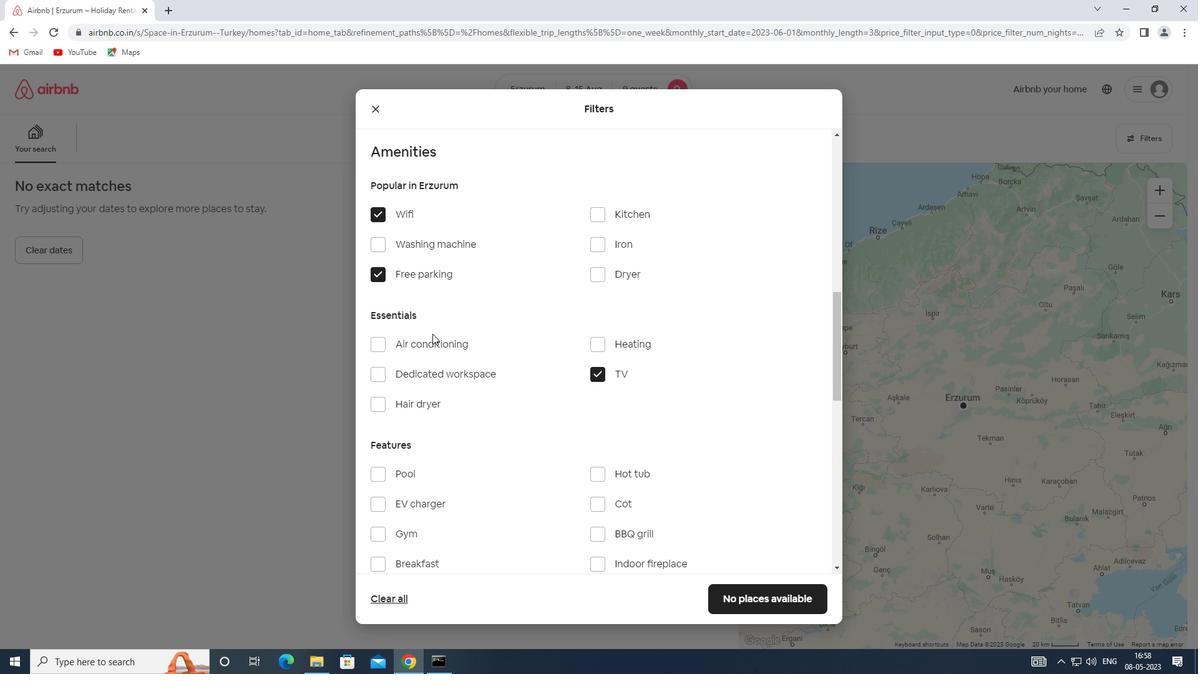 
Action: Mouse moved to (399, 406)
Screenshot: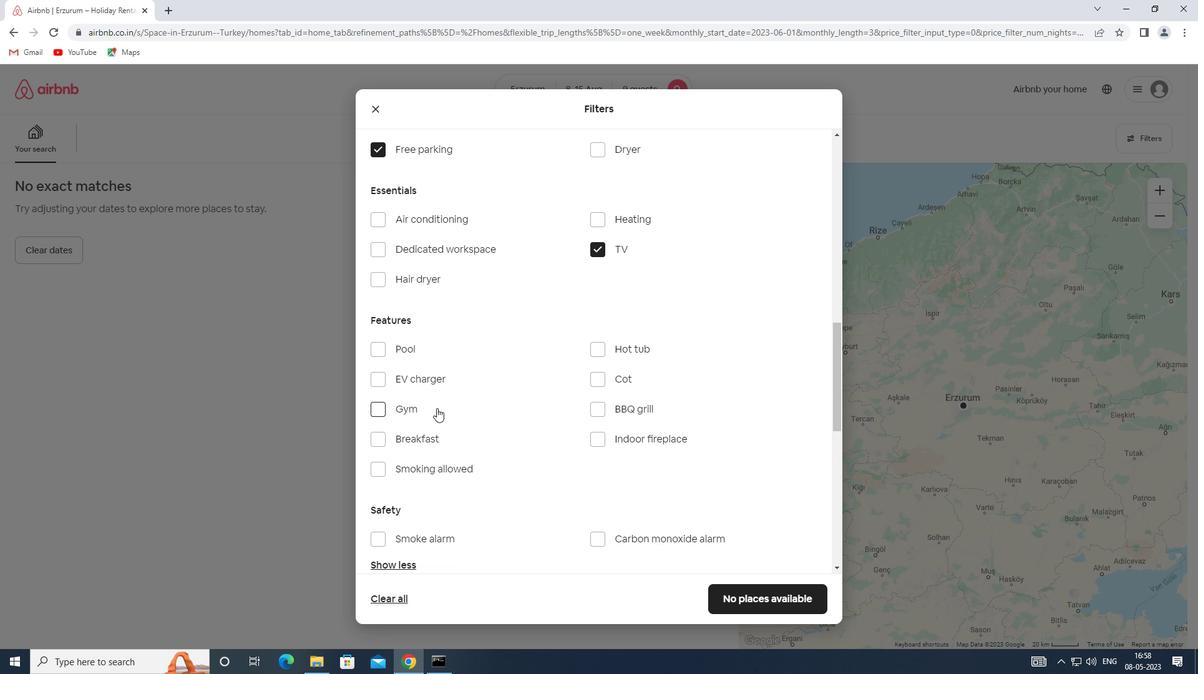 
Action: Mouse pressed left at (399, 406)
Screenshot: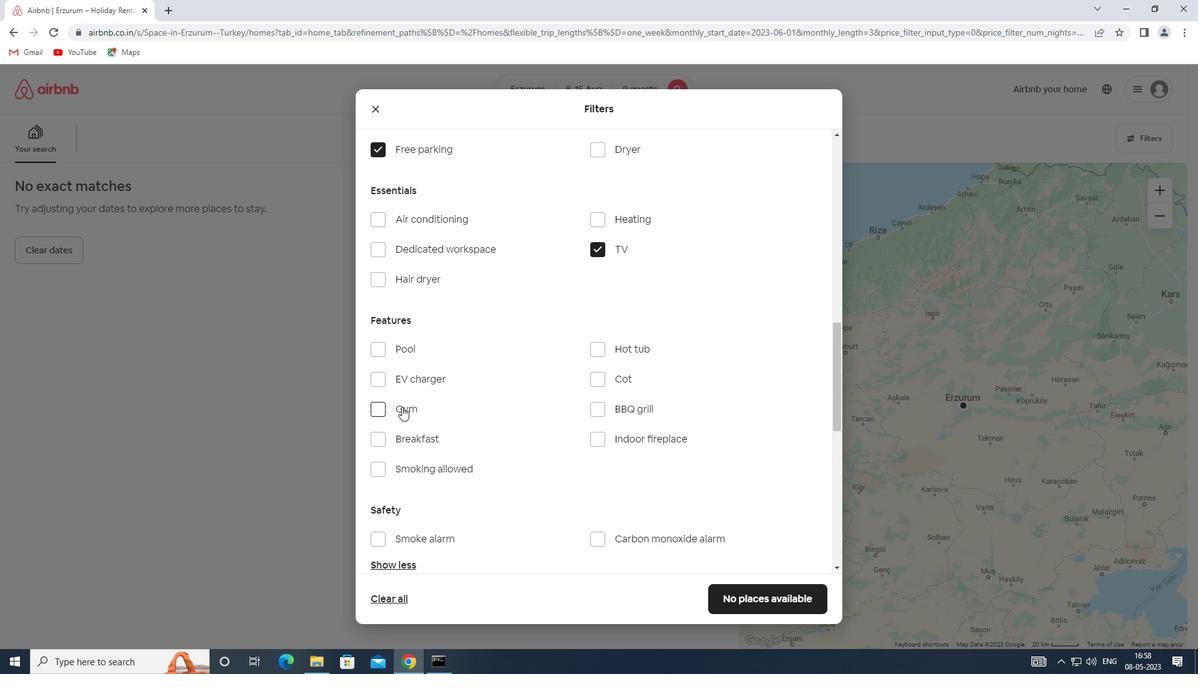 
Action: Mouse moved to (410, 435)
Screenshot: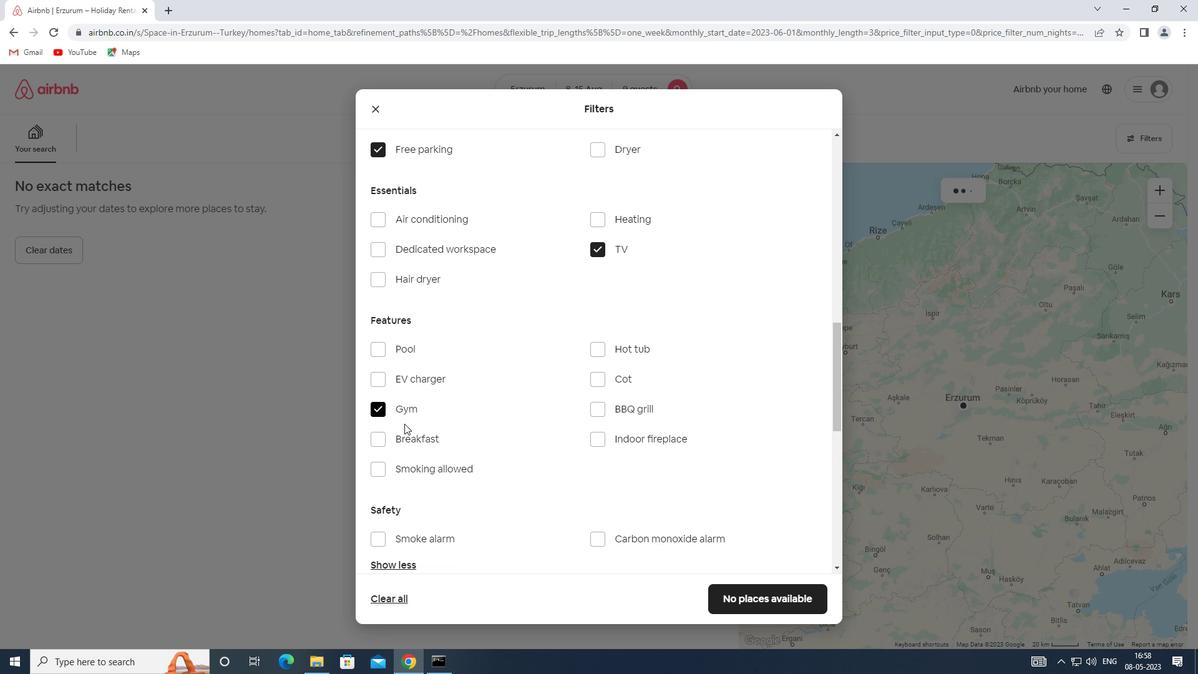 
Action: Mouse pressed left at (410, 435)
Screenshot: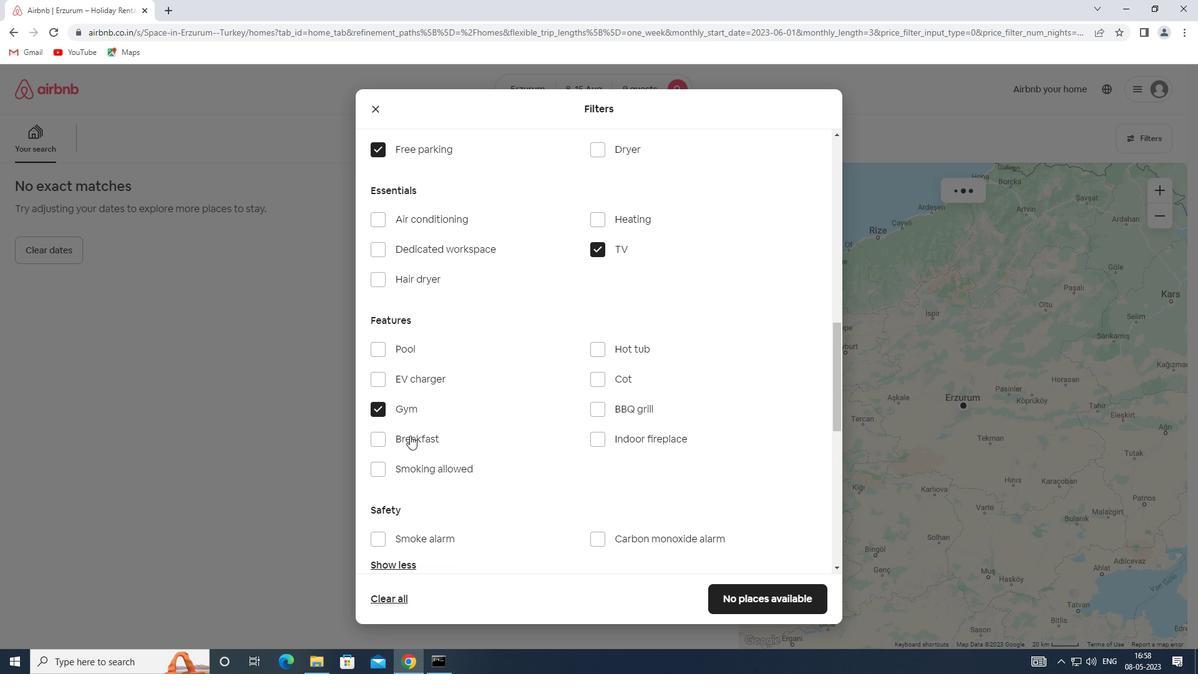 
Action: Mouse moved to (504, 403)
Screenshot: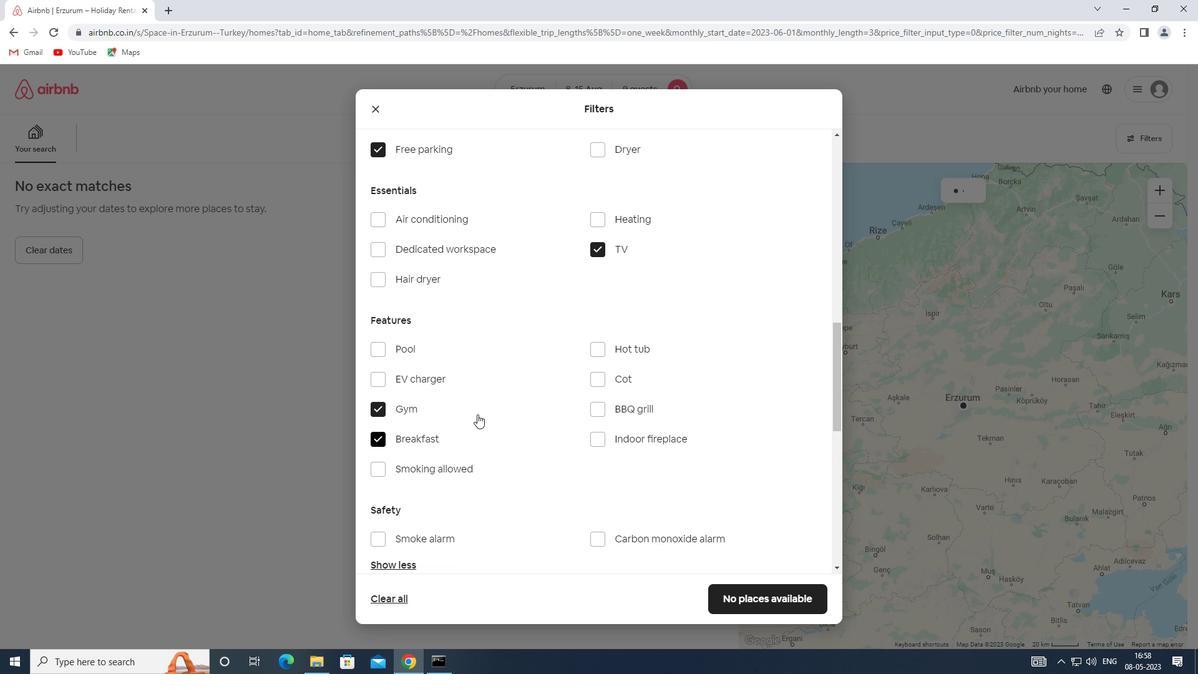 
Action: Mouse scrolled (504, 403) with delta (0, 0)
Screenshot: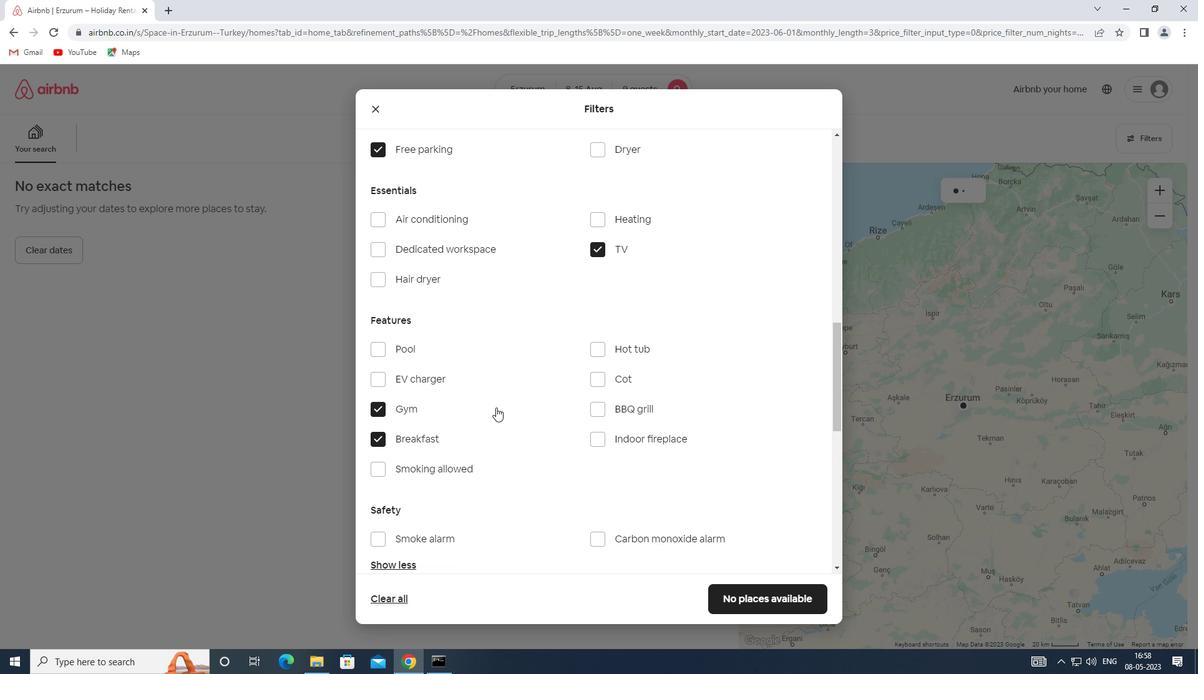 
Action: Mouse scrolled (504, 403) with delta (0, 0)
Screenshot: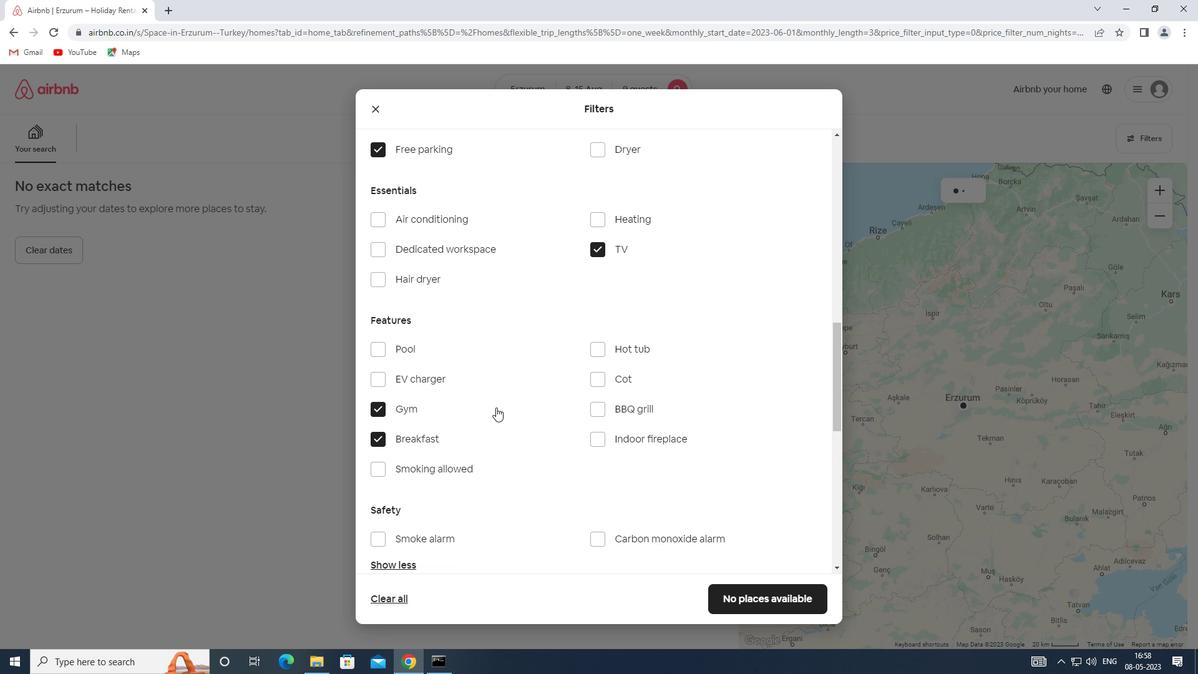 
Action: Mouse scrolled (504, 403) with delta (0, 0)
Screenshot: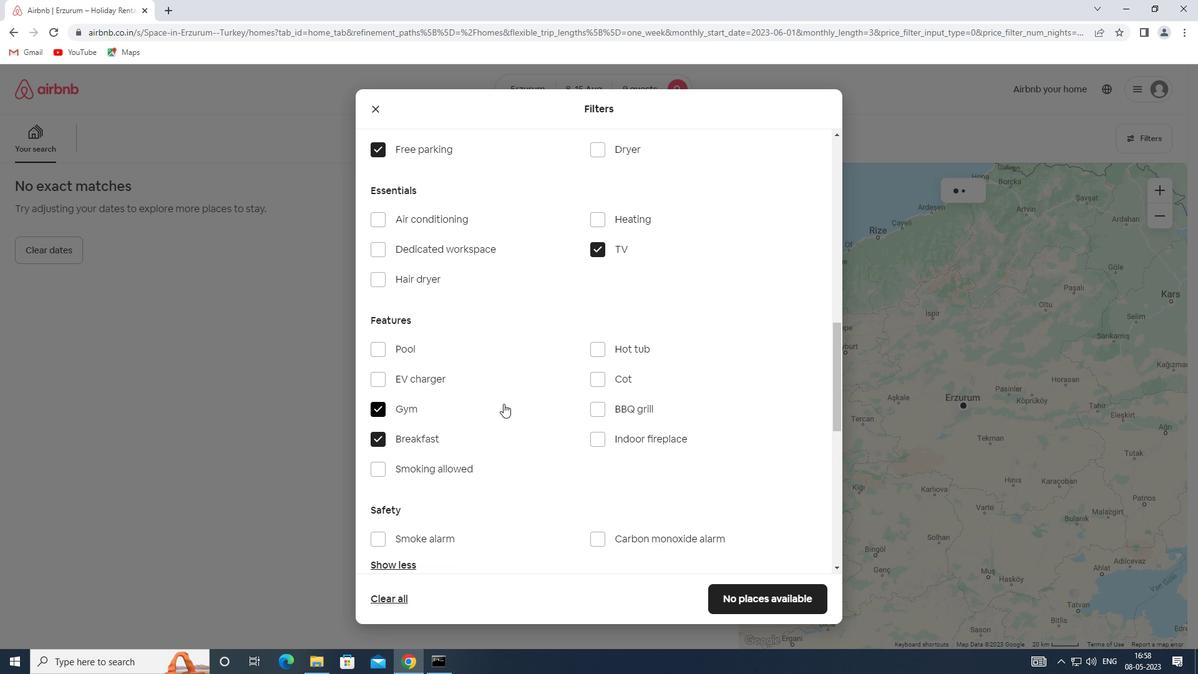 
Action: Mouse moved to (521, 395)
Screenshot: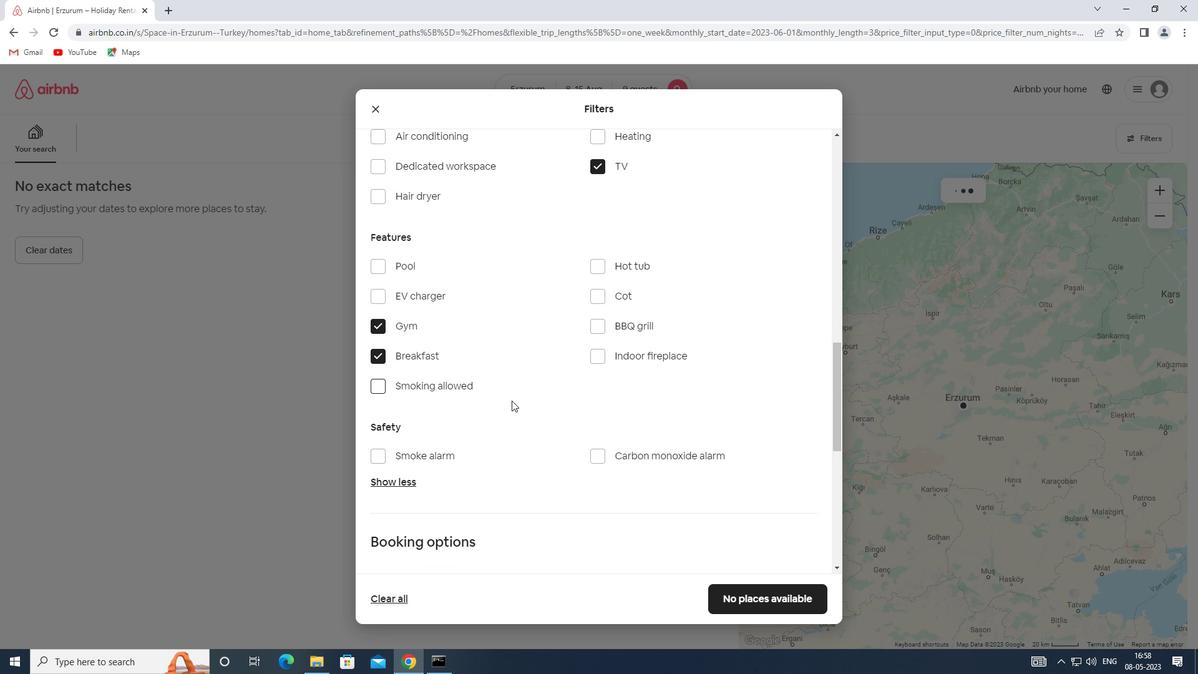 
Action: Mouse scrolled (521, 394) with delta (0, 0)
Screenshot: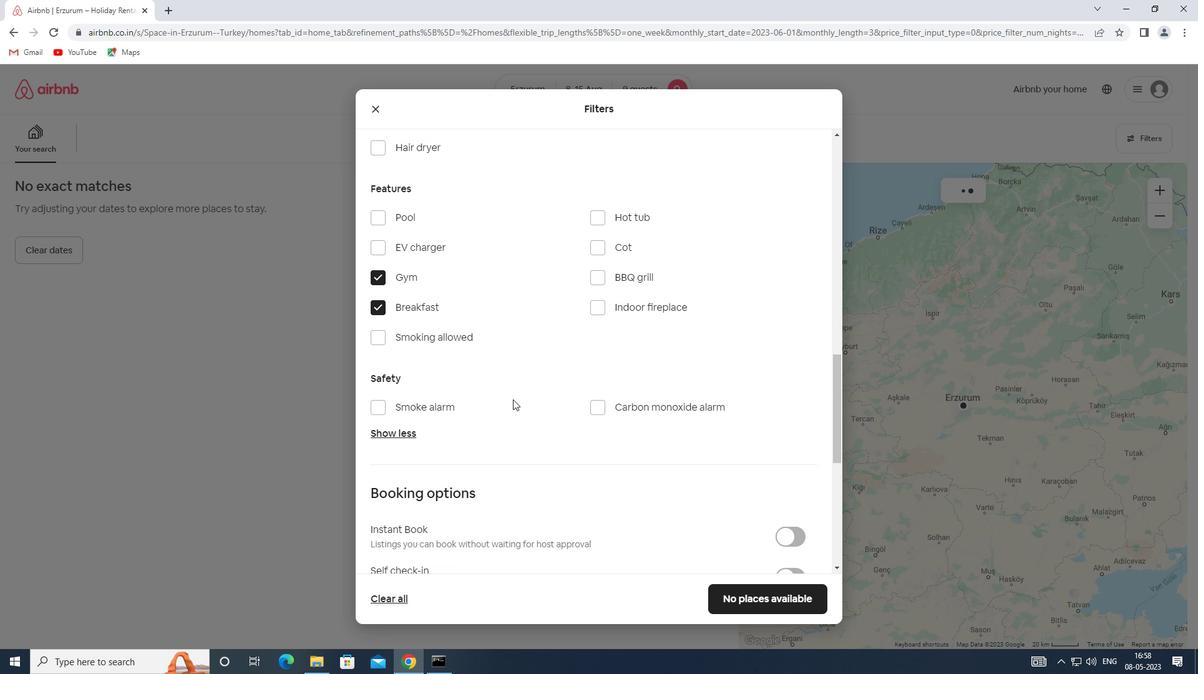 
Action: Mouse scrolled (521, 394) with delta (0, 0)
Screenshot: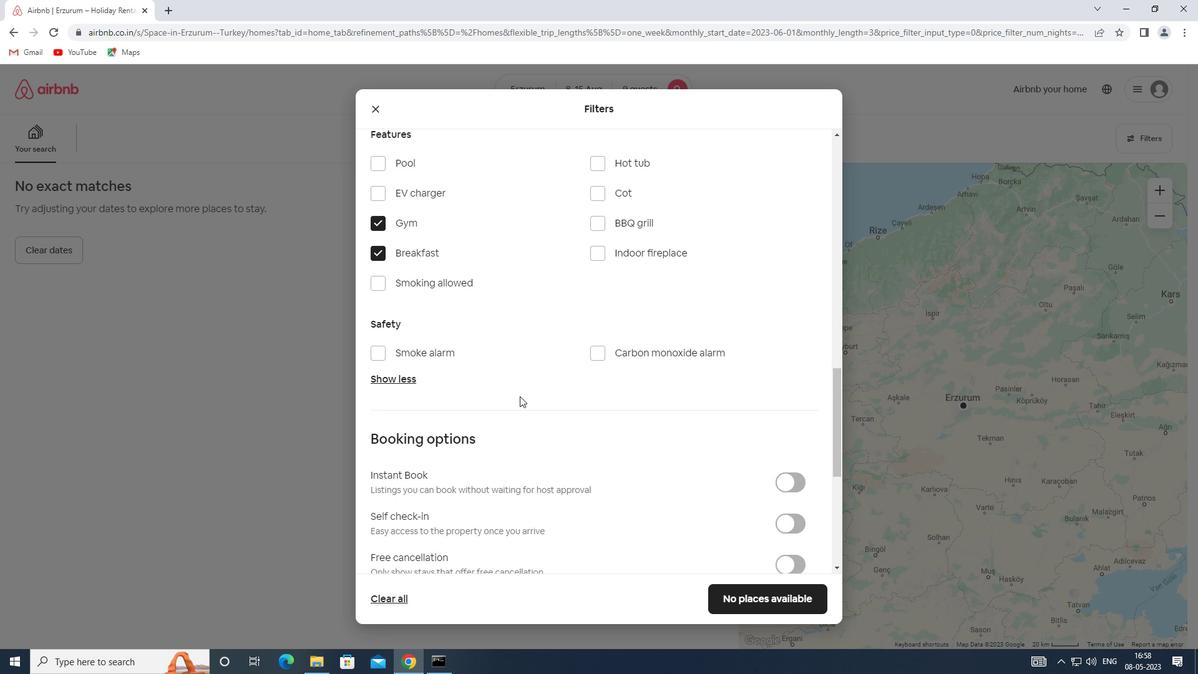 
Action: Mouse moved to (779, 403)
Screenshot: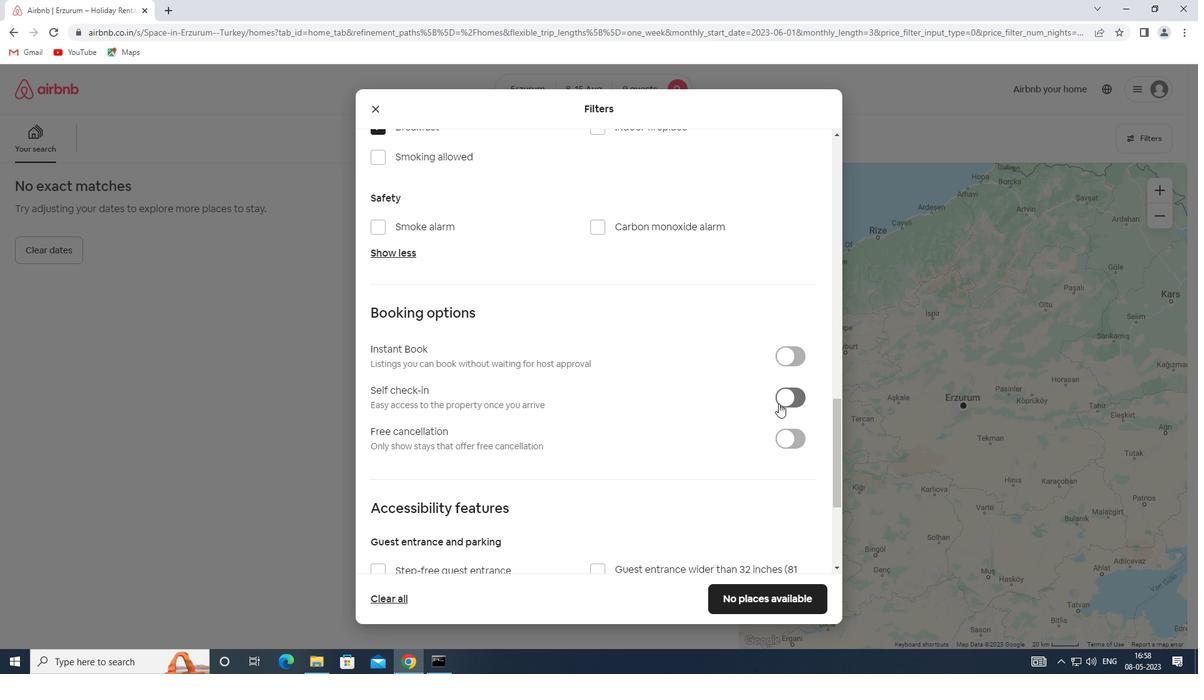 
Action: Mouse pressed left at (779, 403)
Screenshot: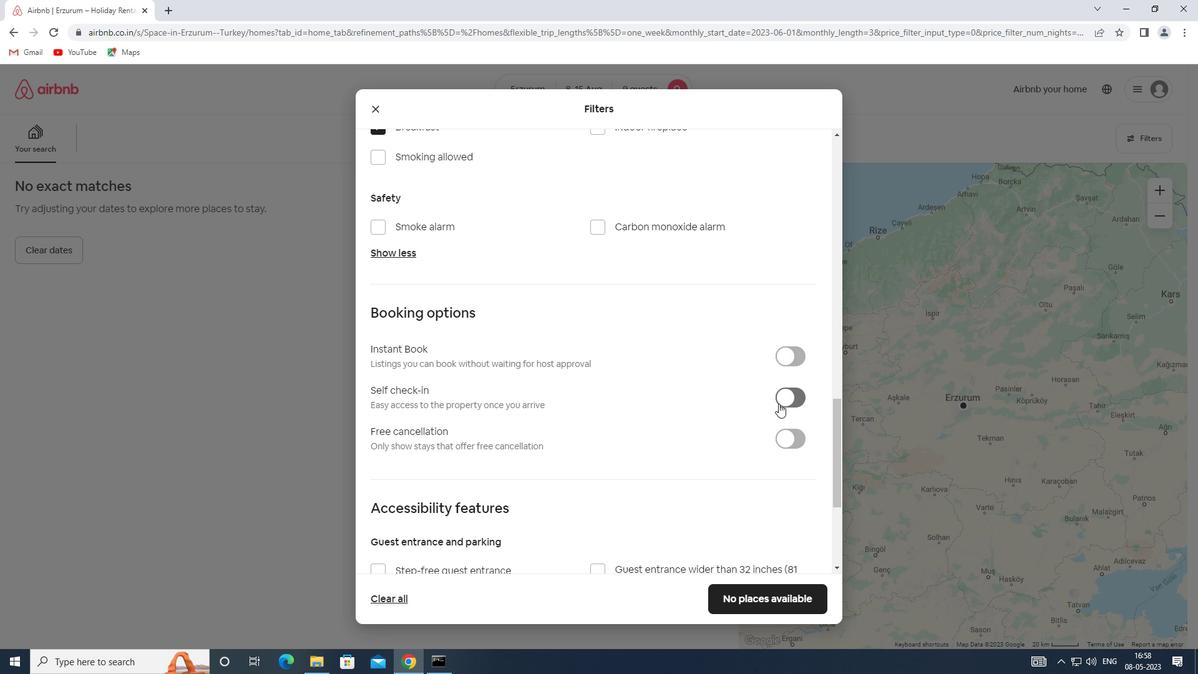 
Action: Mouse moved to (430, 415)
Screenshot: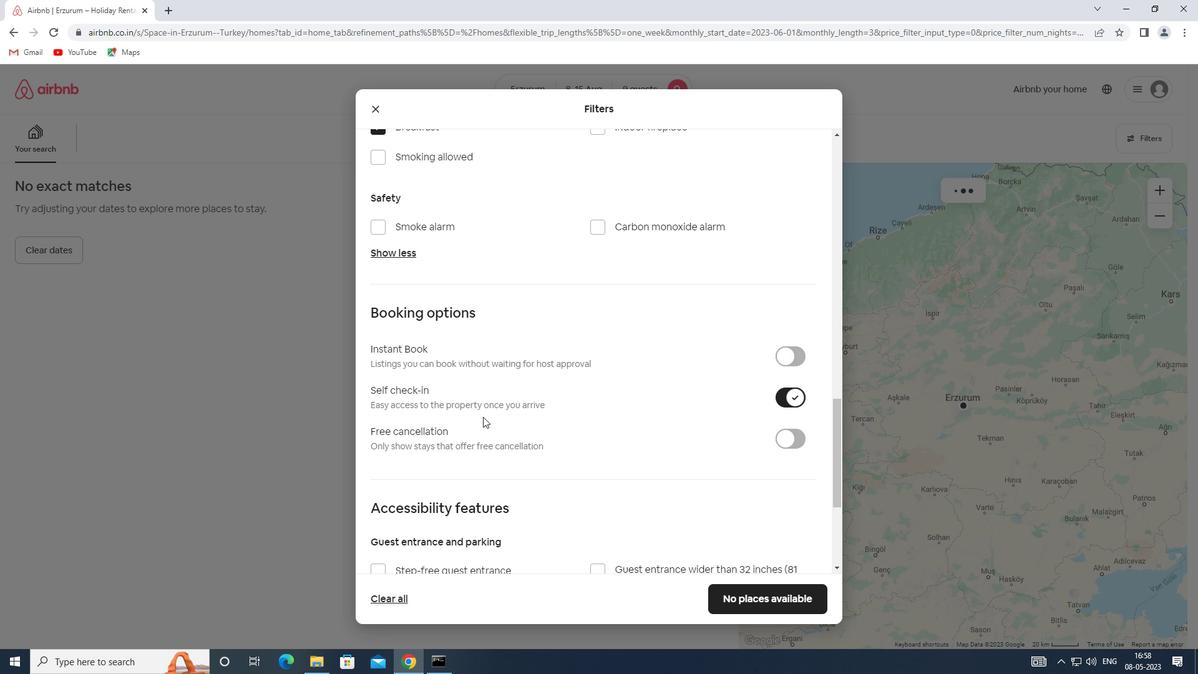 
Action: Mouse scrolled (430, 414) with delta (0, 0)
Screenshot: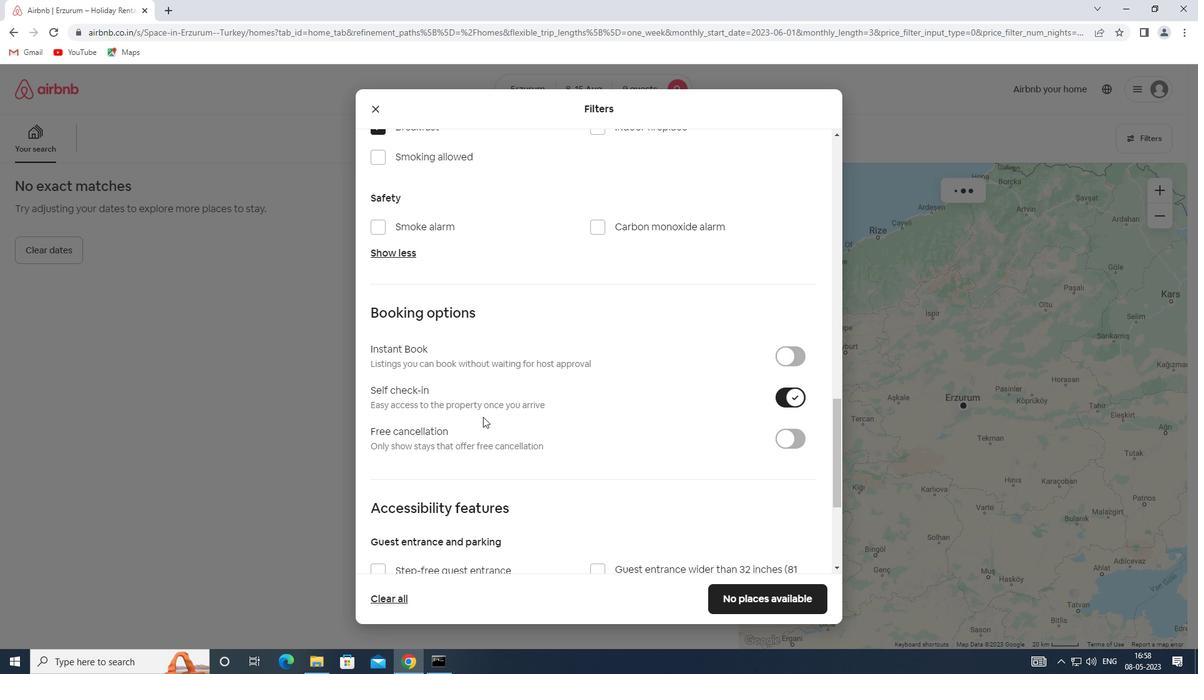 
Action: Mouse scrolled (430, 414) with delta (0, 0)
Screenshot: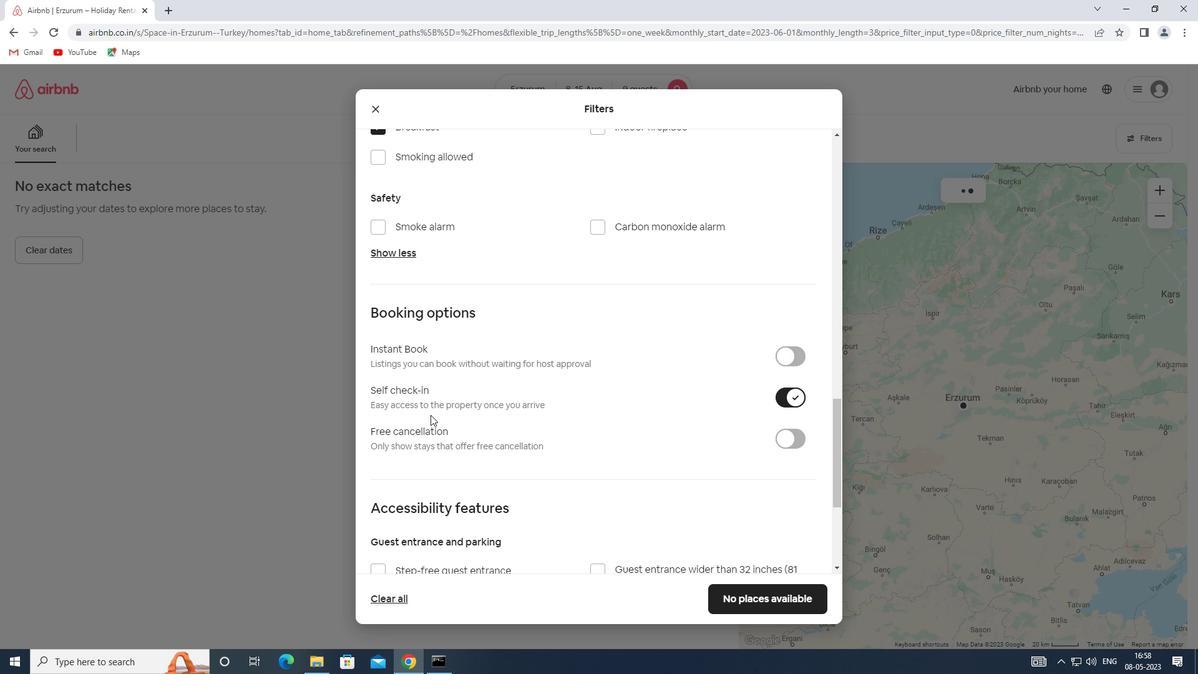 
Action: Mouse scrolled (430, 414) with delta (0, 0)
Screenshot: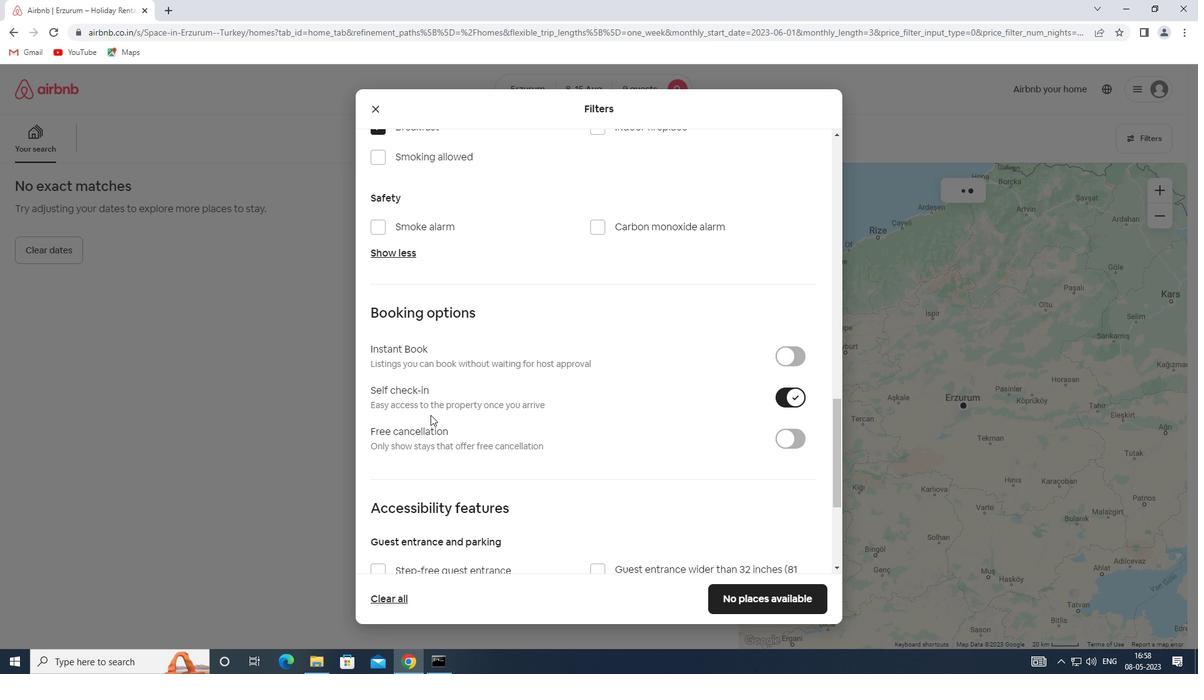 
Action: Mouse moved to (431, 412)
Screenshot: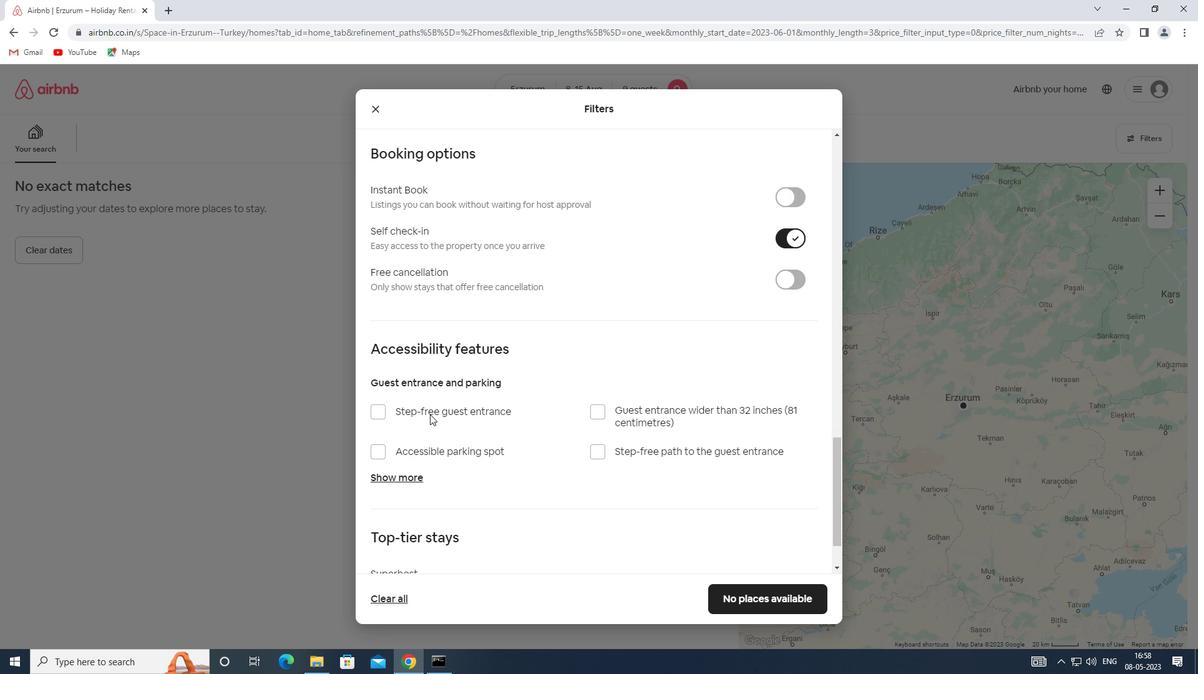 
Action: Mouse scrolled (431, 411) with delta (0, 0)
Screenshot: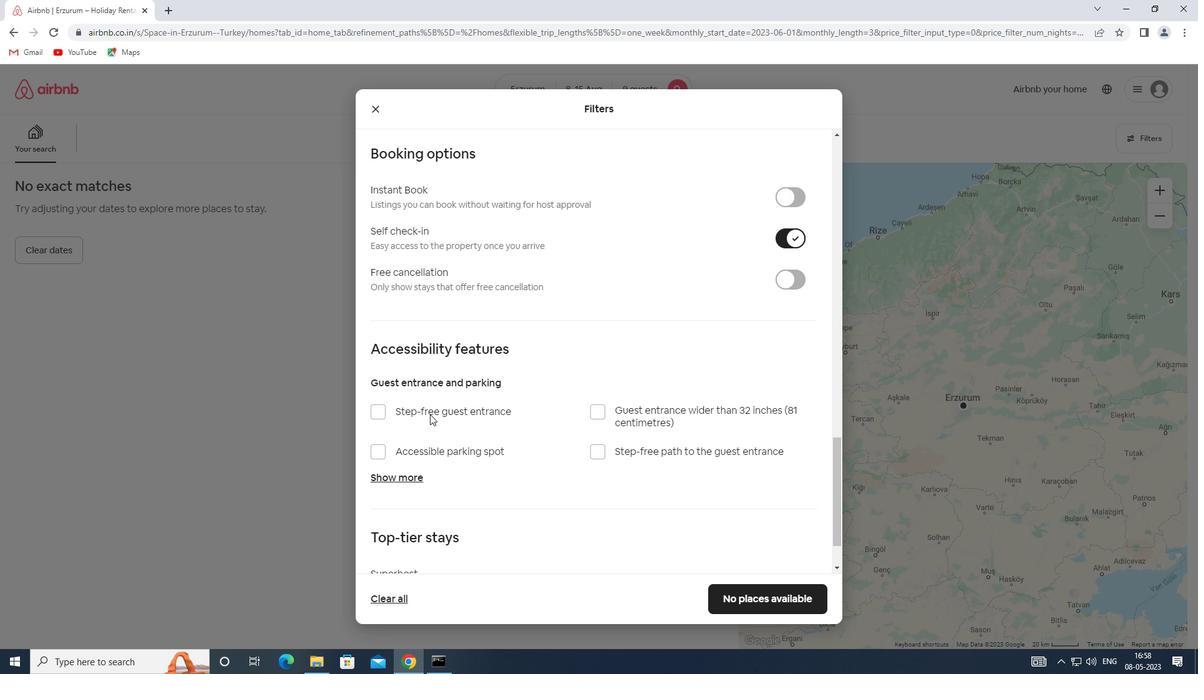 
Action: Mouse scrolled (431, 411) with delta (0, 0)
Screenshot: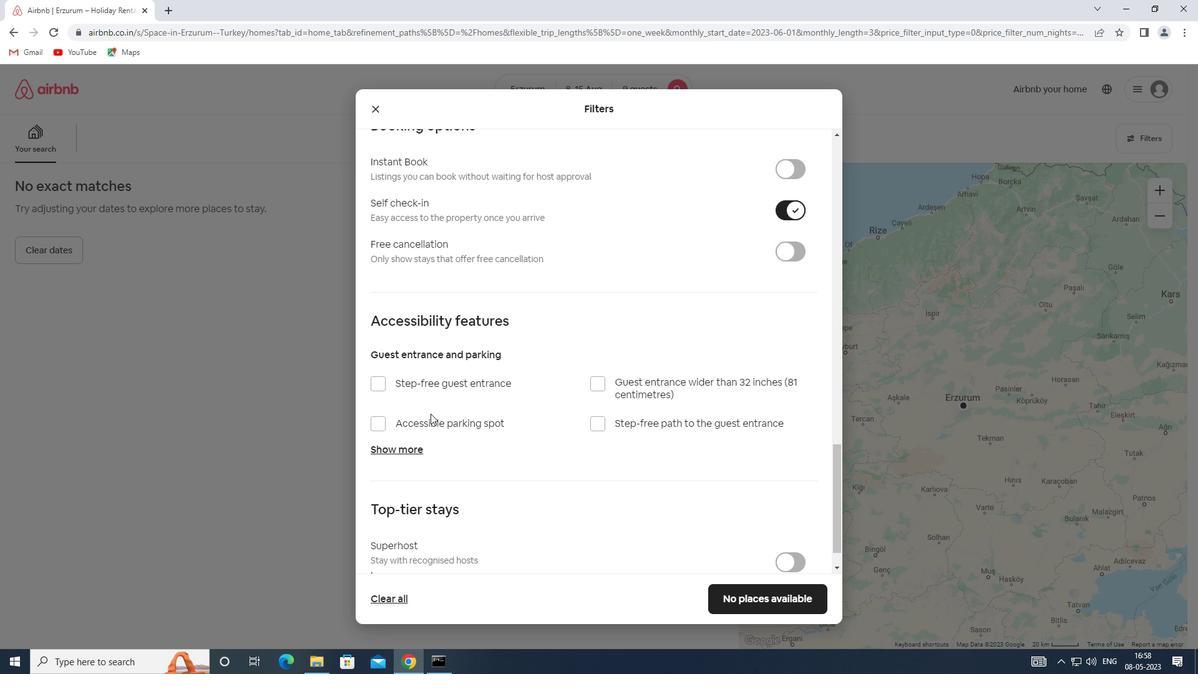 
Action: Mouse scrolled (431, 411) with delta (0, 0)
Screenshot: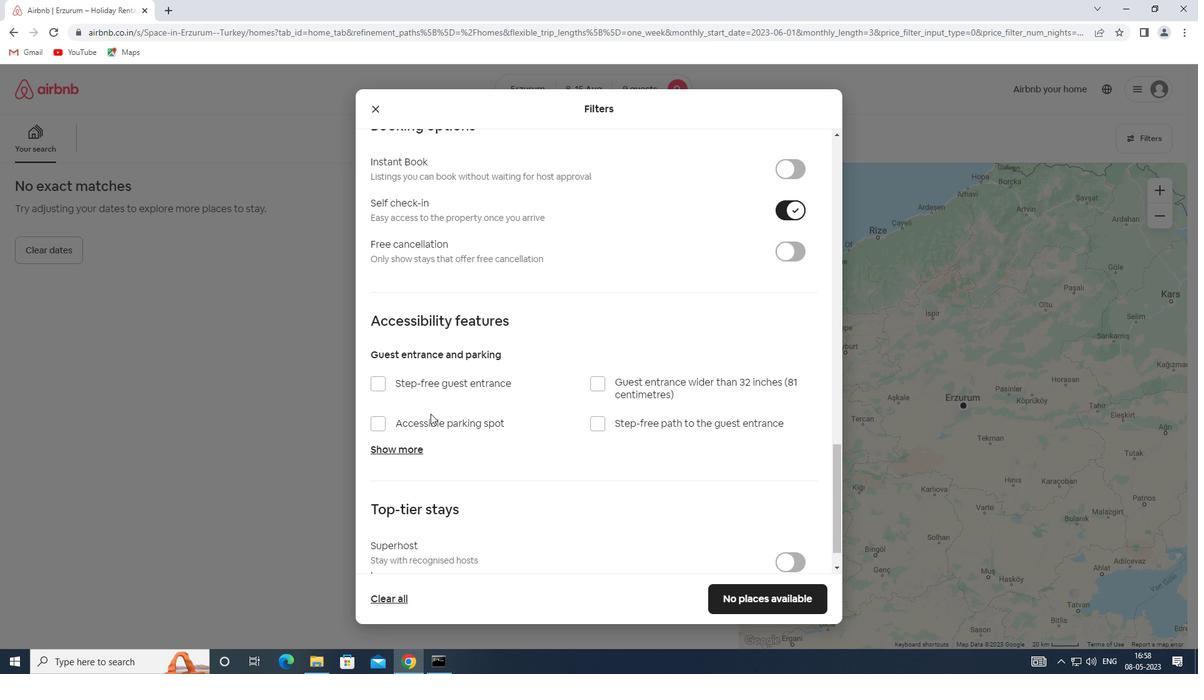 
Action: Mouse moved to (431, 412)
Screenshot: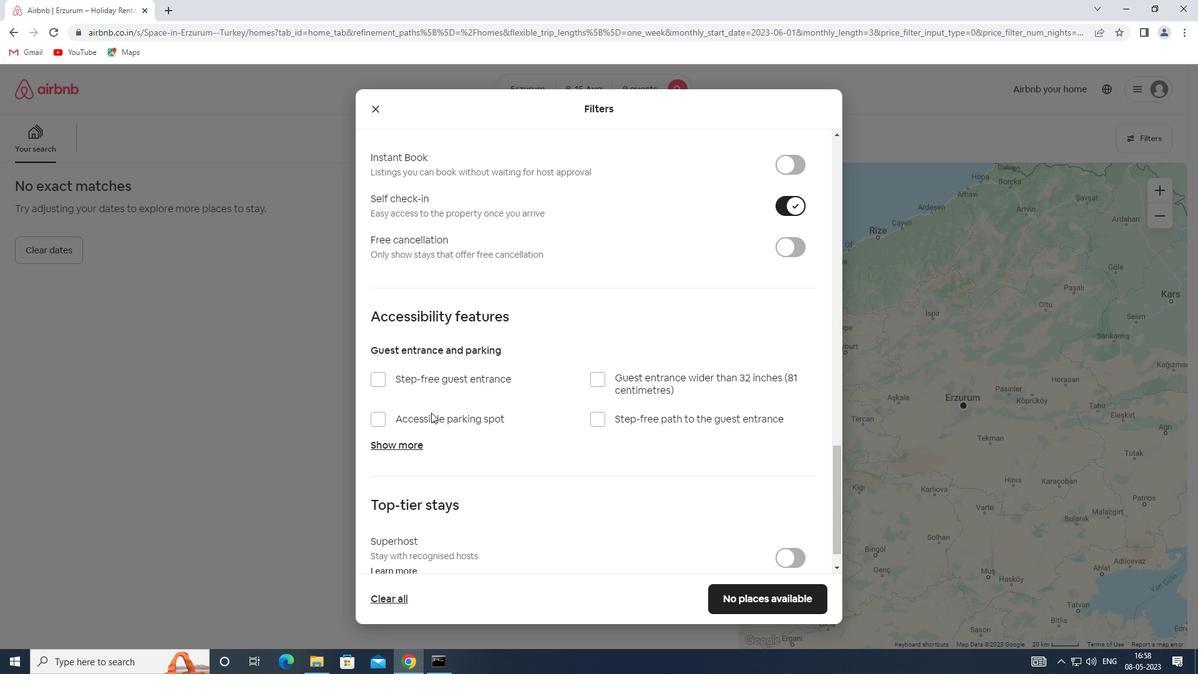 
Action: Mouse scrolled (431, 411) with delta (0, 0)
Screenshot: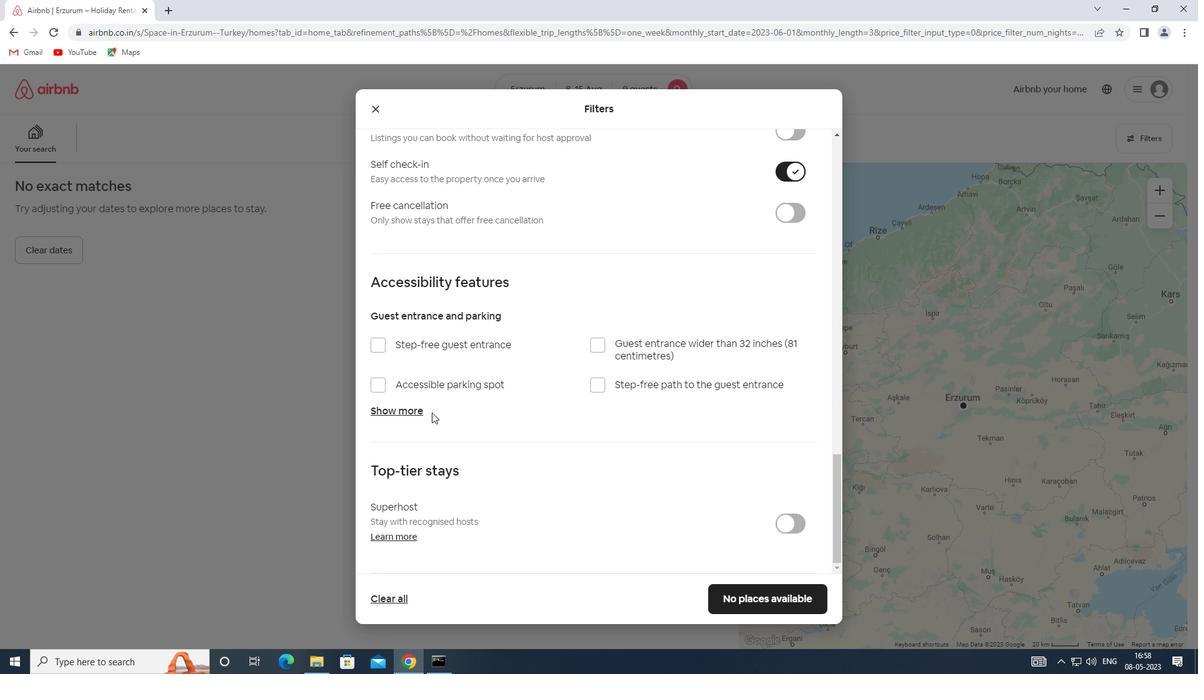 
Action: Mouse scrolled (431, 411) with delta (0, 0)
Screenshot: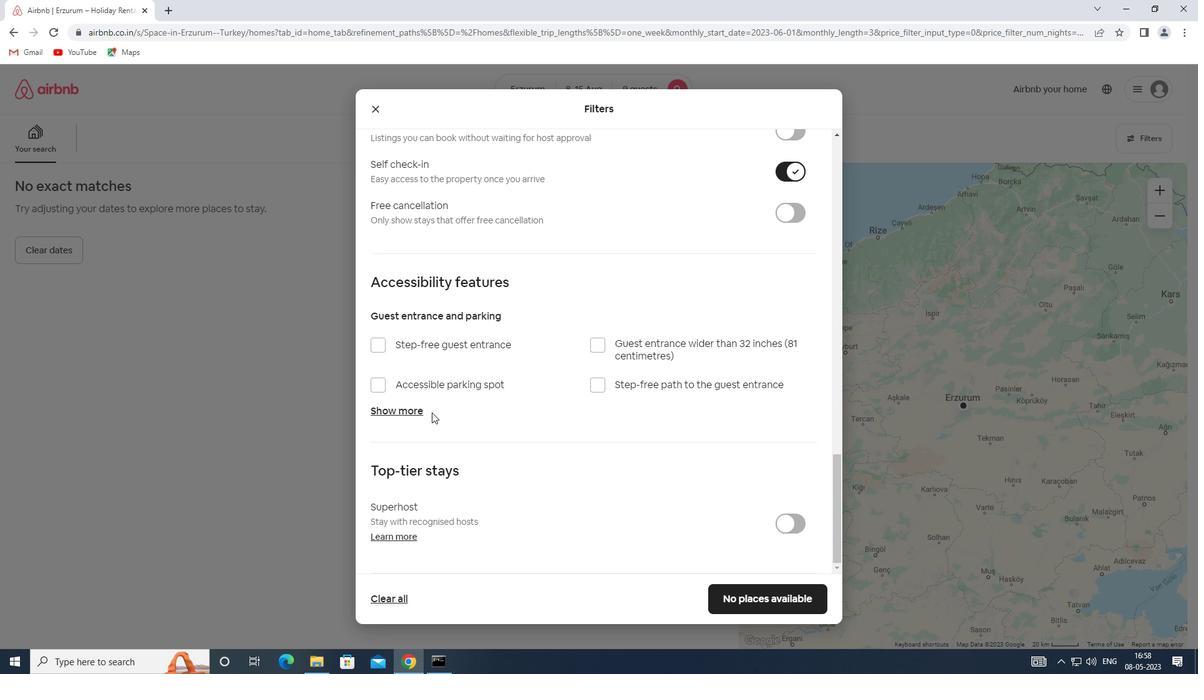 
Action: Mouse scrolled (431, 411) with delta (0, 0)
Screenshot: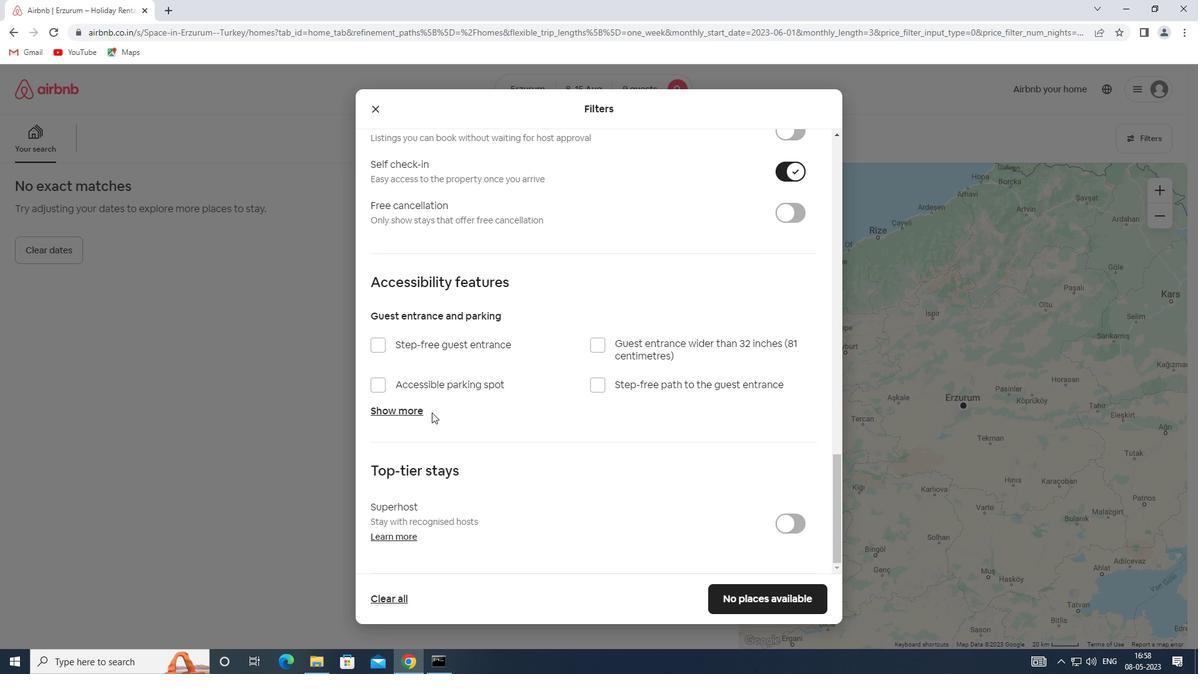
Action: Mouse scrolled (431, 411) with delta (0, 0)
Screenshot: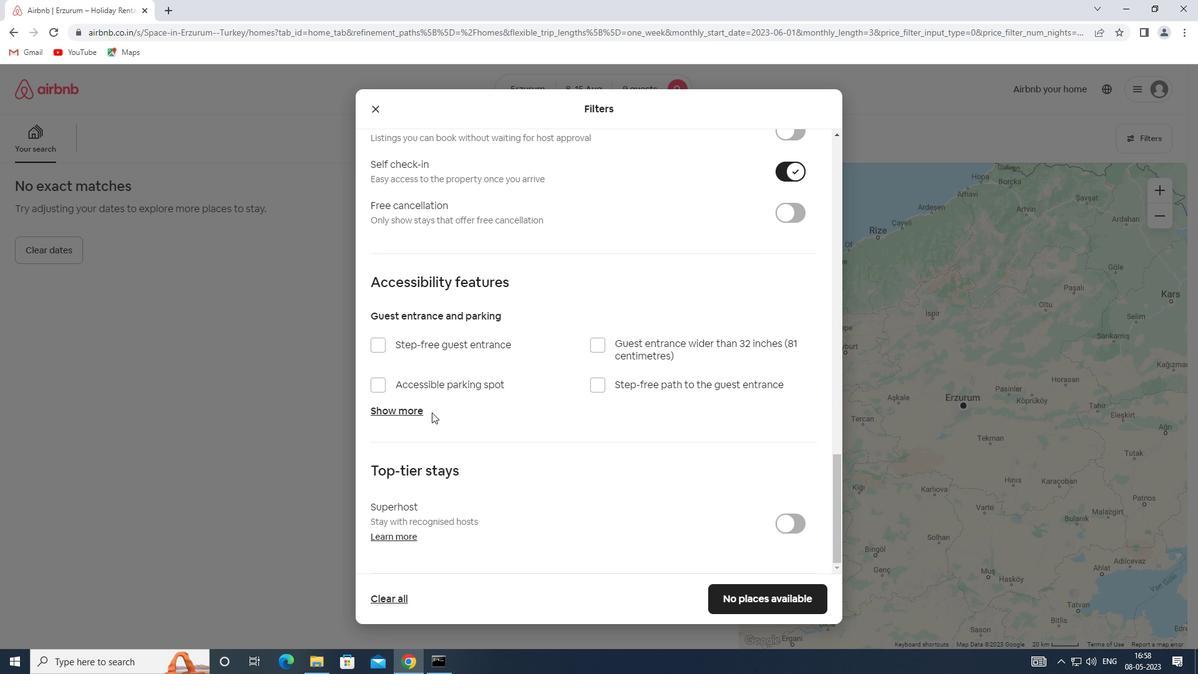 
Action: Mouse moved to (743, 604)
Screenshot: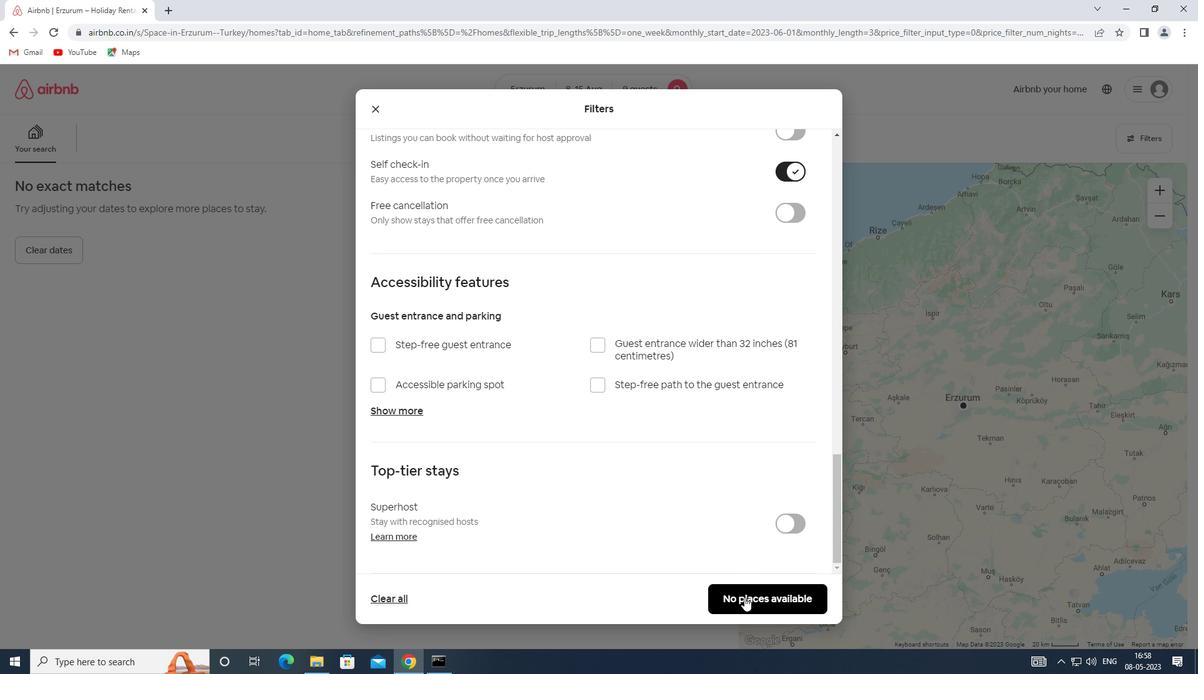
Action: Mouse pressed left at (743, 604)
Screenshot: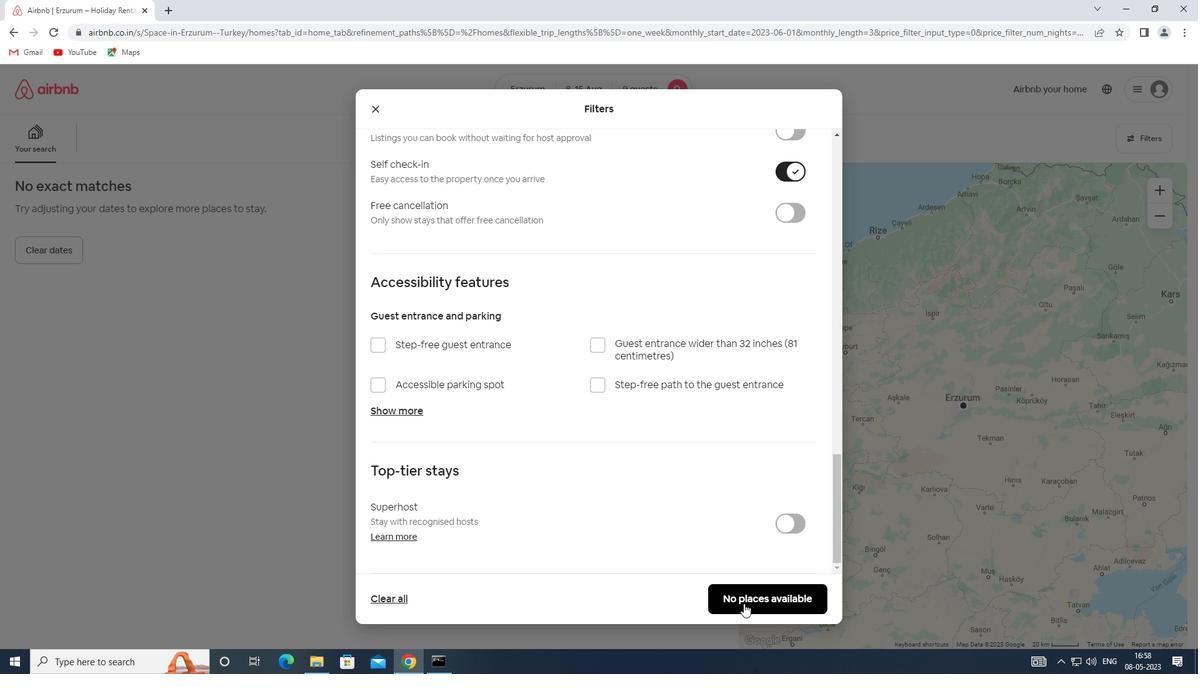 
Action: Mouse moved to (765, 508)
Screenshot: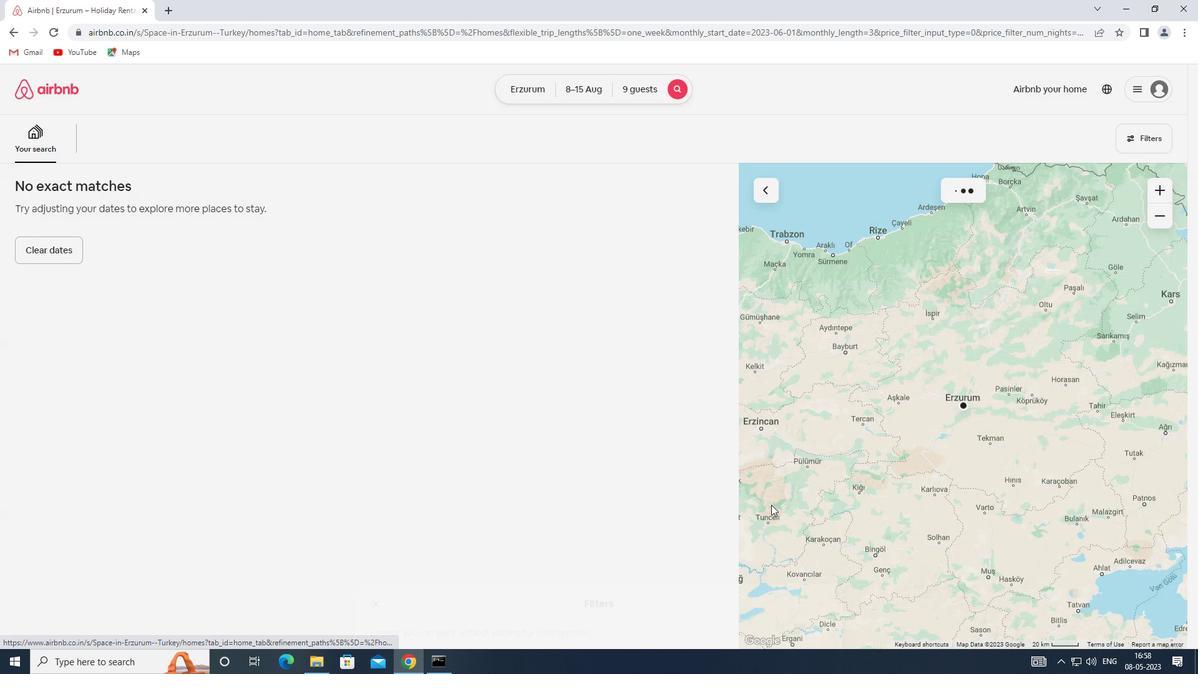 
